 Task: Find connections with filter location Houndé with filter topic #realestatewith filter profile language German with filter current company Currie & Brown with filter school MITSOM | MIT School of Management with filter industry Forestry and Logging with filter service category Copywriting with filter keywords title Controller
Action: Mouse moved to (670, 112)
Screenshot: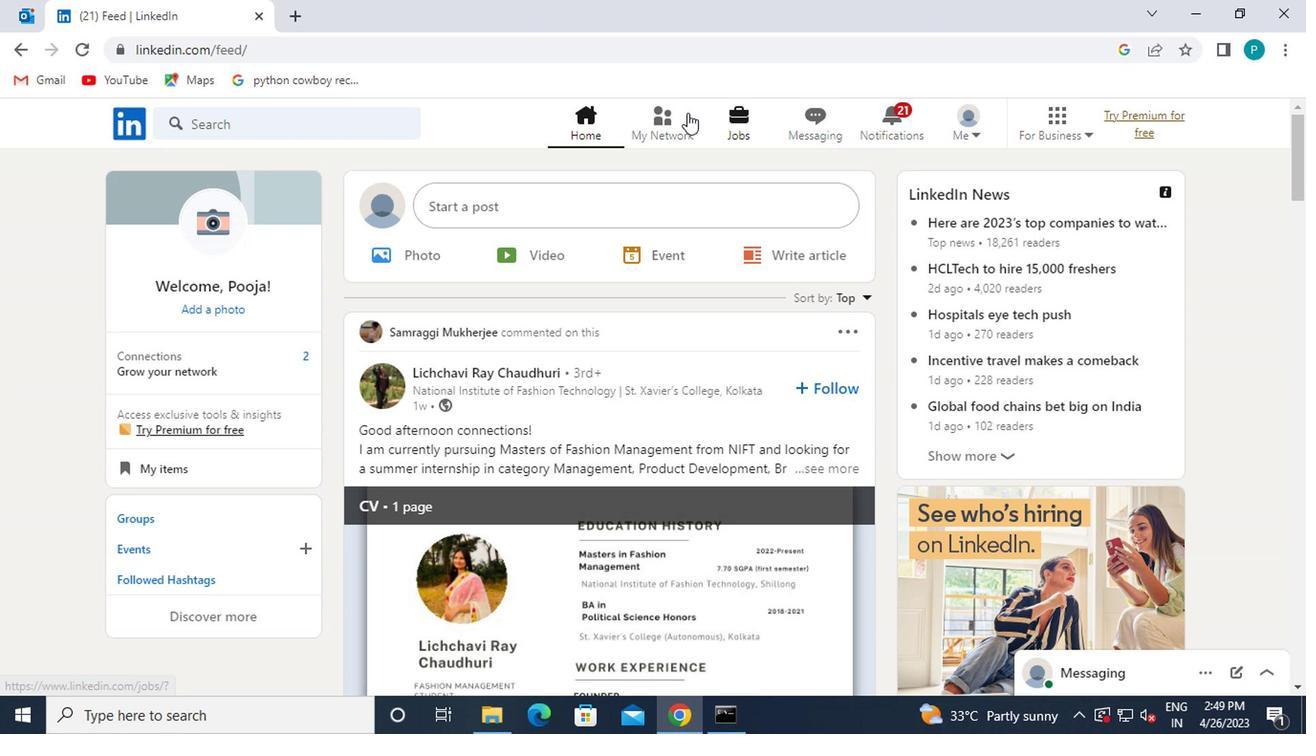 
Action: Mouse pressed left at (670, 112)
Screenshot: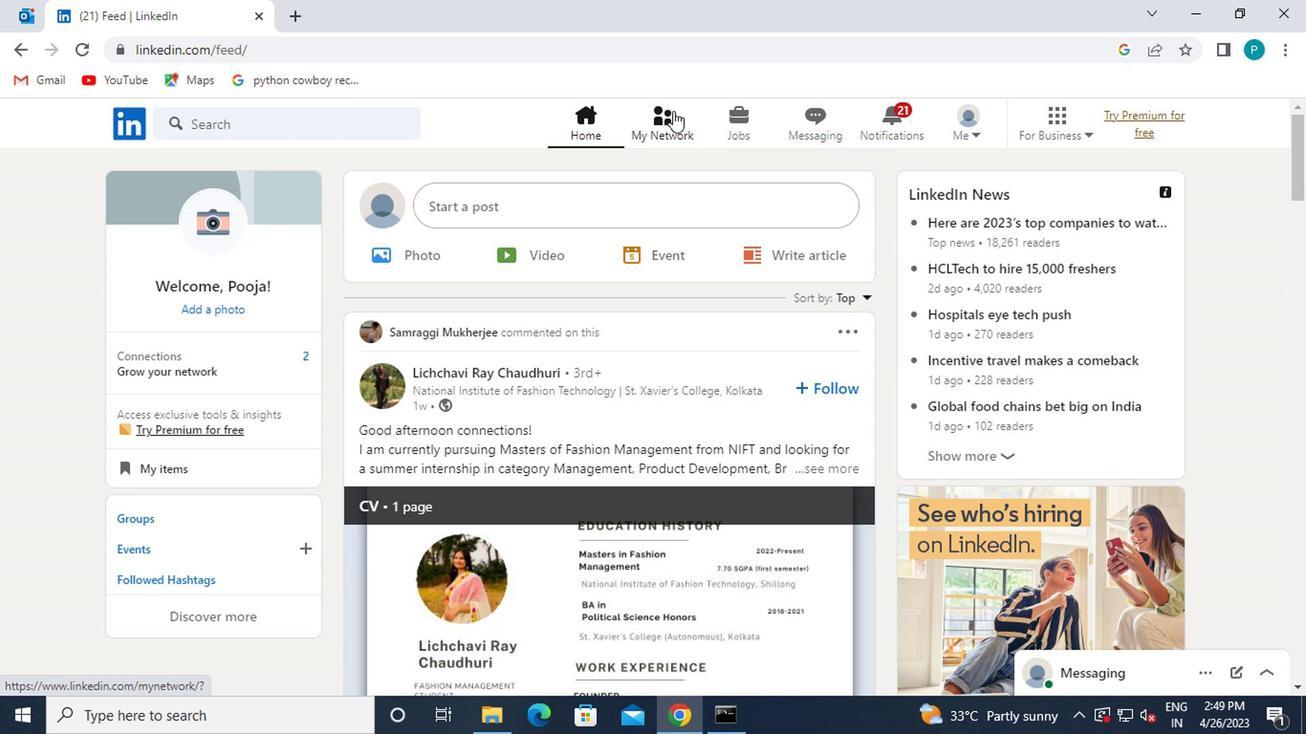 
Action: Mouse moved to (327, 242)
Screenshot: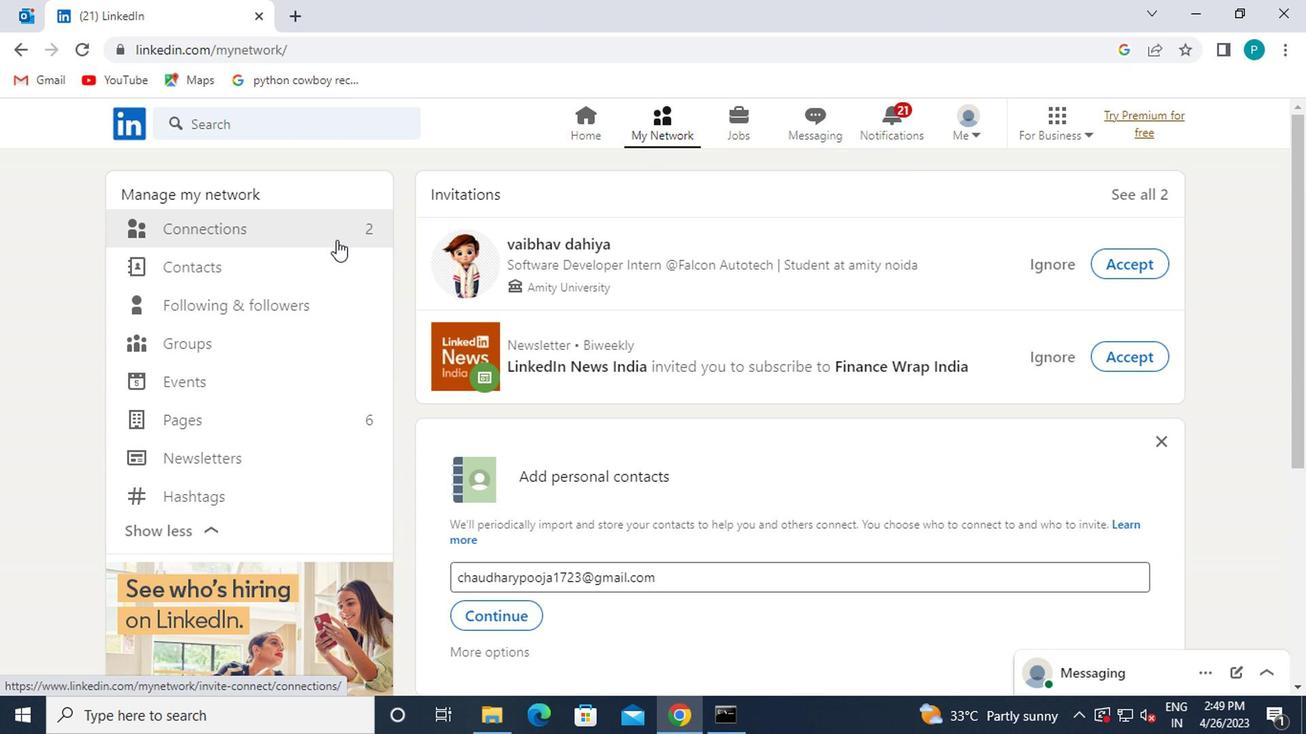 
Action: Mouse pressed left at (327, 242)
Screenshot: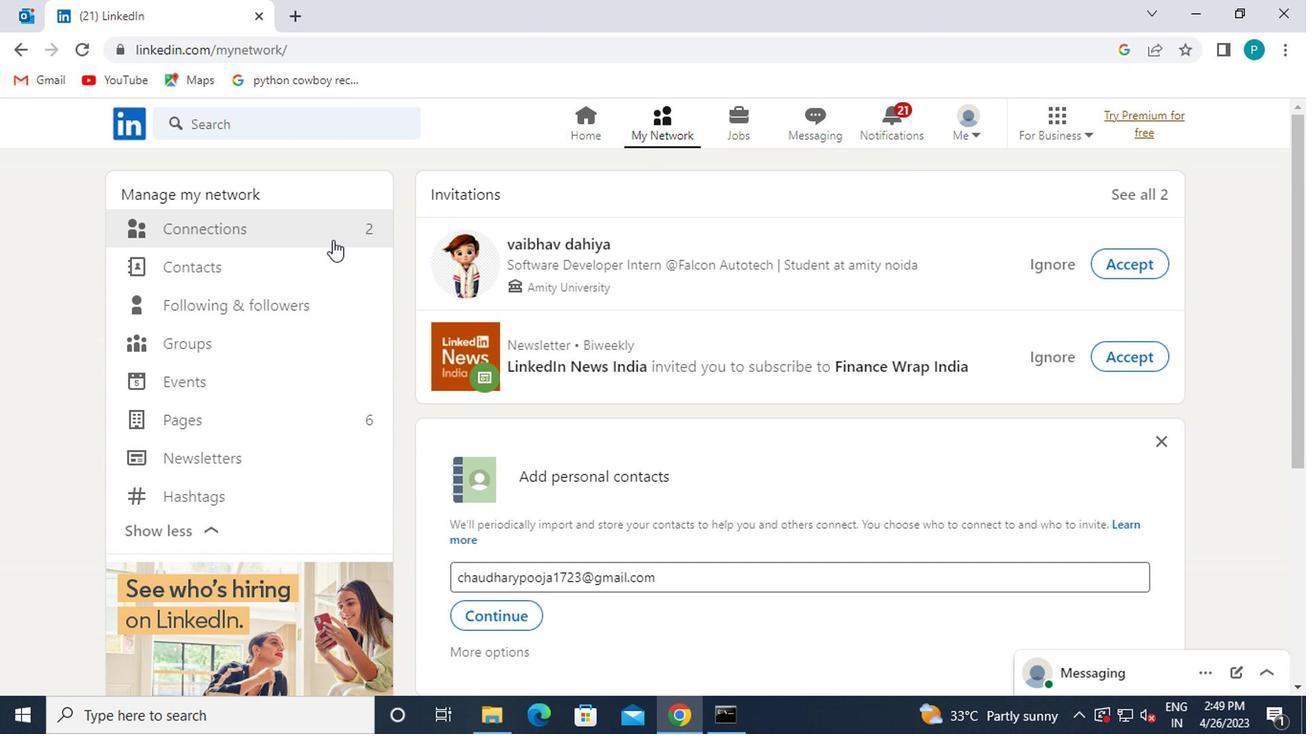
Action: Mouse moved to (356, 234)
Screenshot: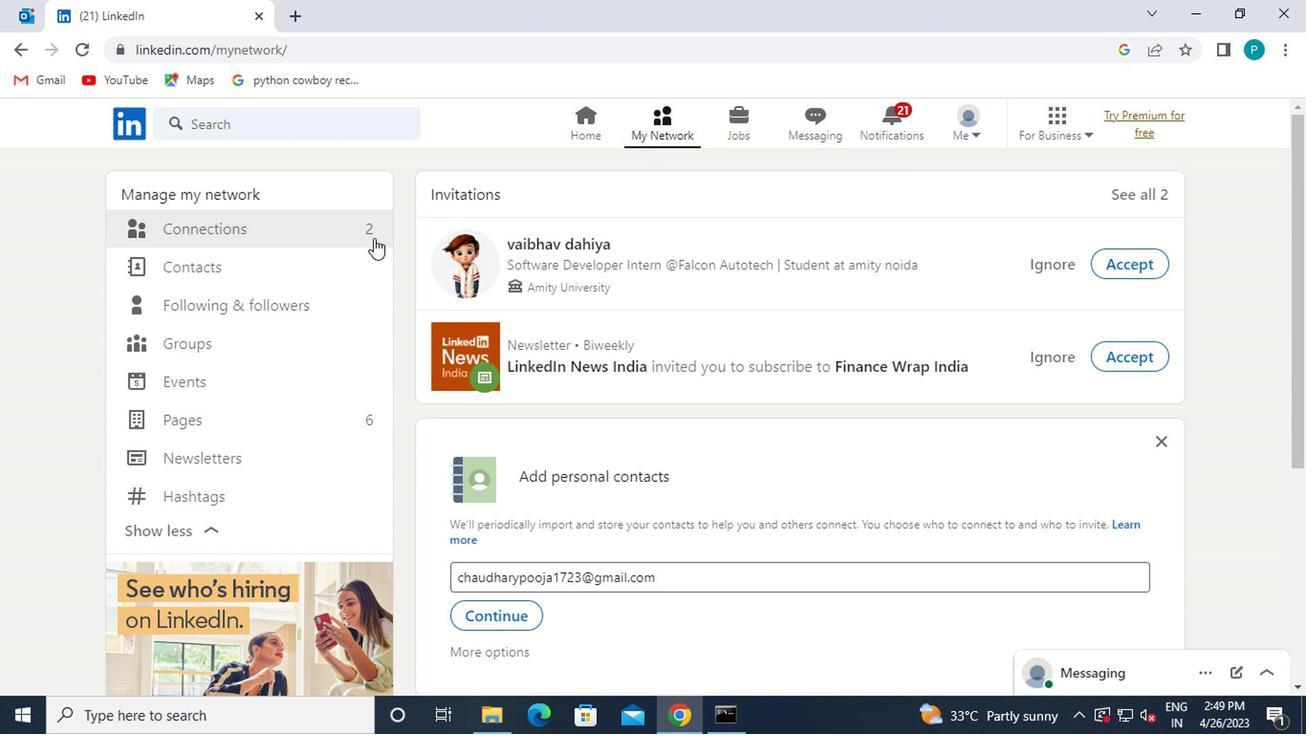 
Action: Mouse pressed left at (356, 234)
Screenshot: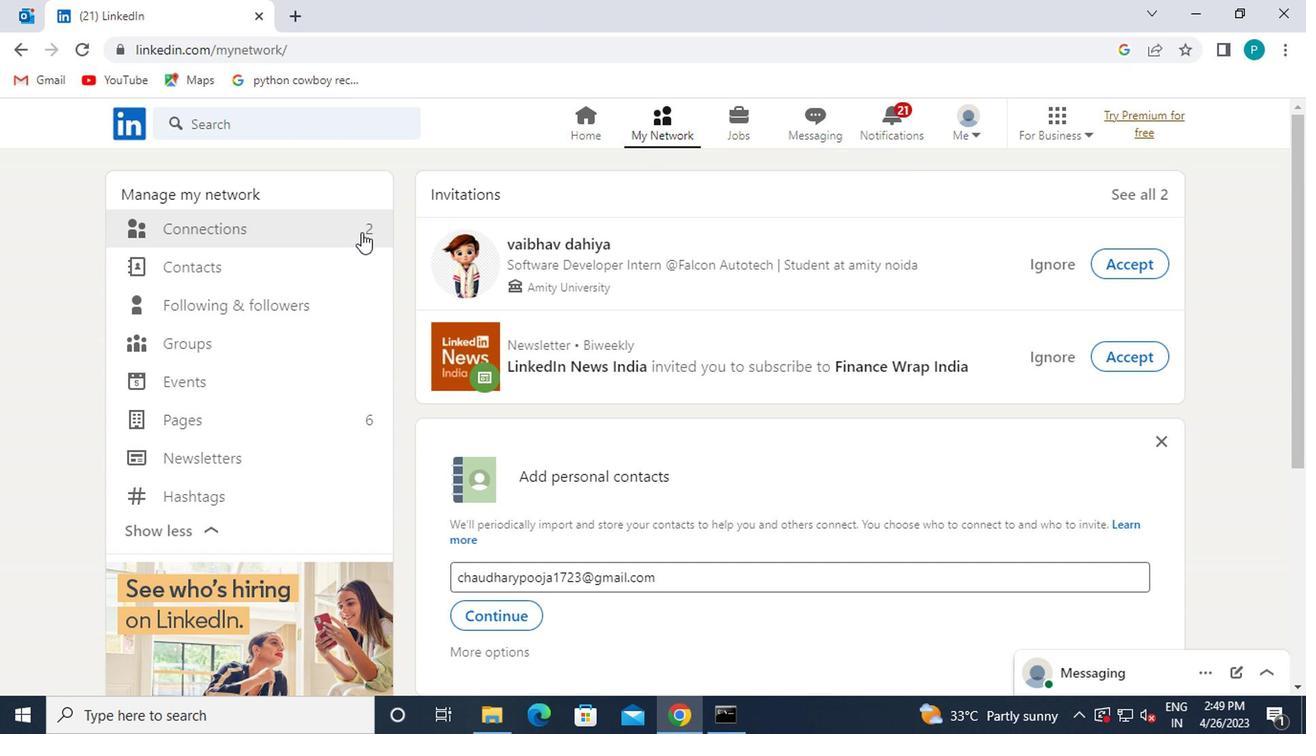 
Action: Mouse pressed left at (356, 234)
Screenshot: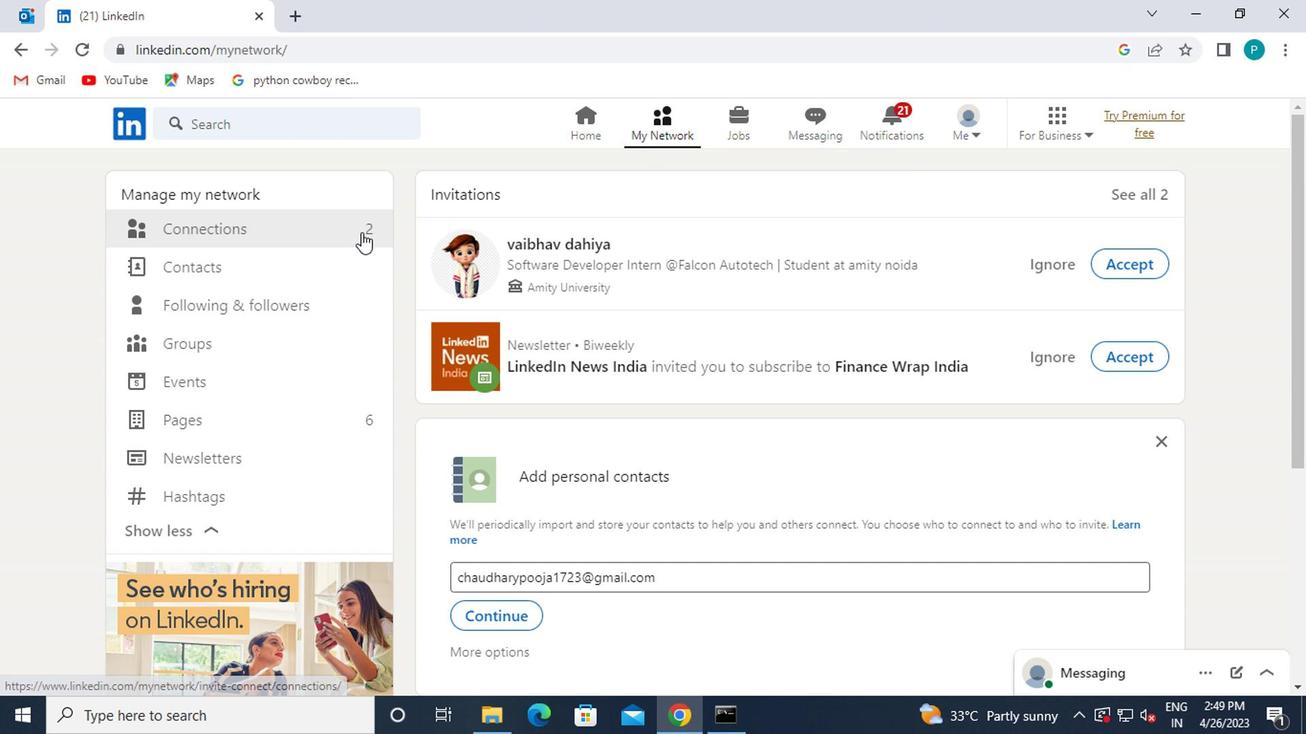 
Action: Mouse moved to (336, 227)
Screenshot: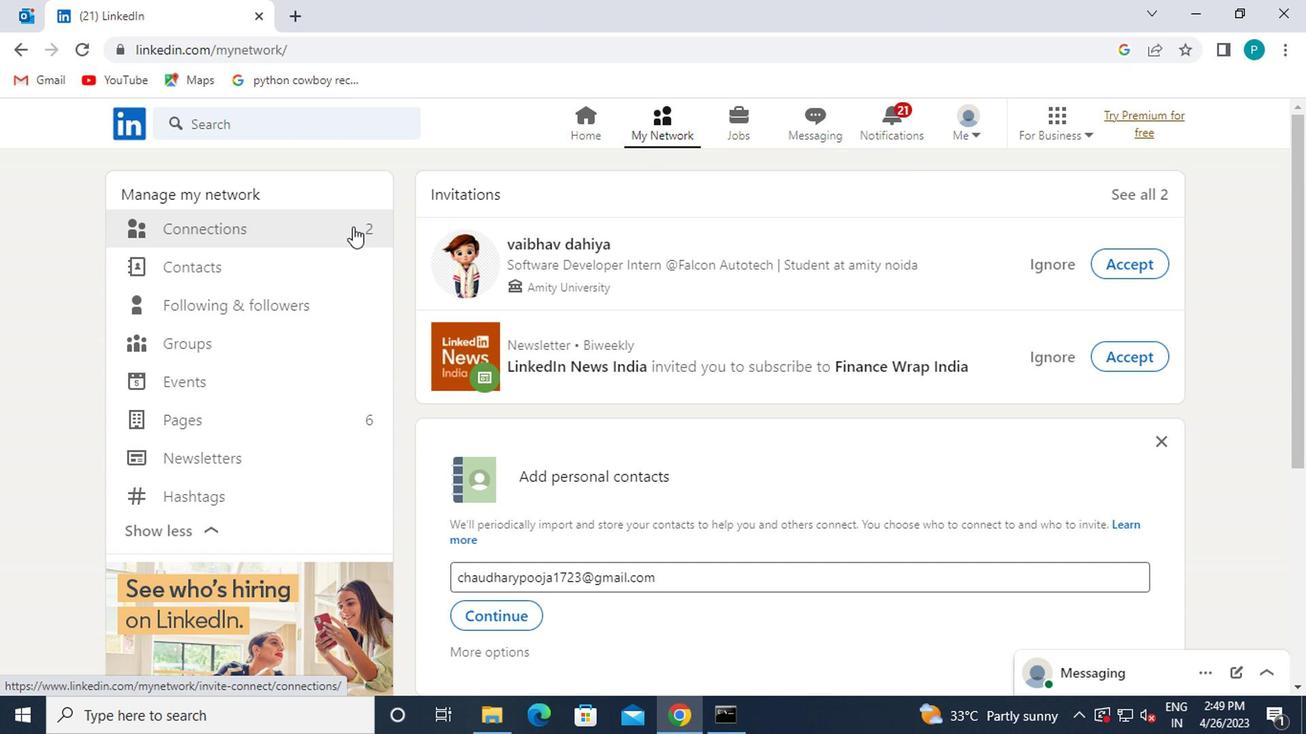 
Action: Mouse pressed left at (336, 227)
Screenshot: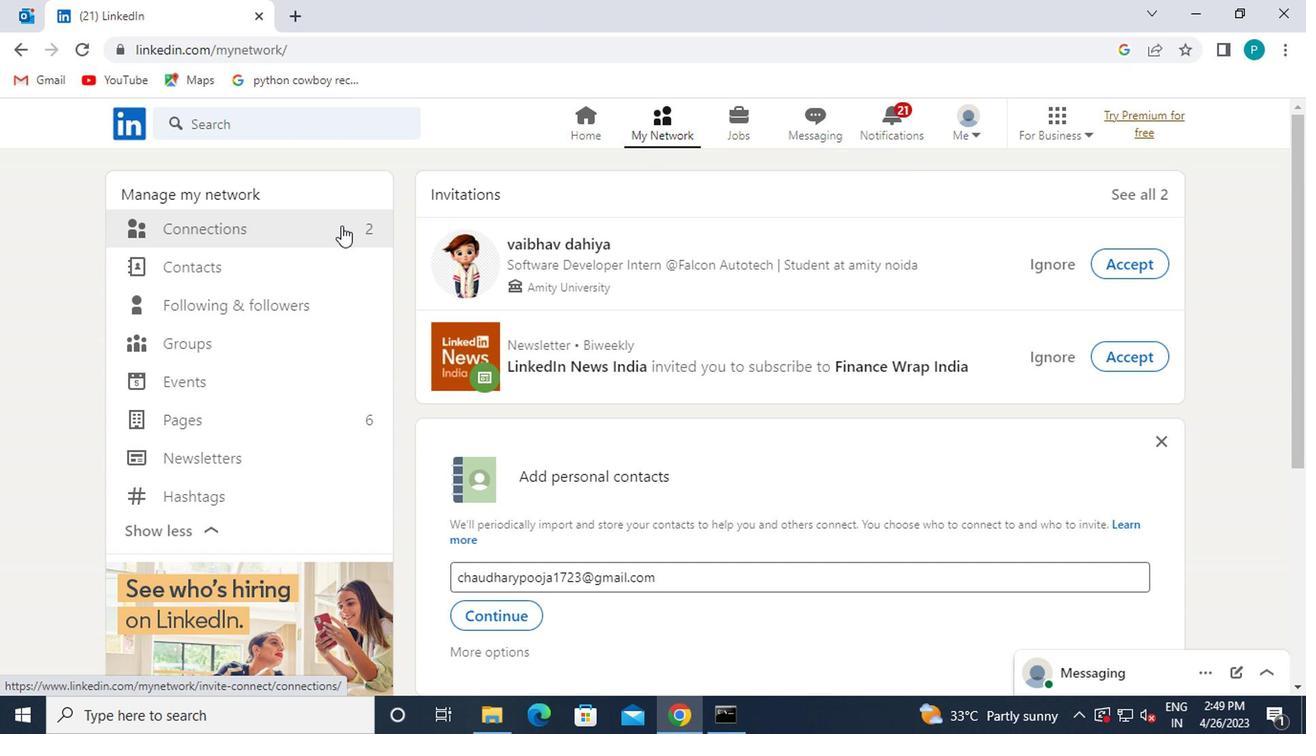 
Action: Mouse pressed left at (336, 227)
Screenshot: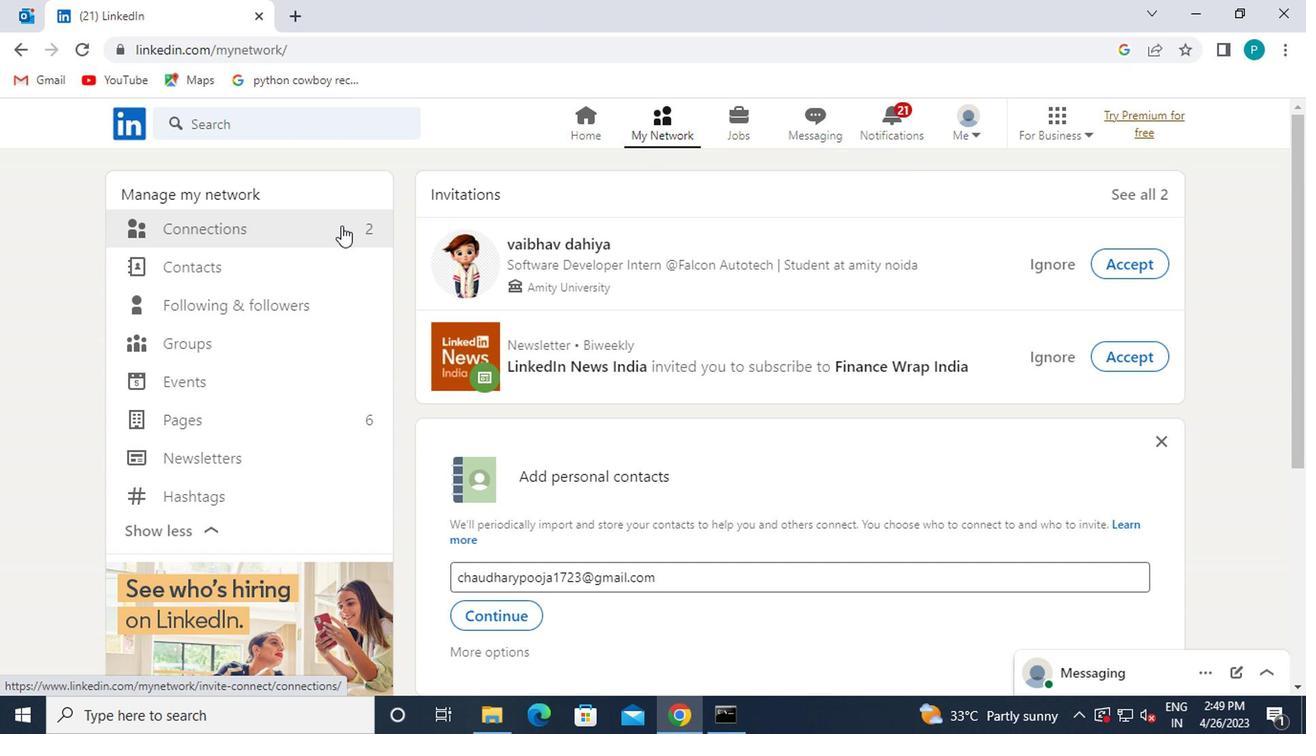 
Action: Mouse moved to (747, 232)
Screenshot: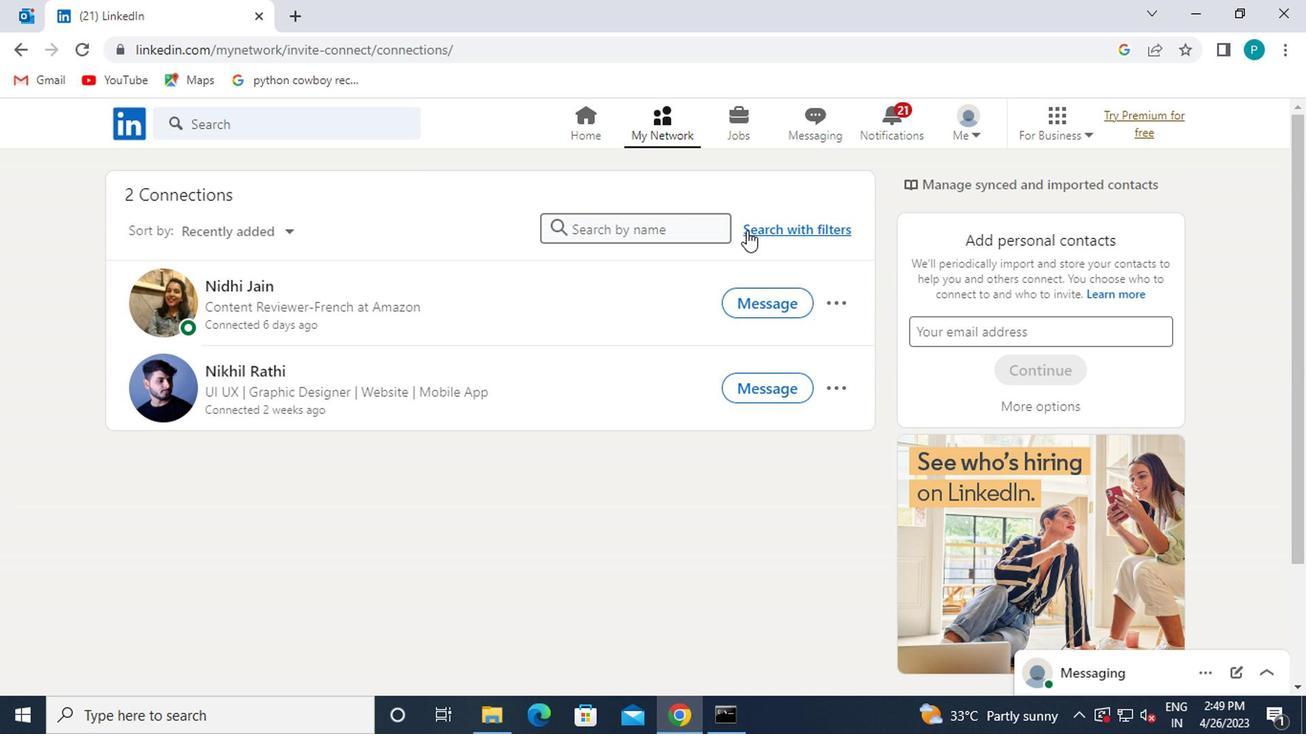 
Action: Mouse pressed left at (747, 232)
Screenshot: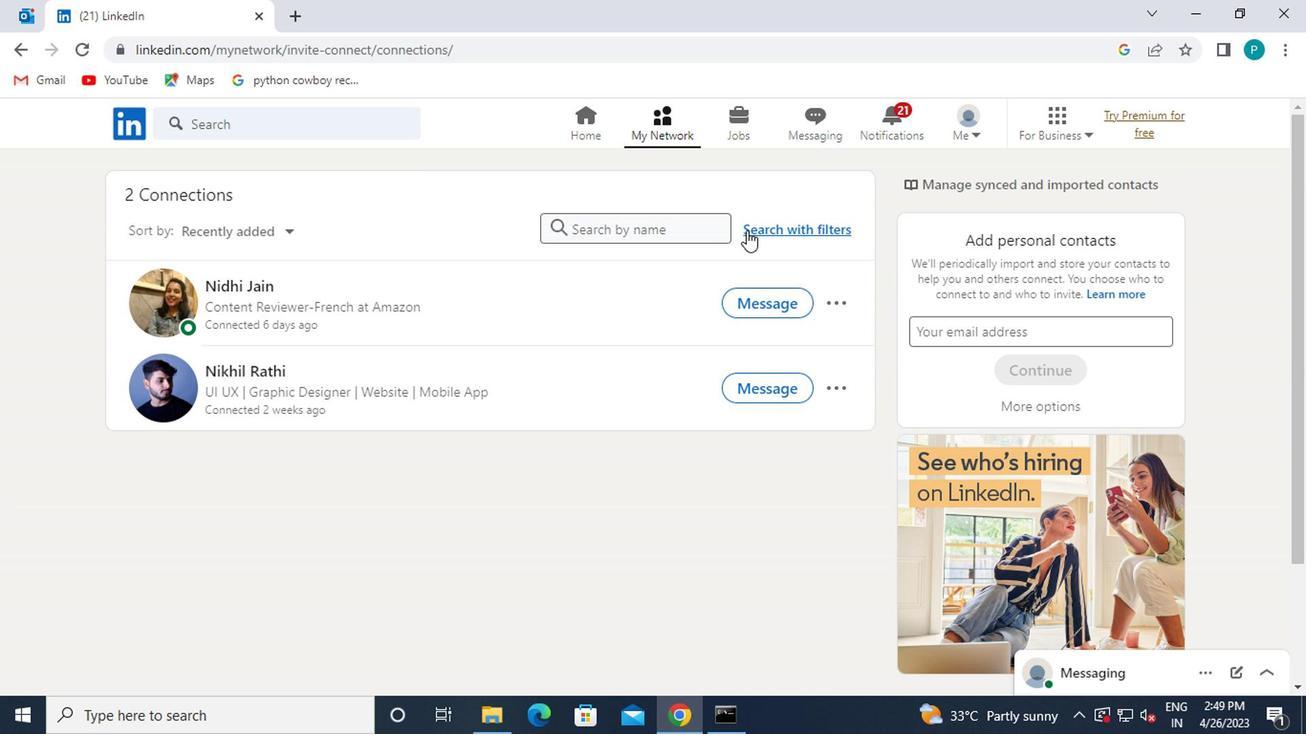 
Action: Mouse moved to (661, 181)
Screenshot: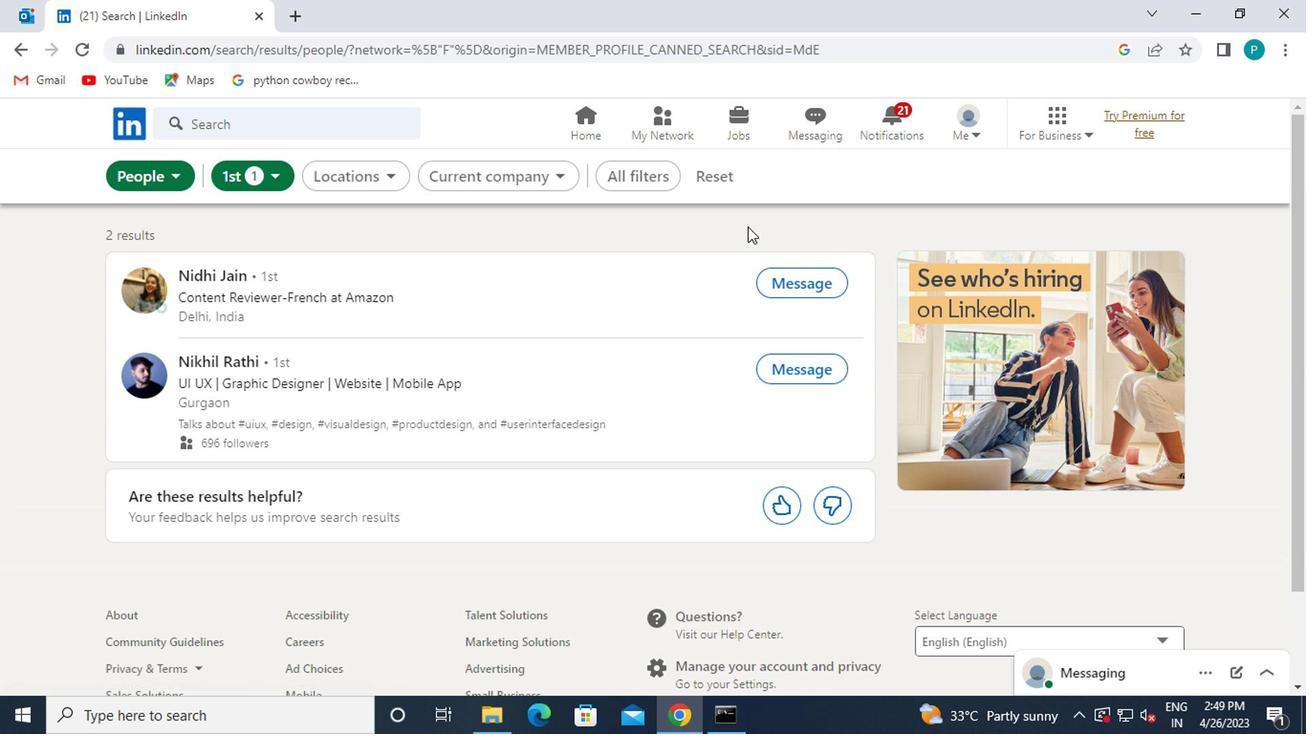 
Action: Mouse pressed left at (661, 181)
Screenshot: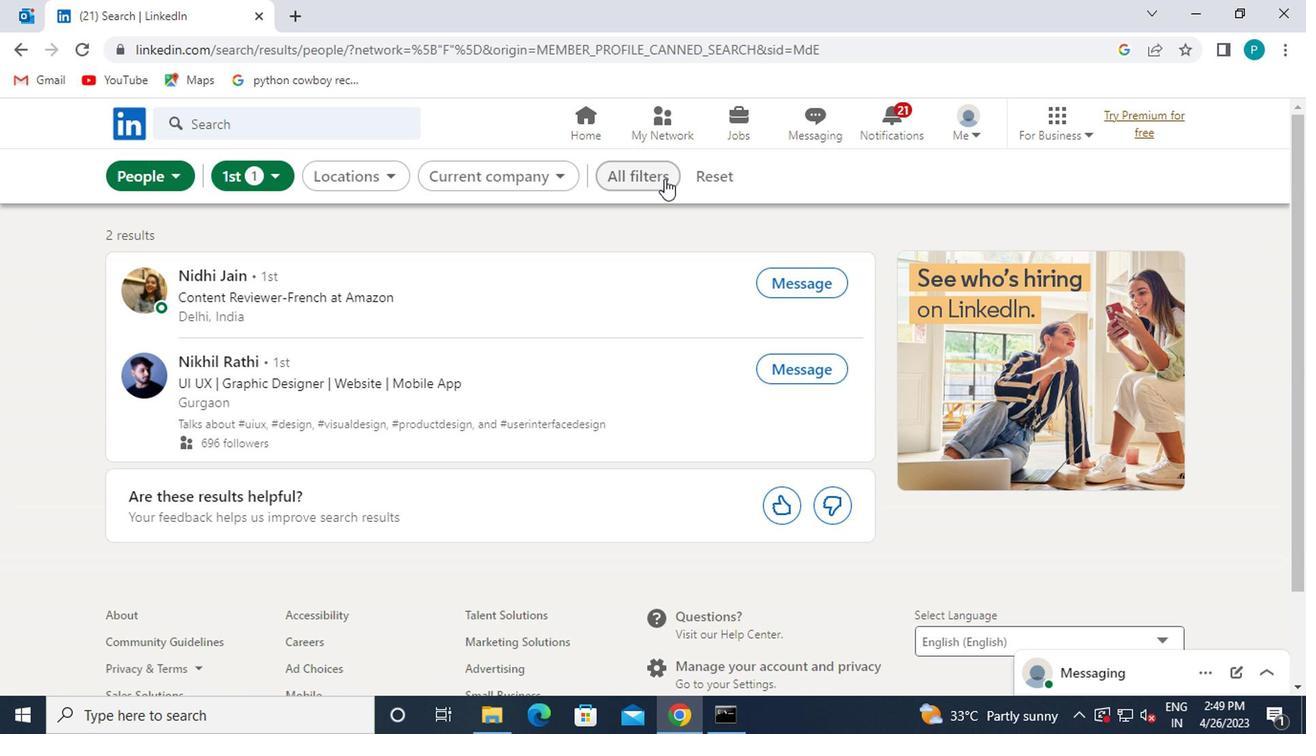 
Action: Mouse moved to (849, 365)
Screenshot: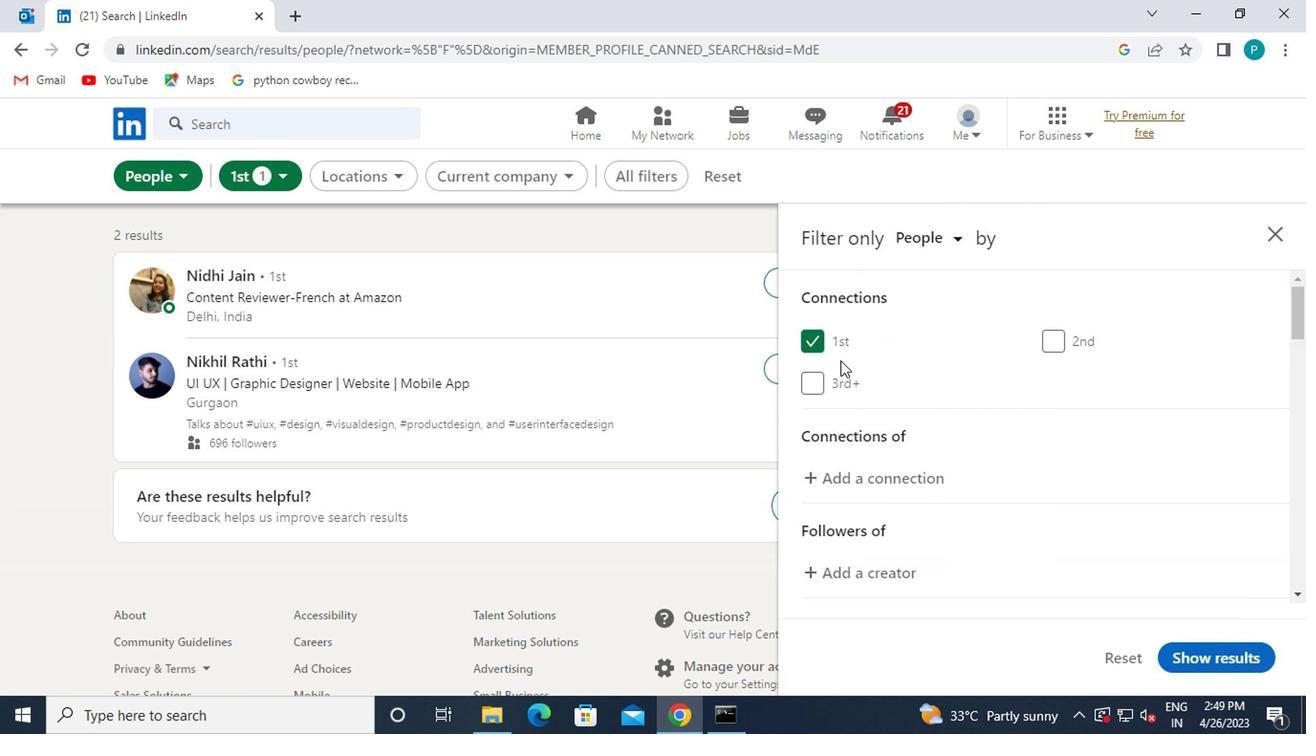 
Action: Mouse scrolled (849, 364) with delta (0, 0)
Screenshot: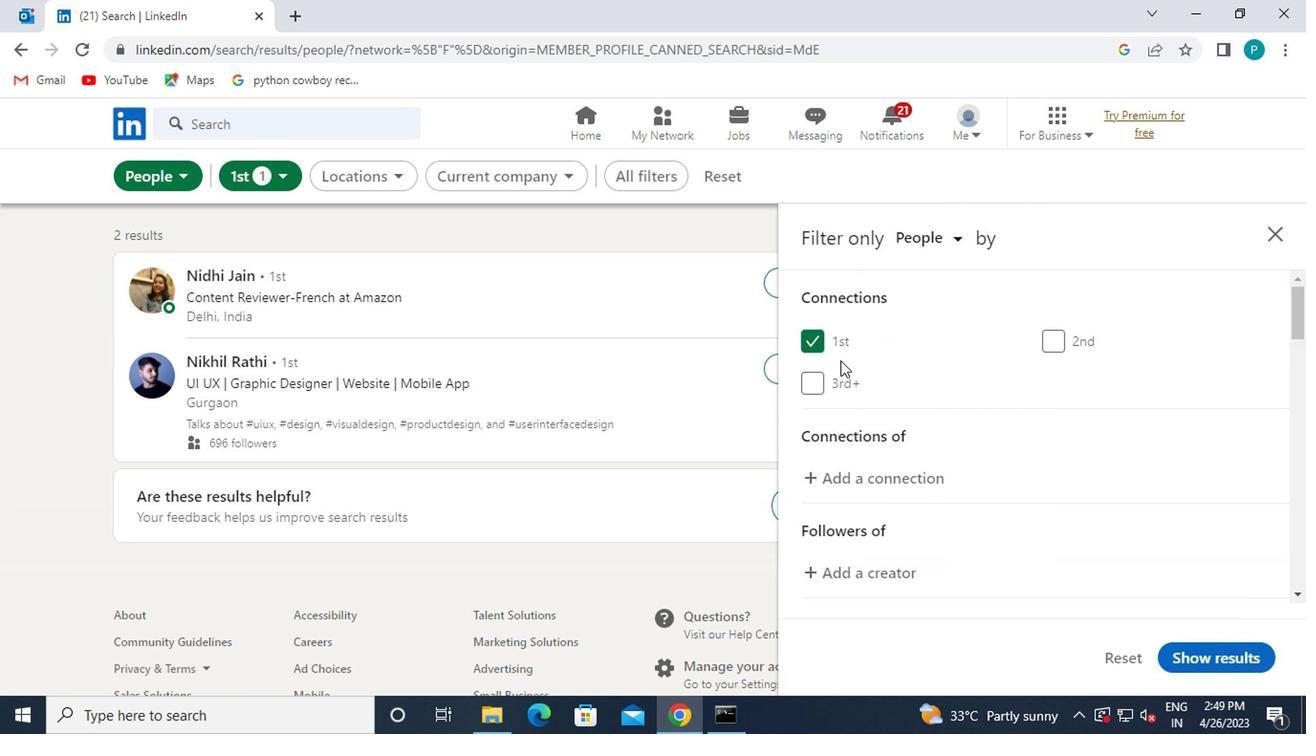 
Action: Mouse scrolled (849, 364) with delta (0, 0)
Screenshot: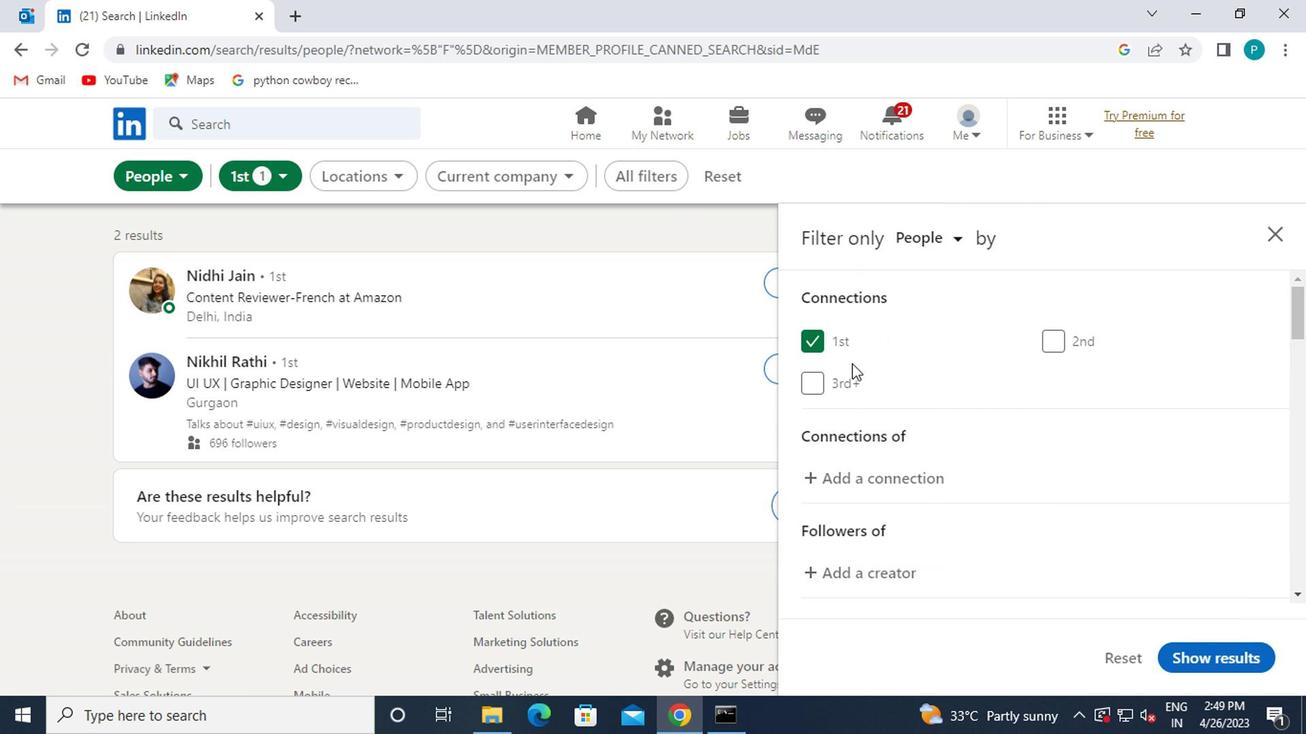 
Action: Mouse moved to (882, 416)
Screenshot: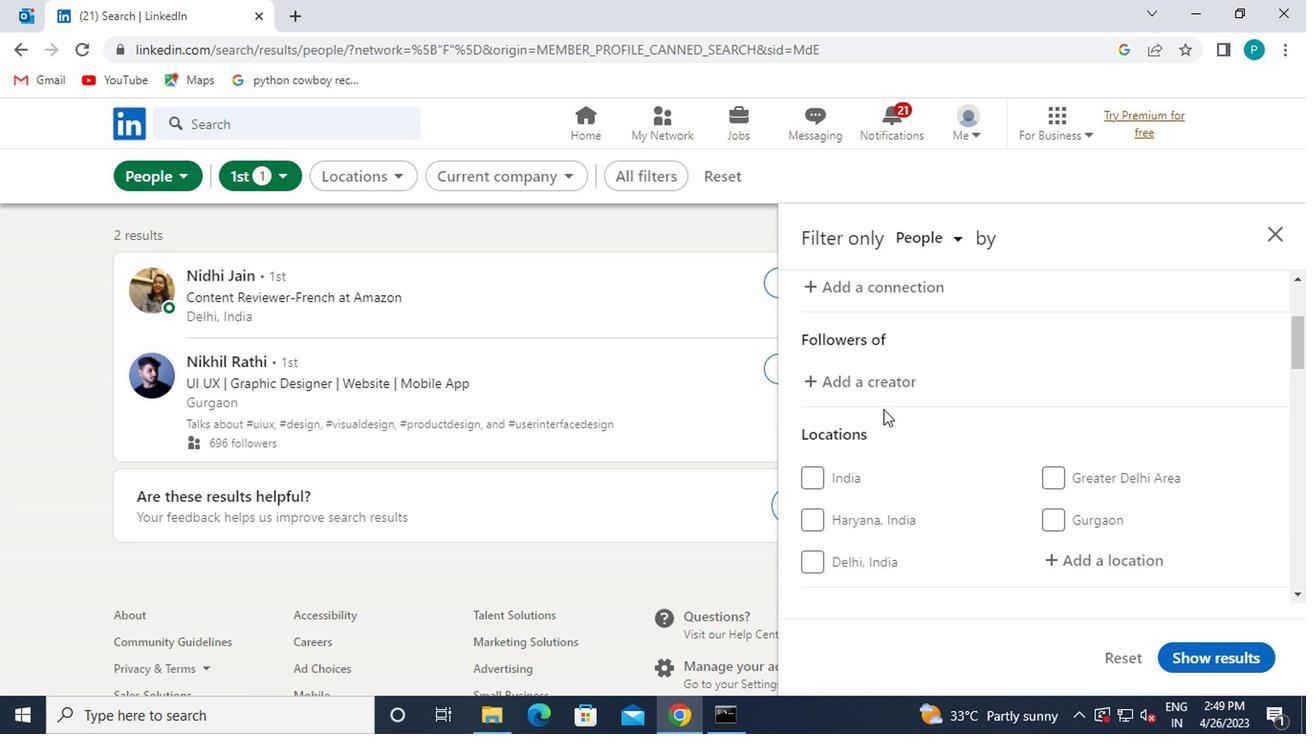
Action: Mouse scrolled (882, 415) with delta (0, -1)
Screenshot: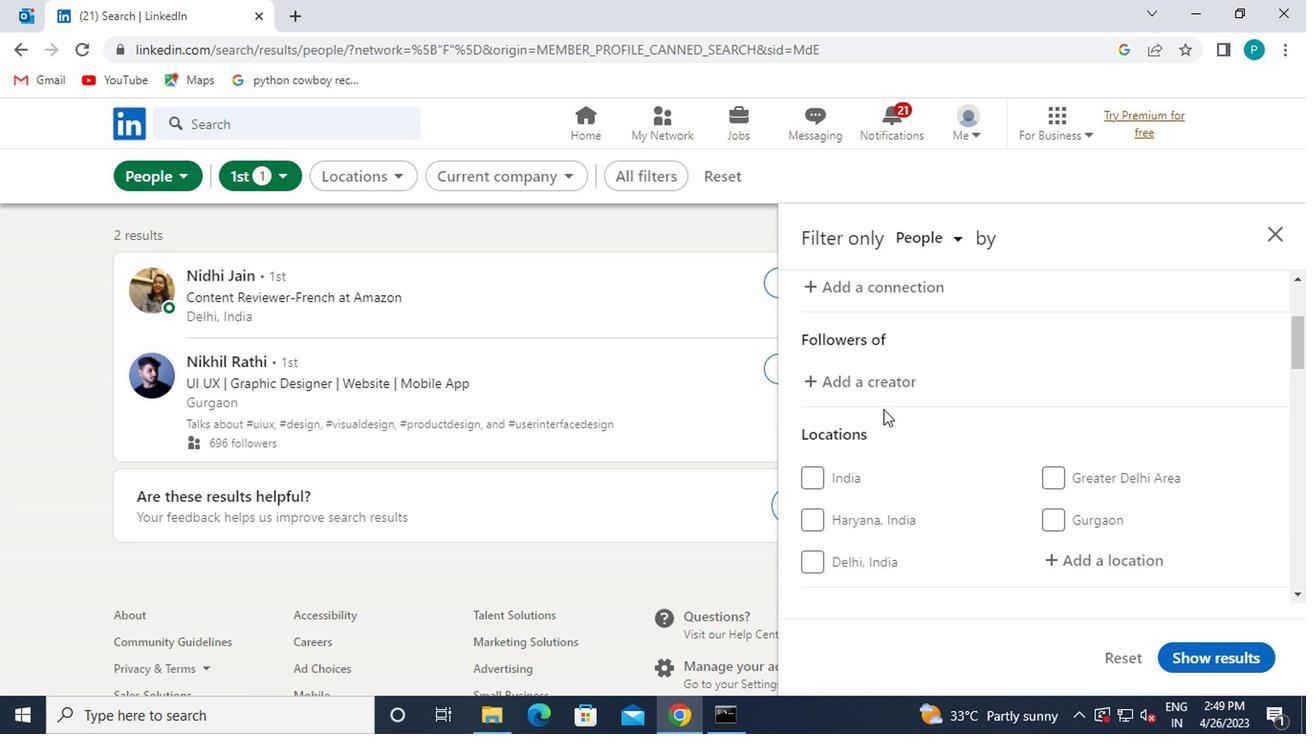 
Action: Mouse moved to (1109, 466)
Screenshot: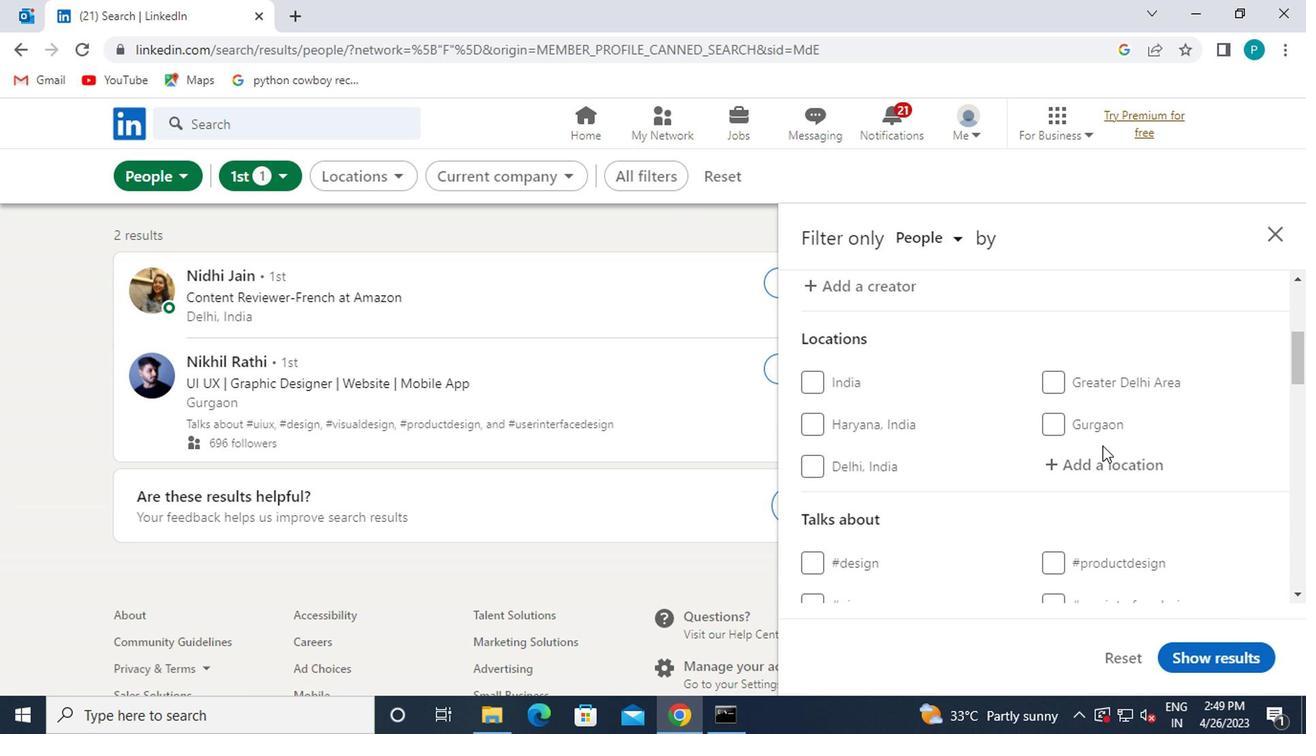 
Action: Mouse pressed left at (1109, 466)
Screenshot: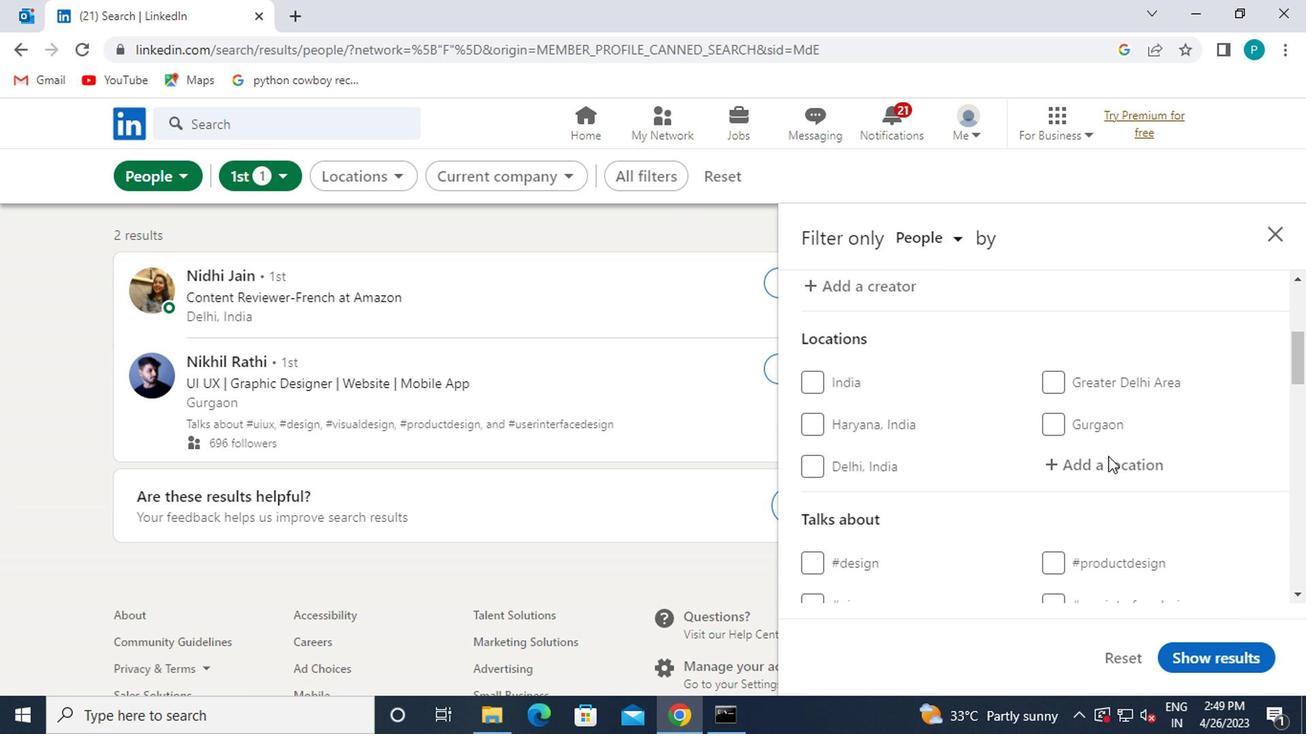 
Action: Mouse moved to (979, 574)
Screenshot: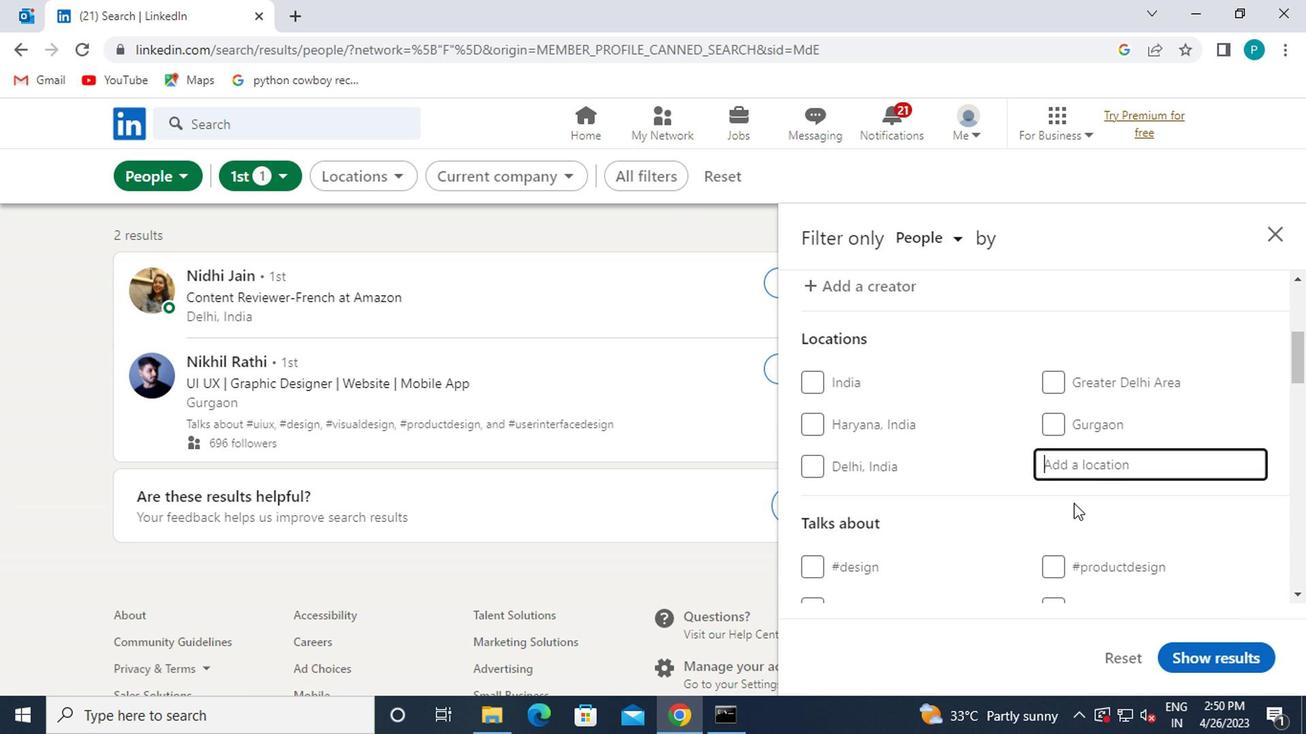 
Action: Key pressed hounde
Screenshot: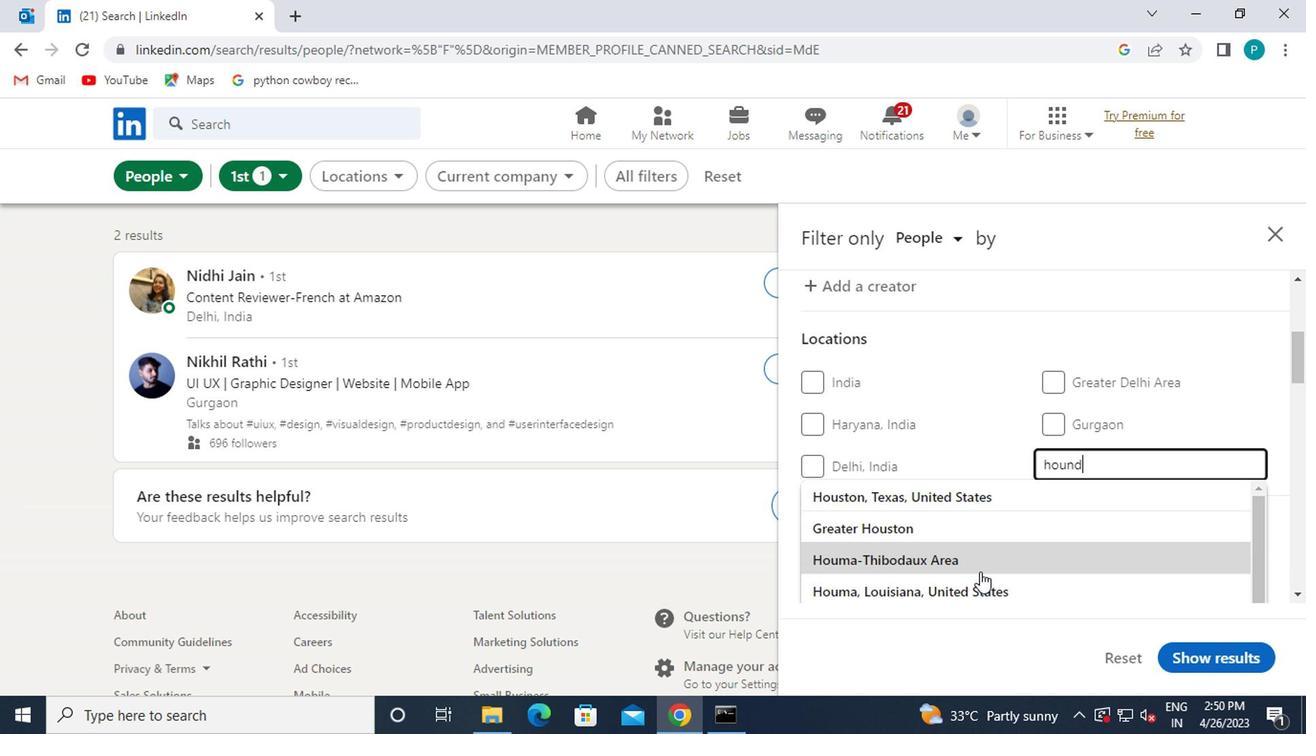 
Action: Mouse moved to (1018, 570)
Screenshot: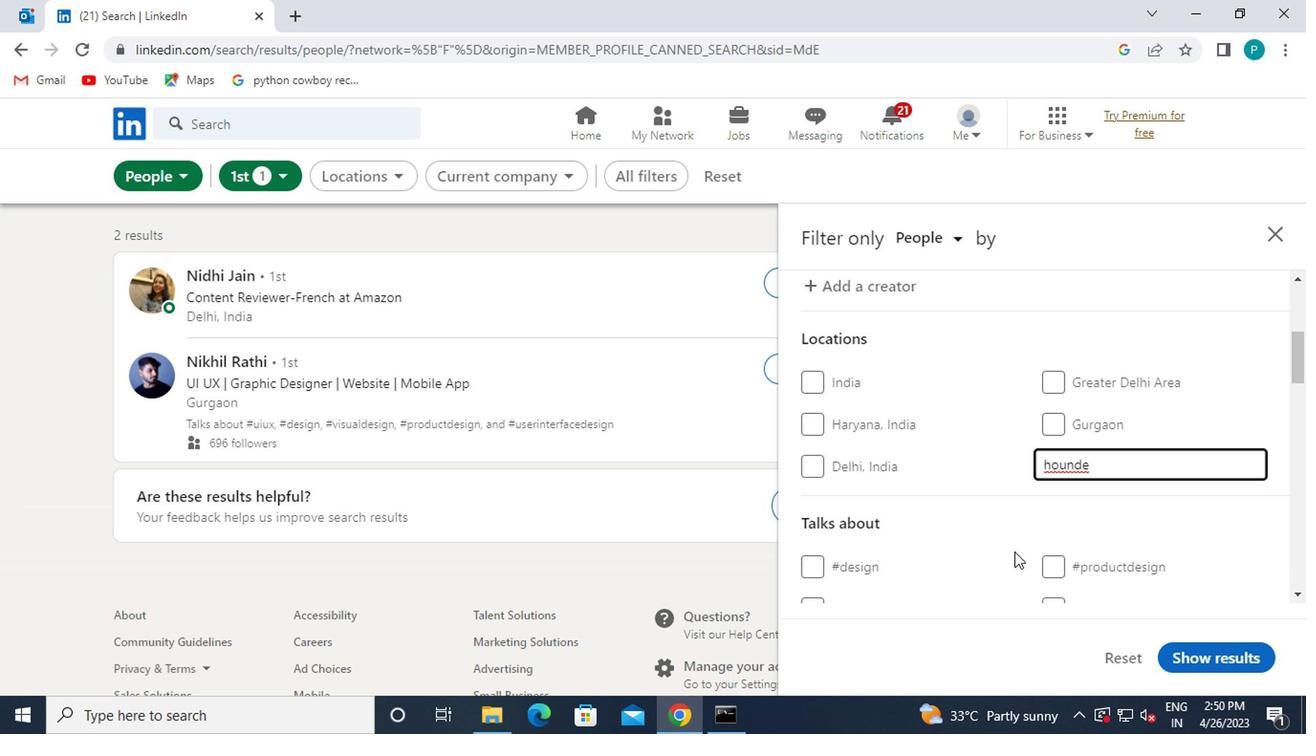 
Action: Mouse scrolled (1018, 569) with delta (0, 0)
Screenshot: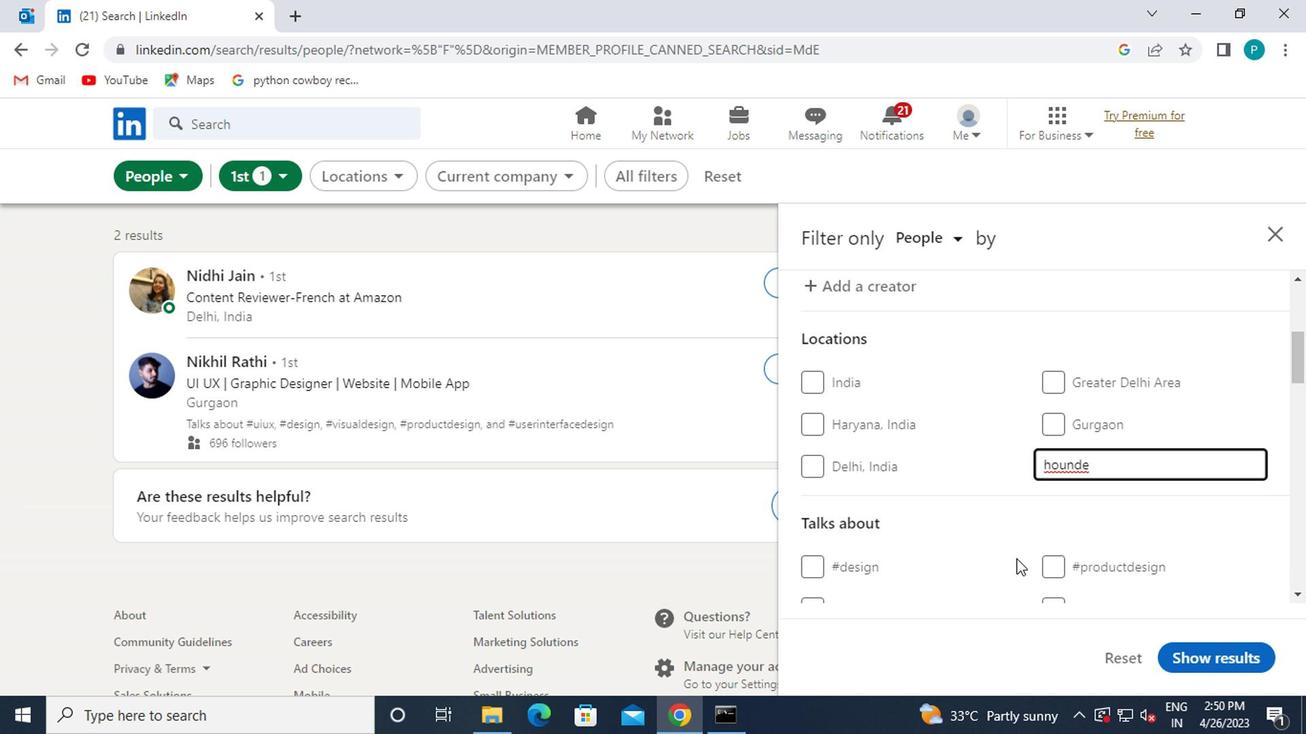 
Action: Mouse moved to (1064, 558)
Screenshot: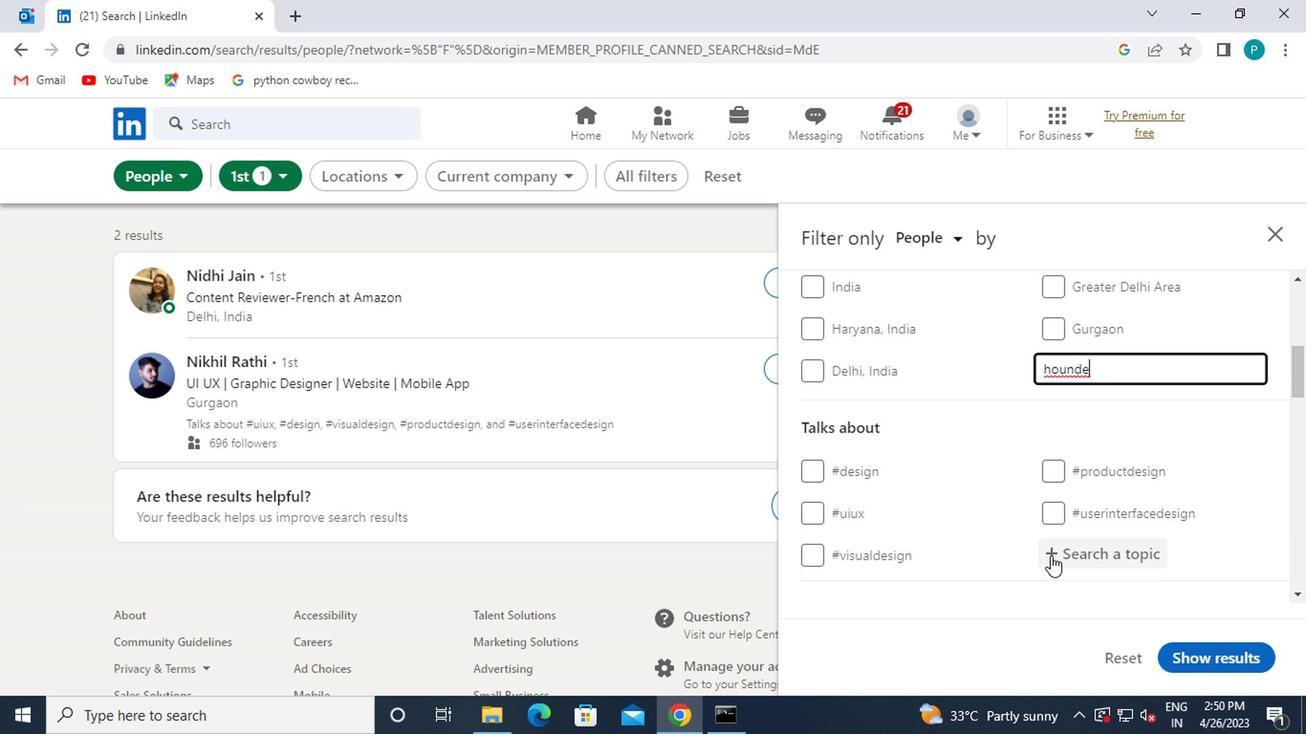 
Action: Mouse pressed left at (1064, 558)
Screenshot: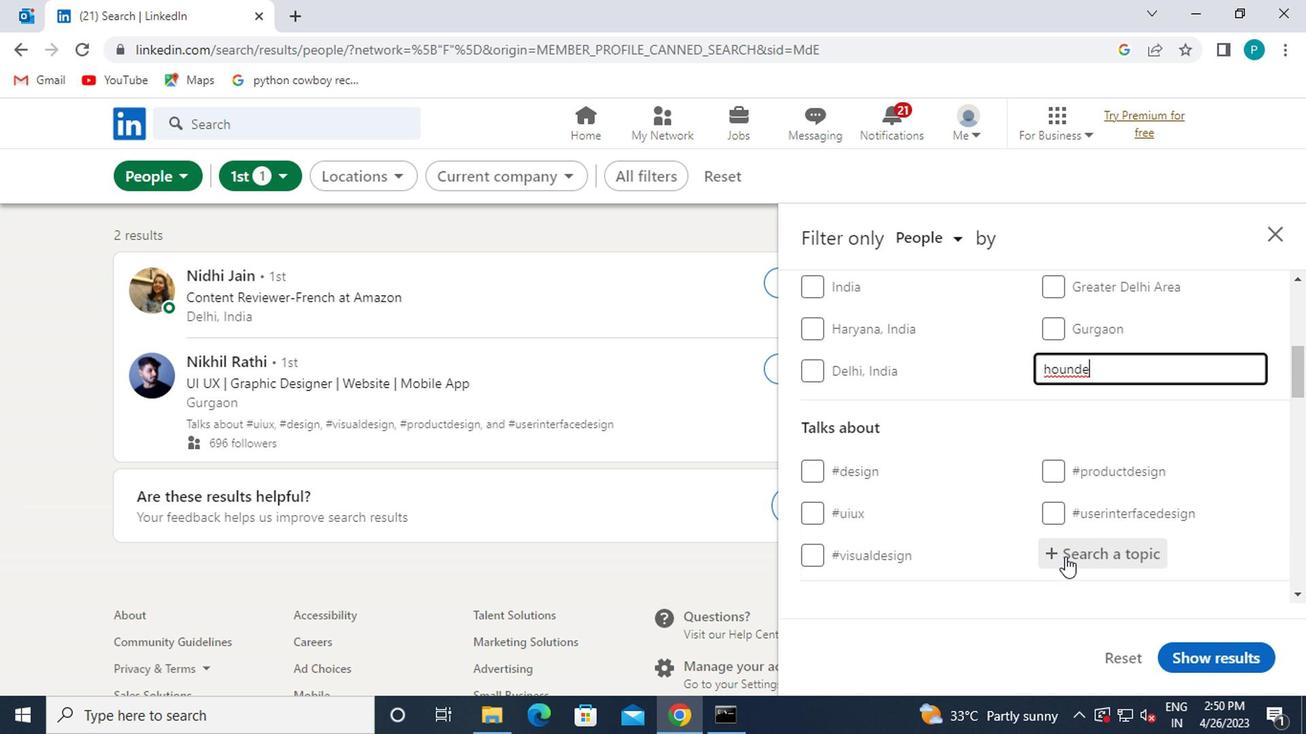 
Action: Mouse moved to (1063, 581)
Screenshot: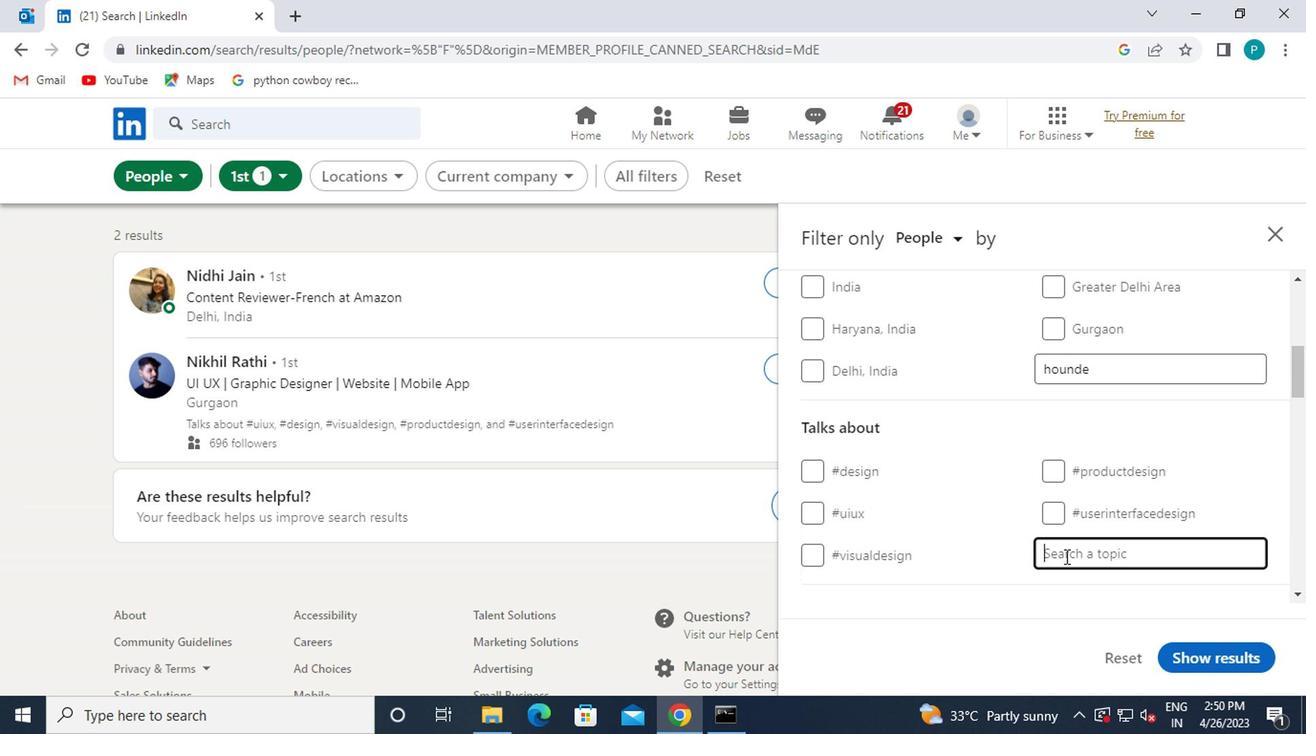 
Action: Key pressed <Key.shift><Key.shift><Key.shift>#REALESTATE
Screenshot: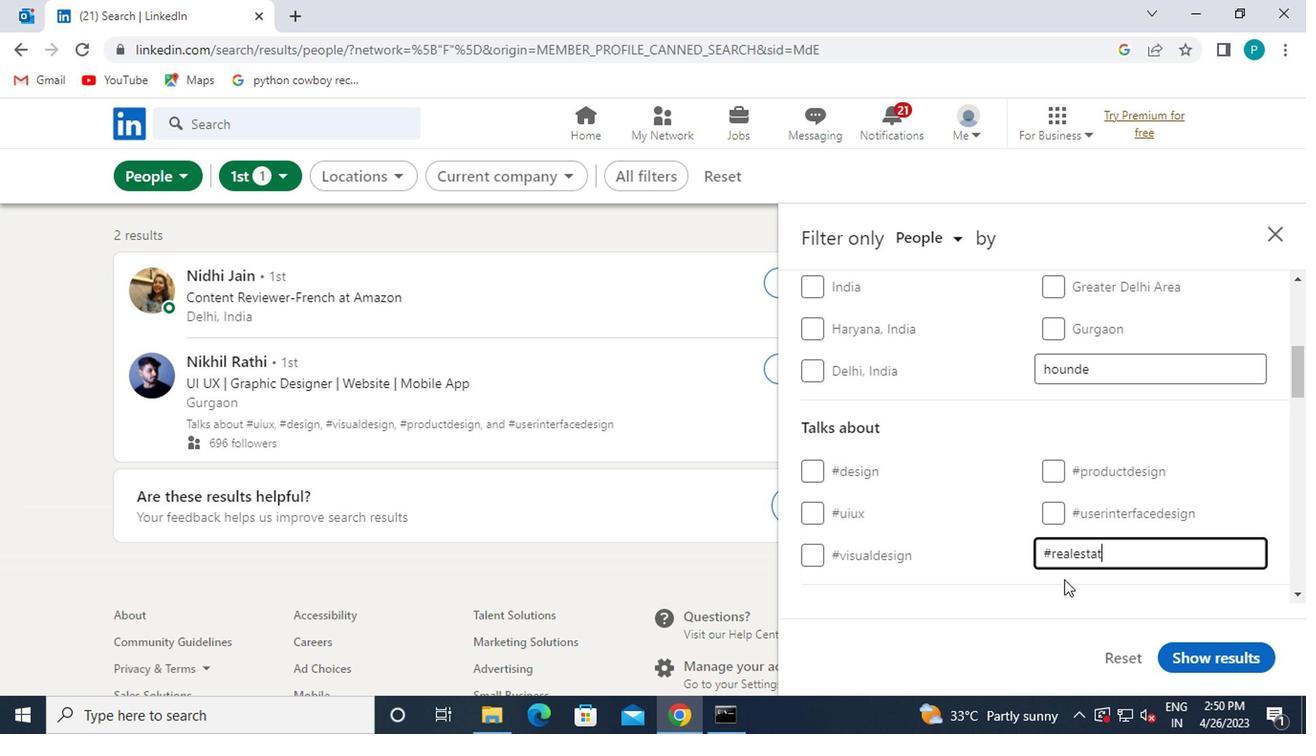 
Action: Mouse moved to (1072, 598)
Screenshot: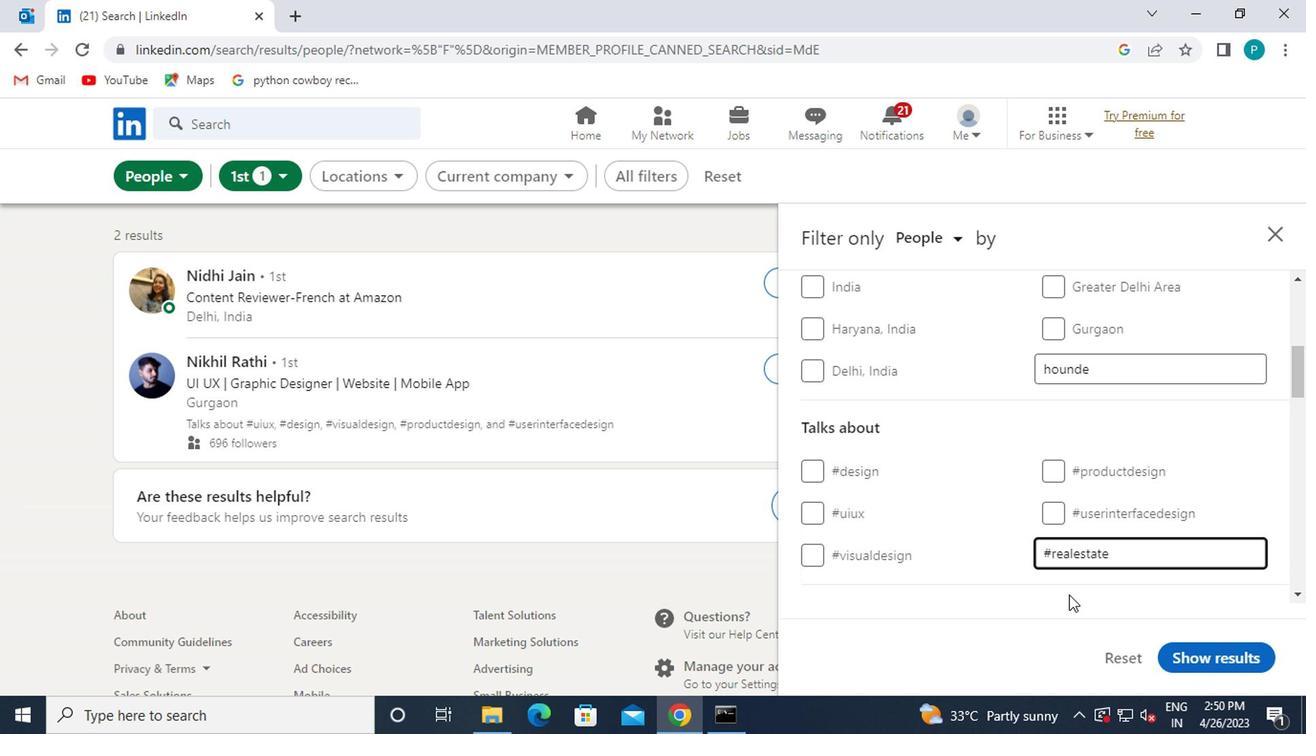 
Action: Mouse scrolled (1072, 598) with delta (0, 0)
Screenshot: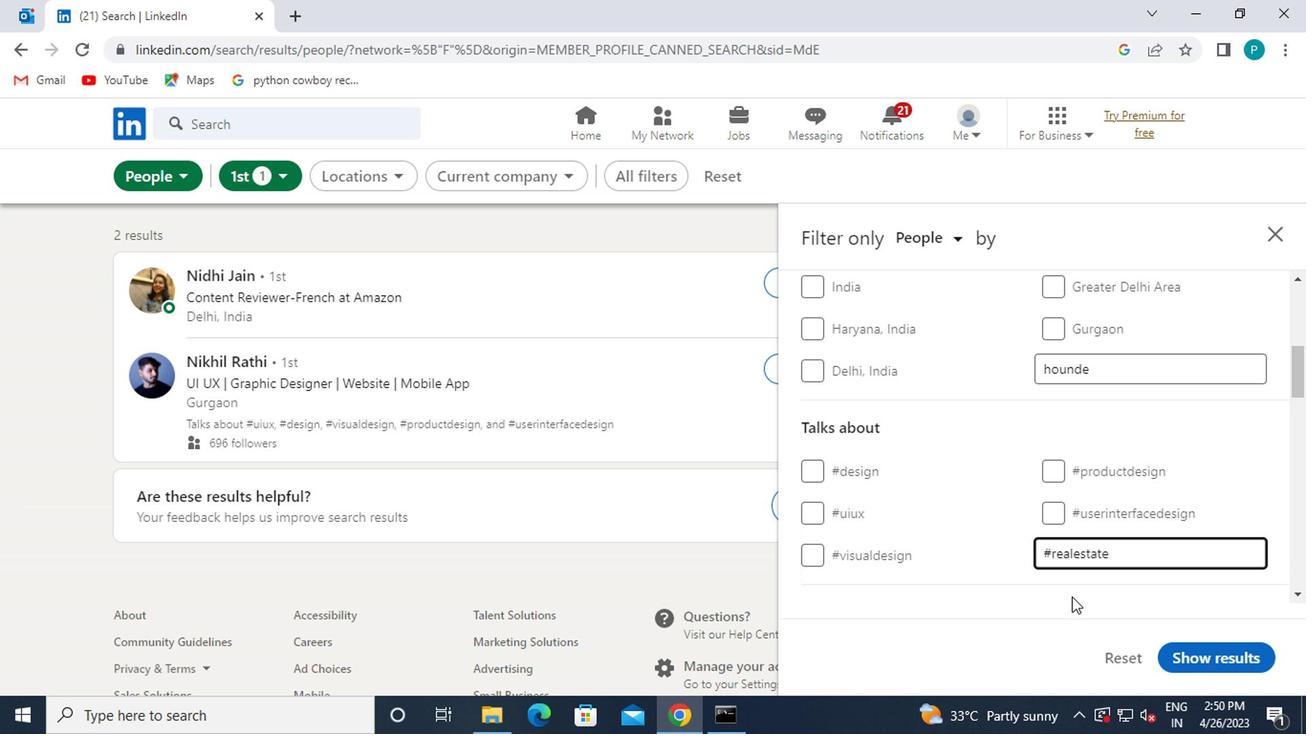 
Action: Mouse scrolled (1072, 598) with delta (0, 0)
Screenshot: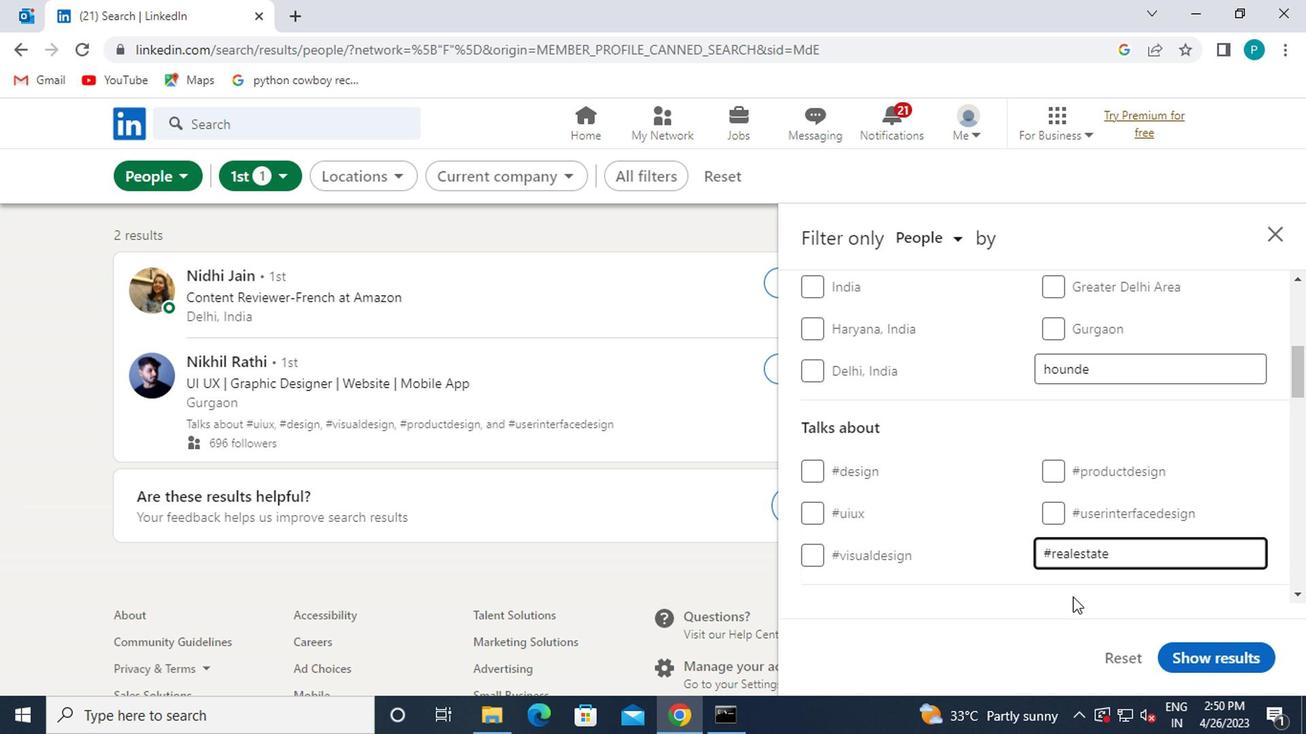 
Action: Mouse moved to (1079, 469)
Screenshot: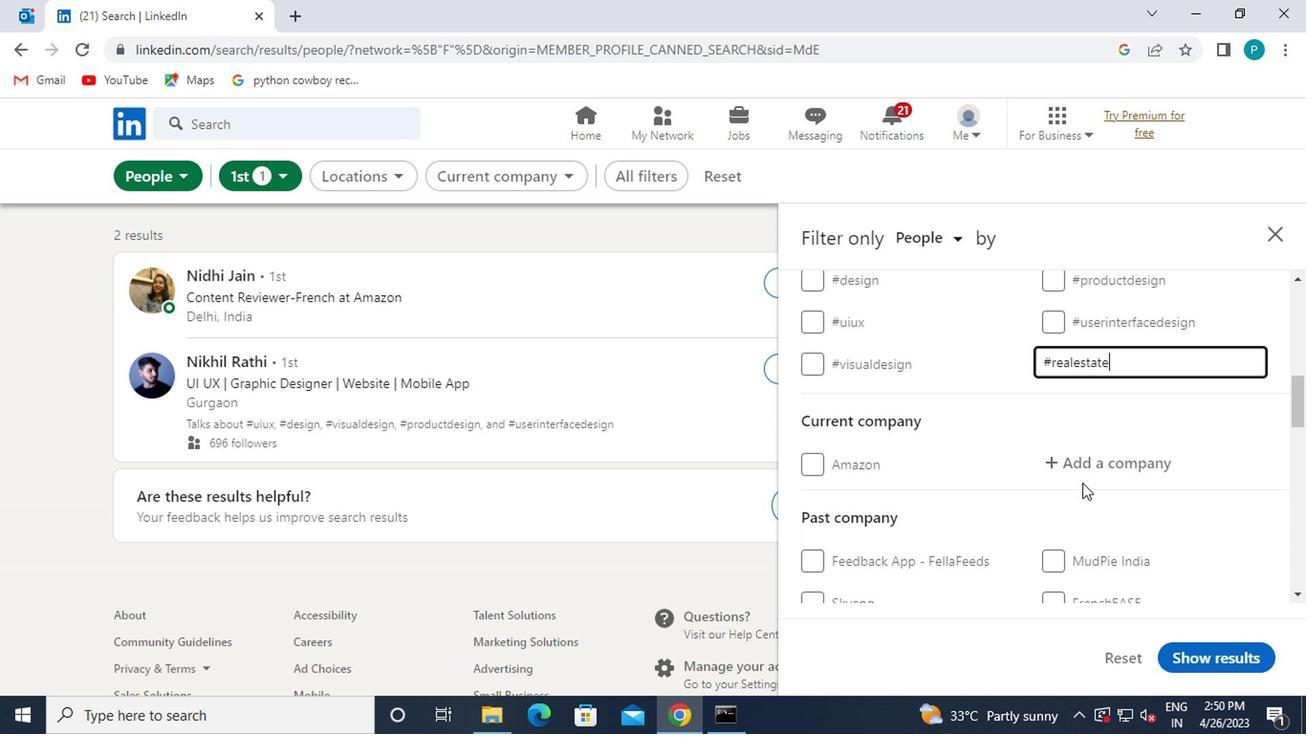 
Action: Mouse pressed left at (1079, 469)
Screenshot: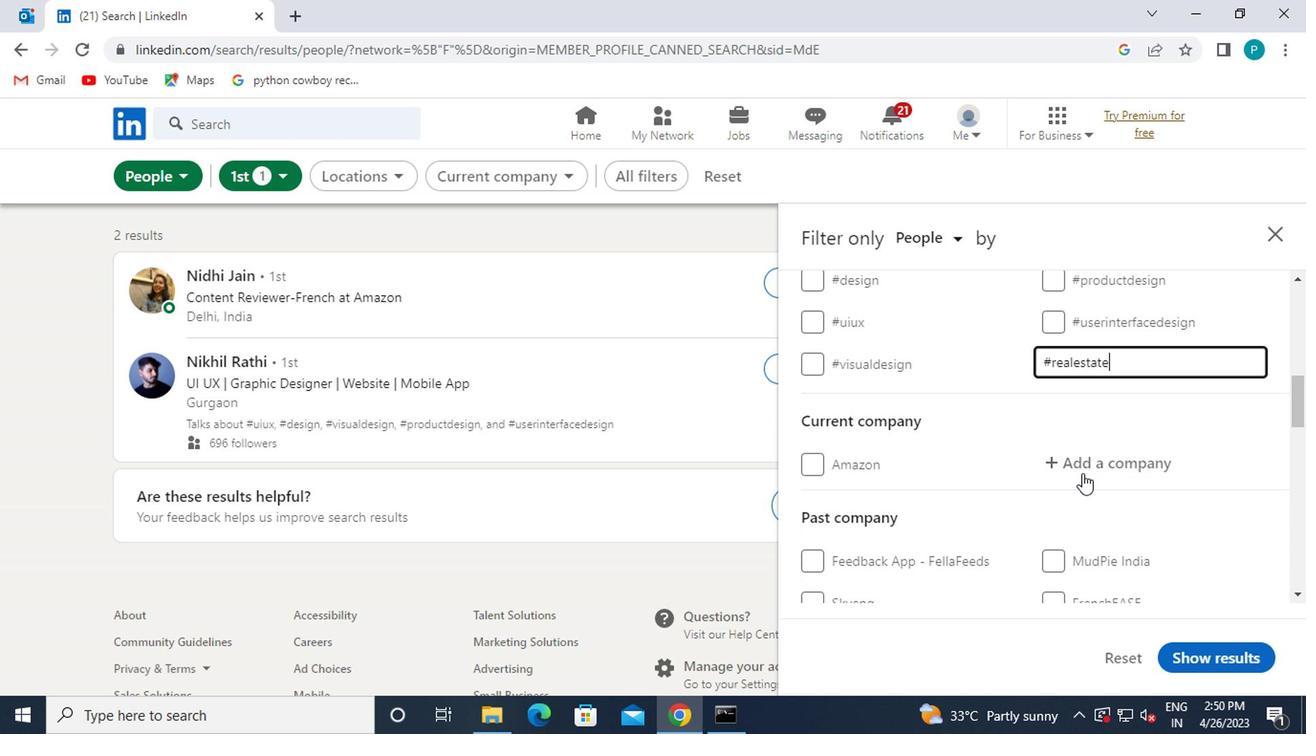 
Action: Mouse moved to (1058, 540)
Screenshot: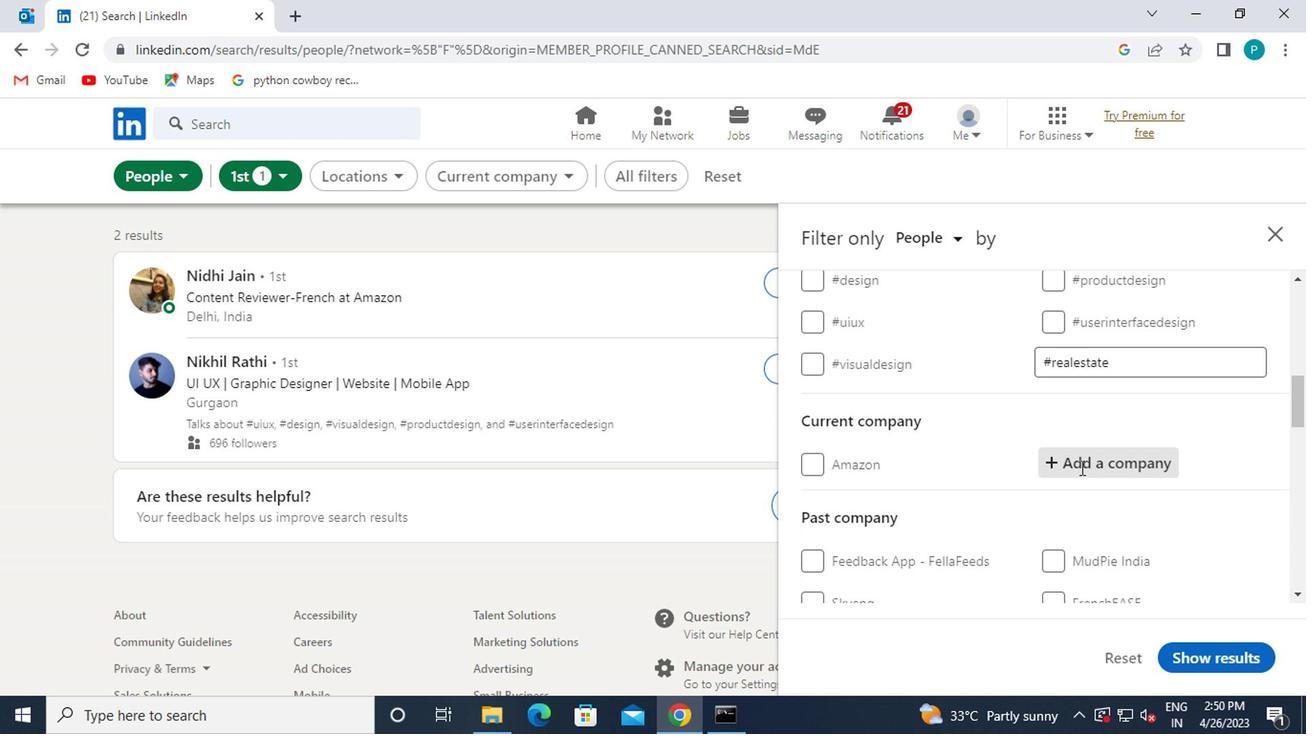 
Action: Key pressed CURRIE
Screenshot: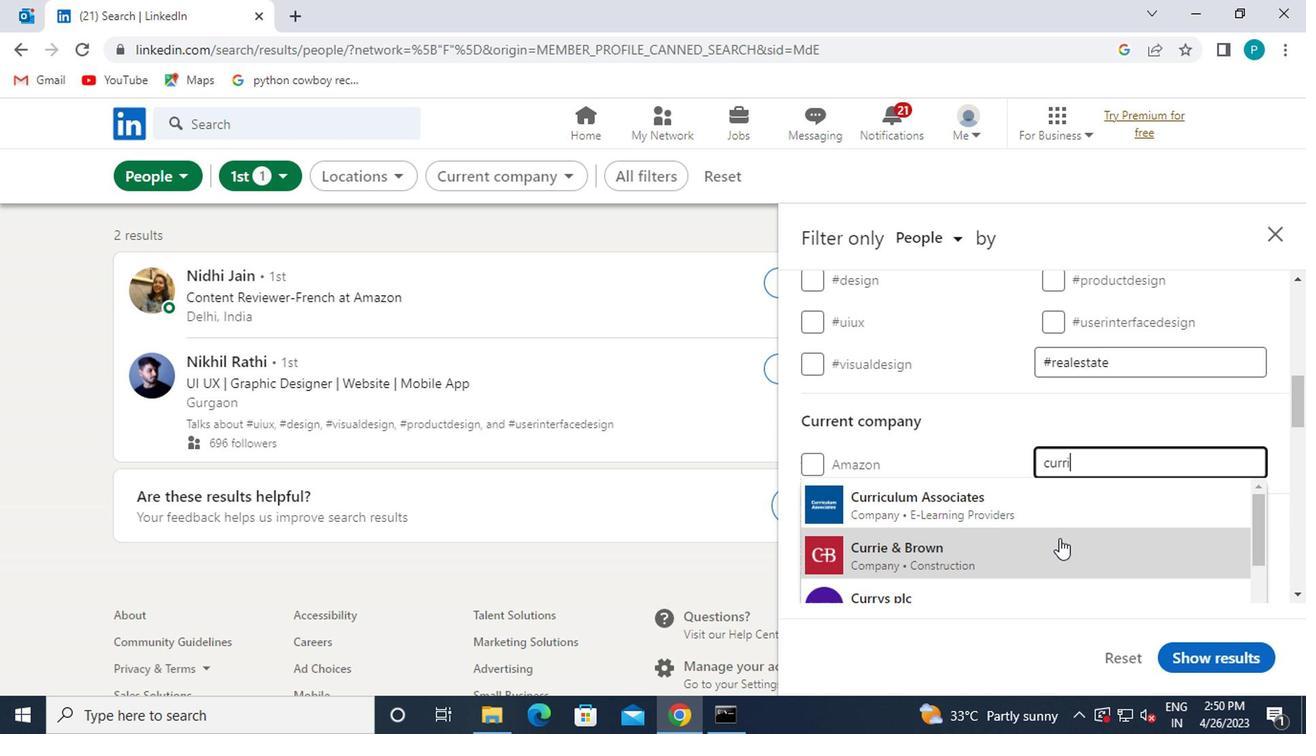 
Action: Mouse moved to (1009, 499)
Screenshot: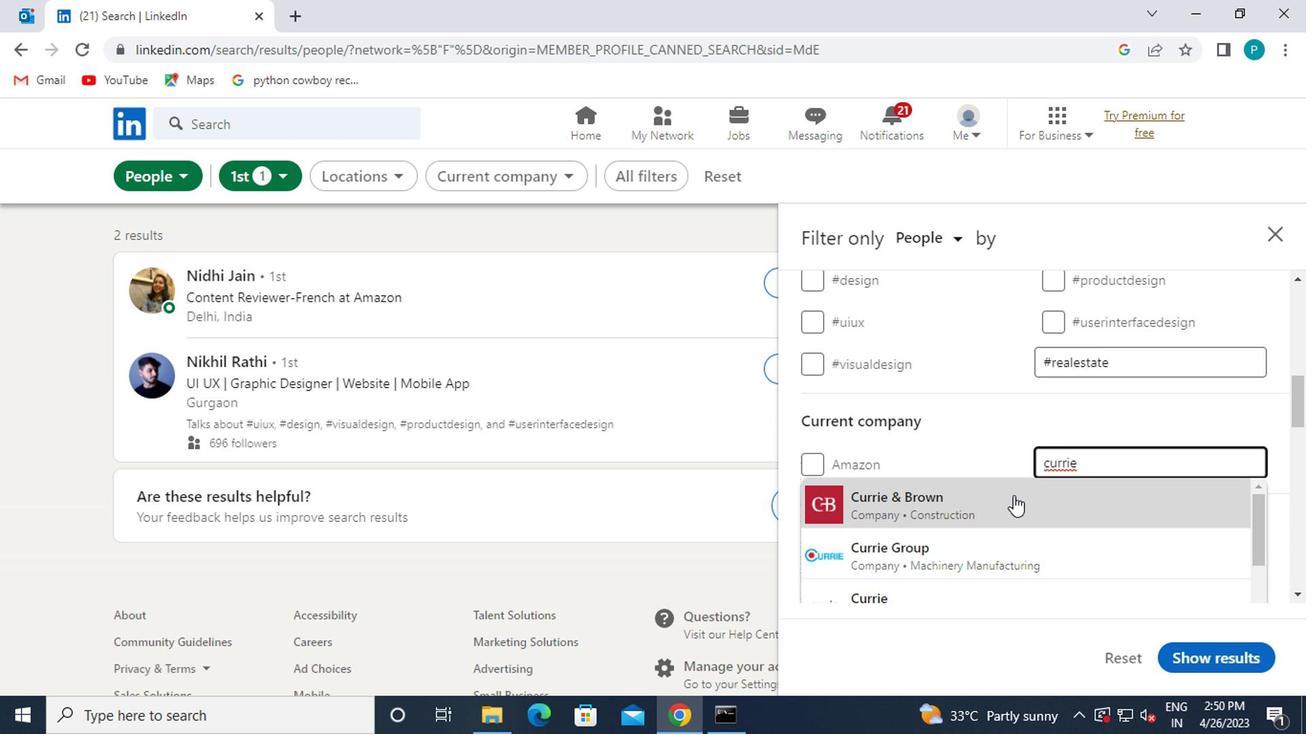 
Action: Mouse pressed left at (1009, 499)
Screenshot: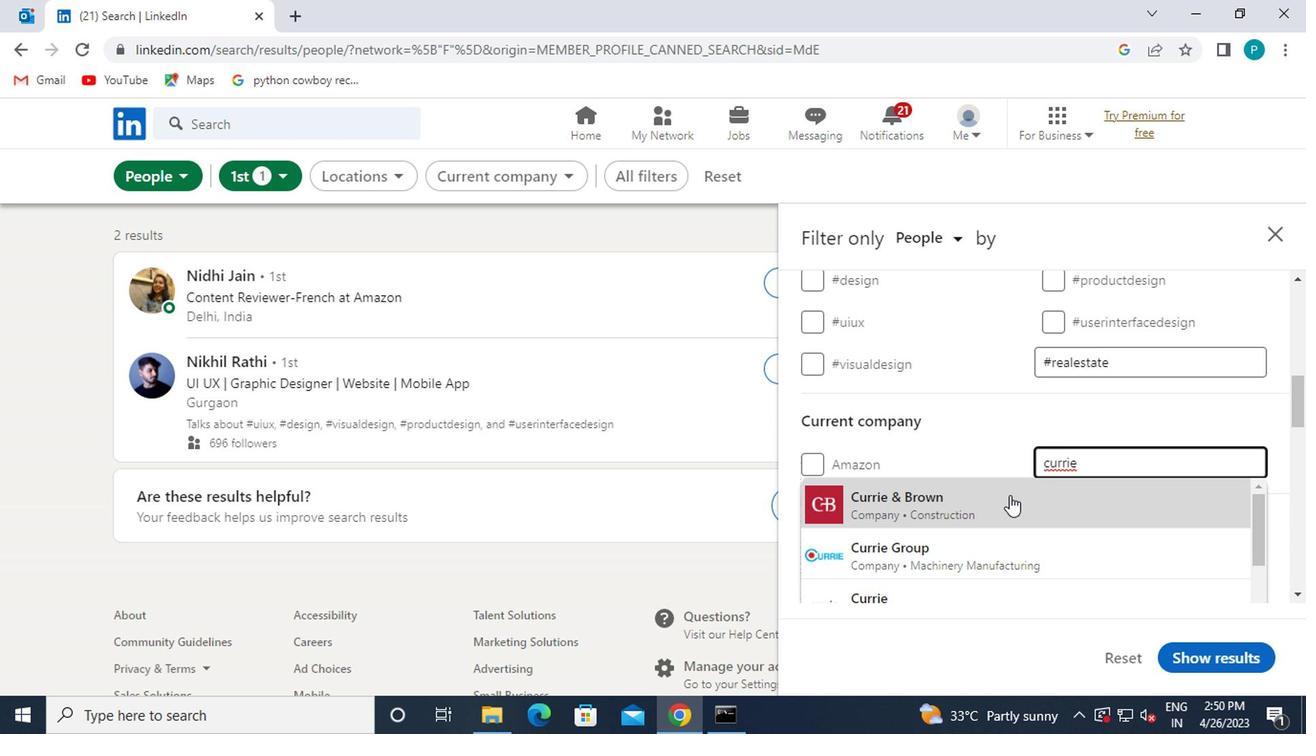
Action: Mouse moved to (1007, 502)
Screenshot: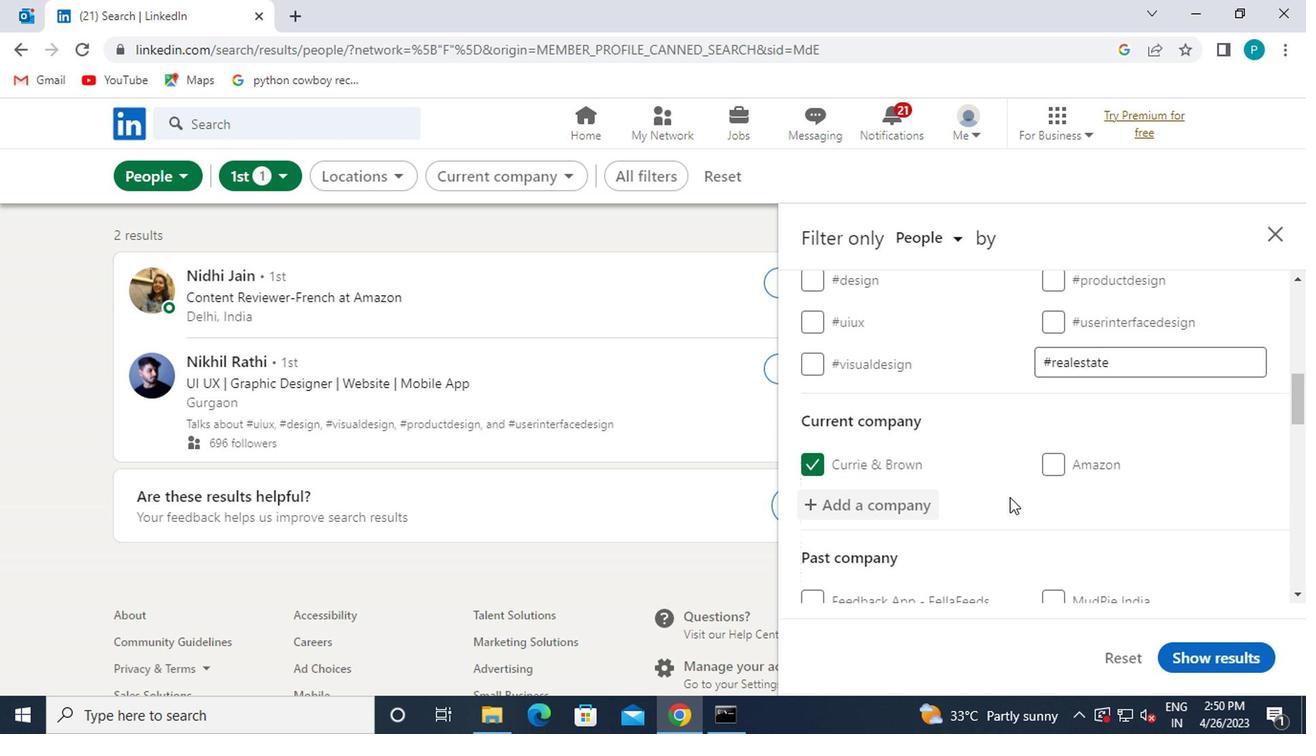 
Action: Mouse scrolled (1007, 501) with delta (0, 0)
Screenshot: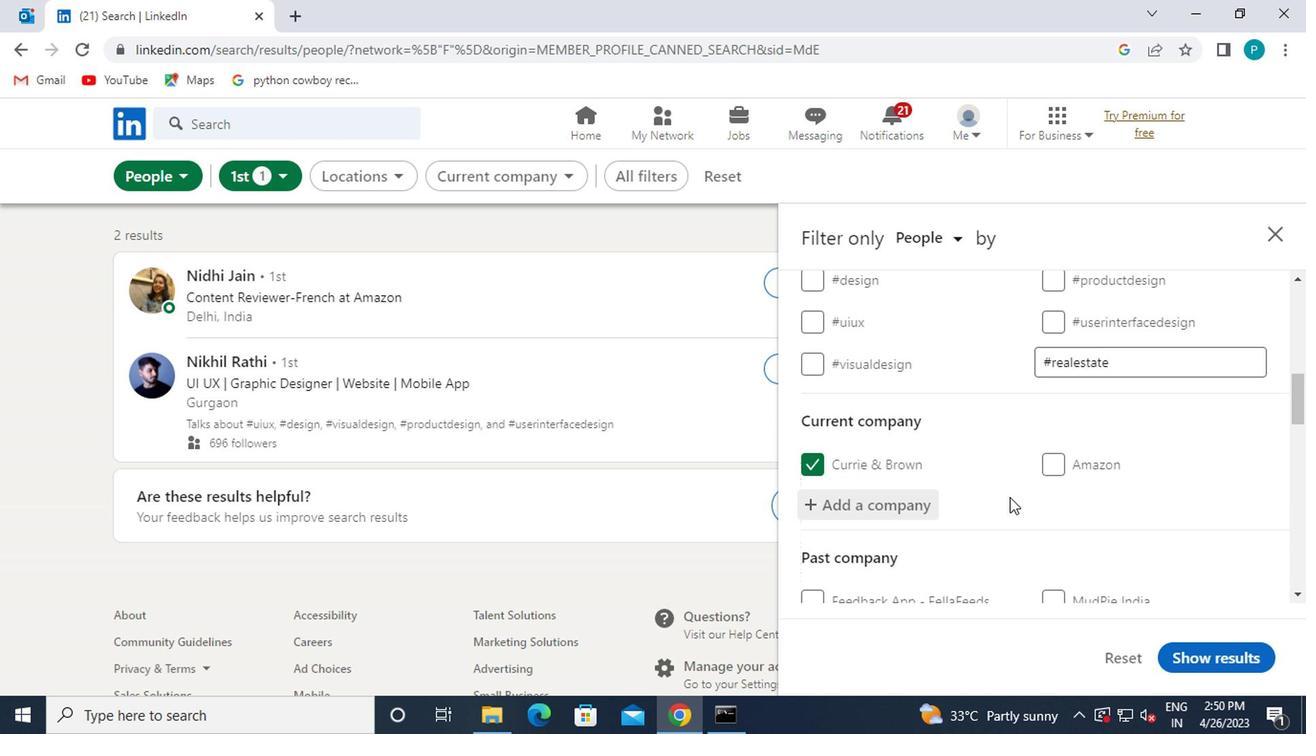 
Action: Mouse moved to (1007, 502)
Screenshot: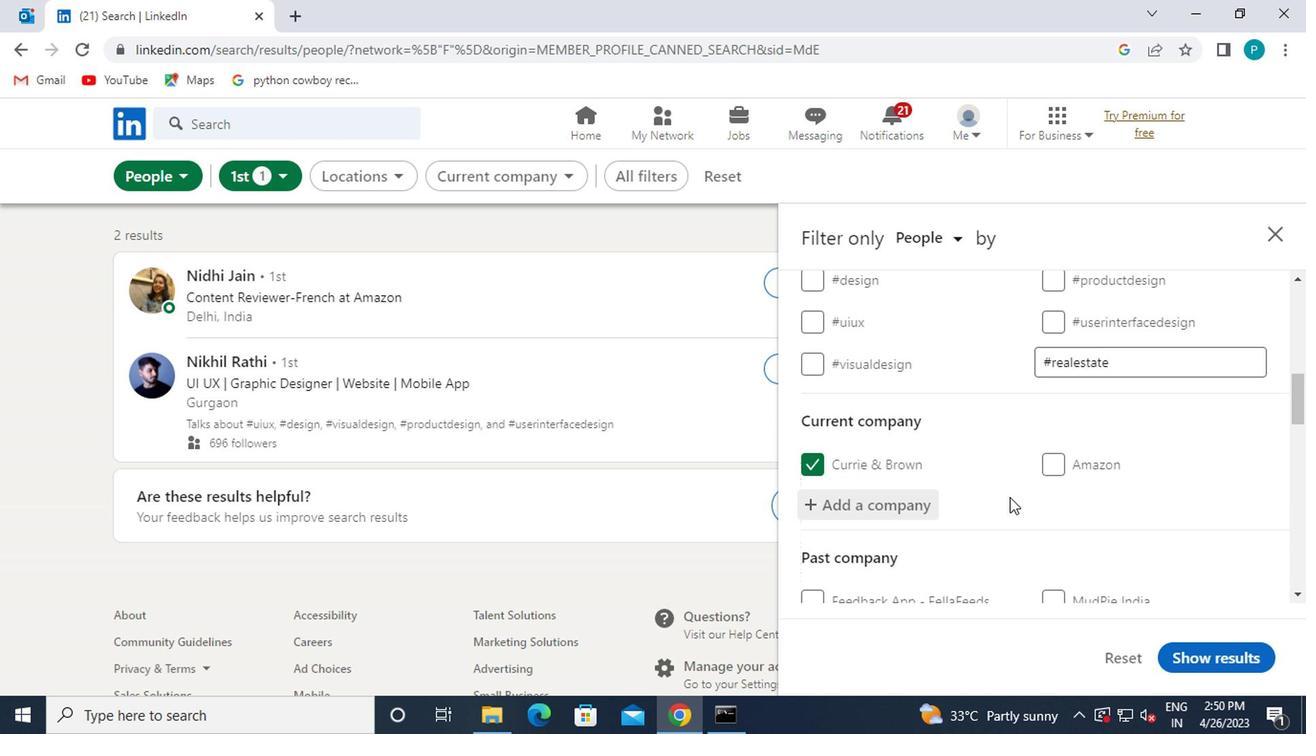
Action: Mouse scrolled (1007, 501) with delta (0, 0)
Screenshot: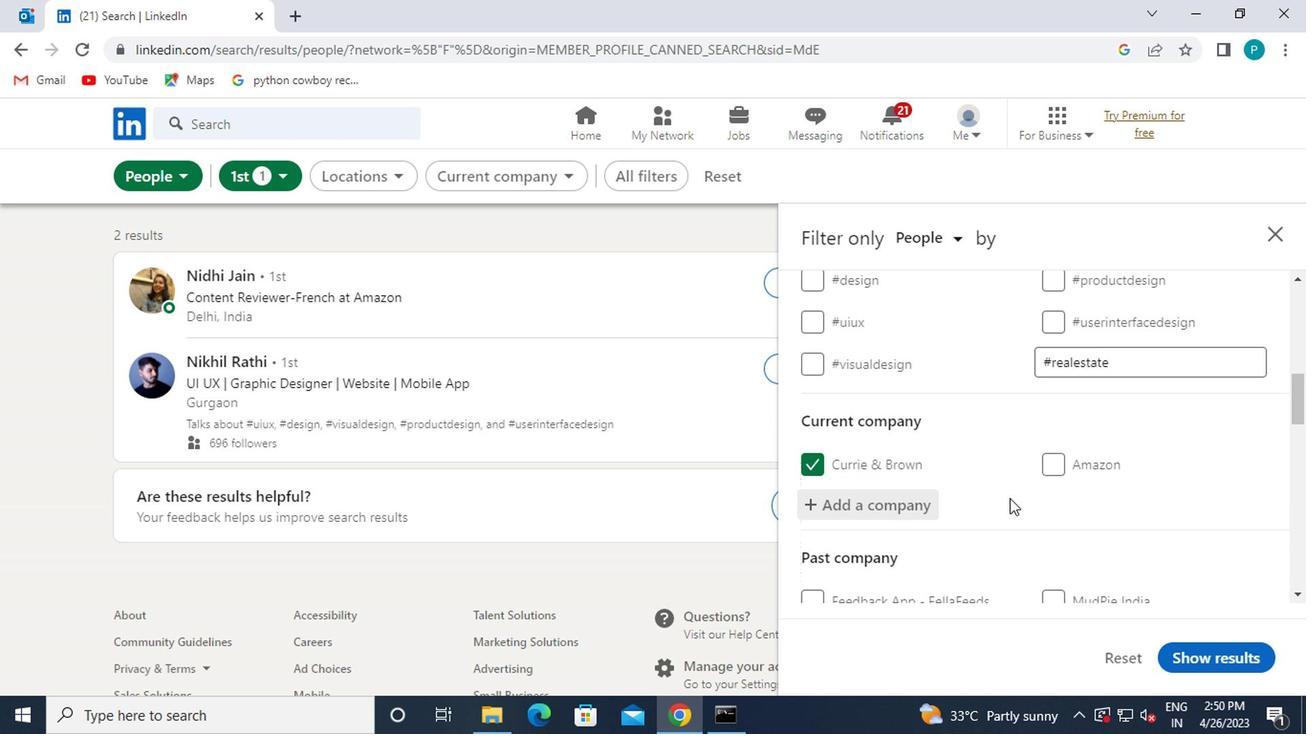 
Action: Mouse moved to (948, 499)
Screenshot: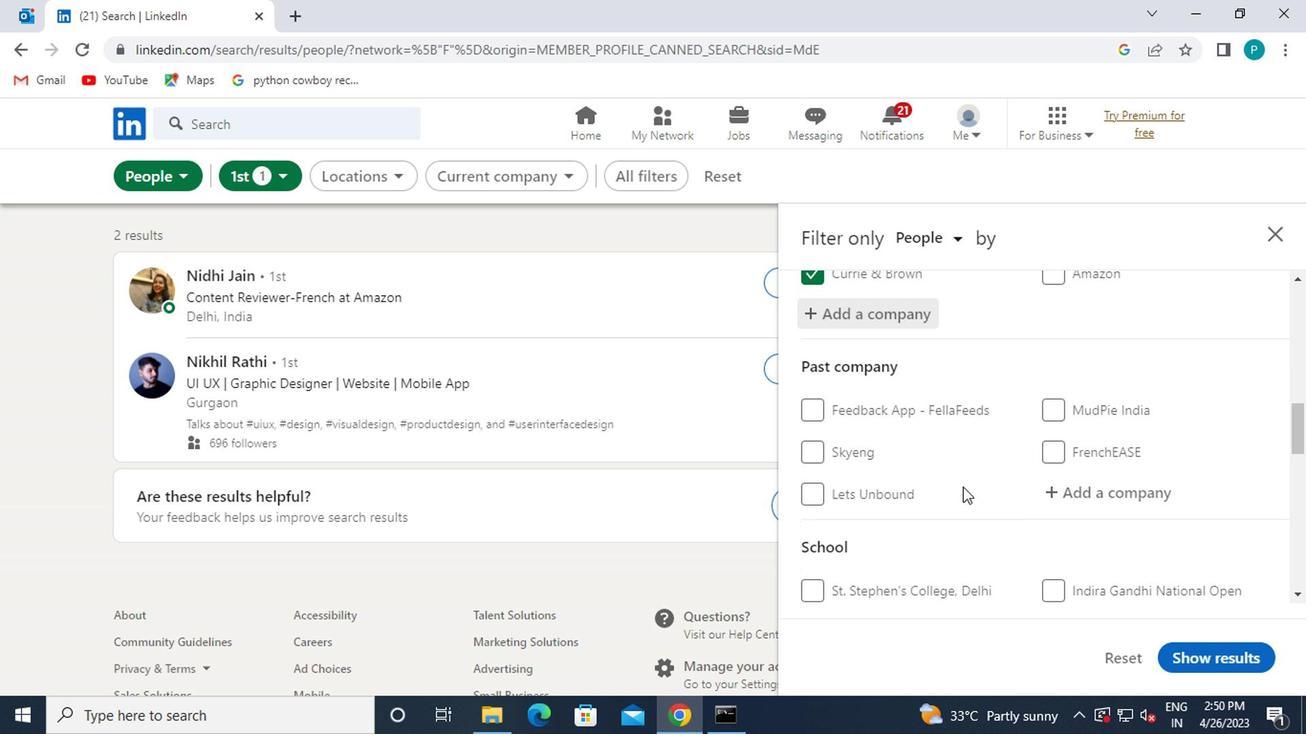 
Action: Mouse scrolled (948, 498) with delta (0, 0)
Screenshot: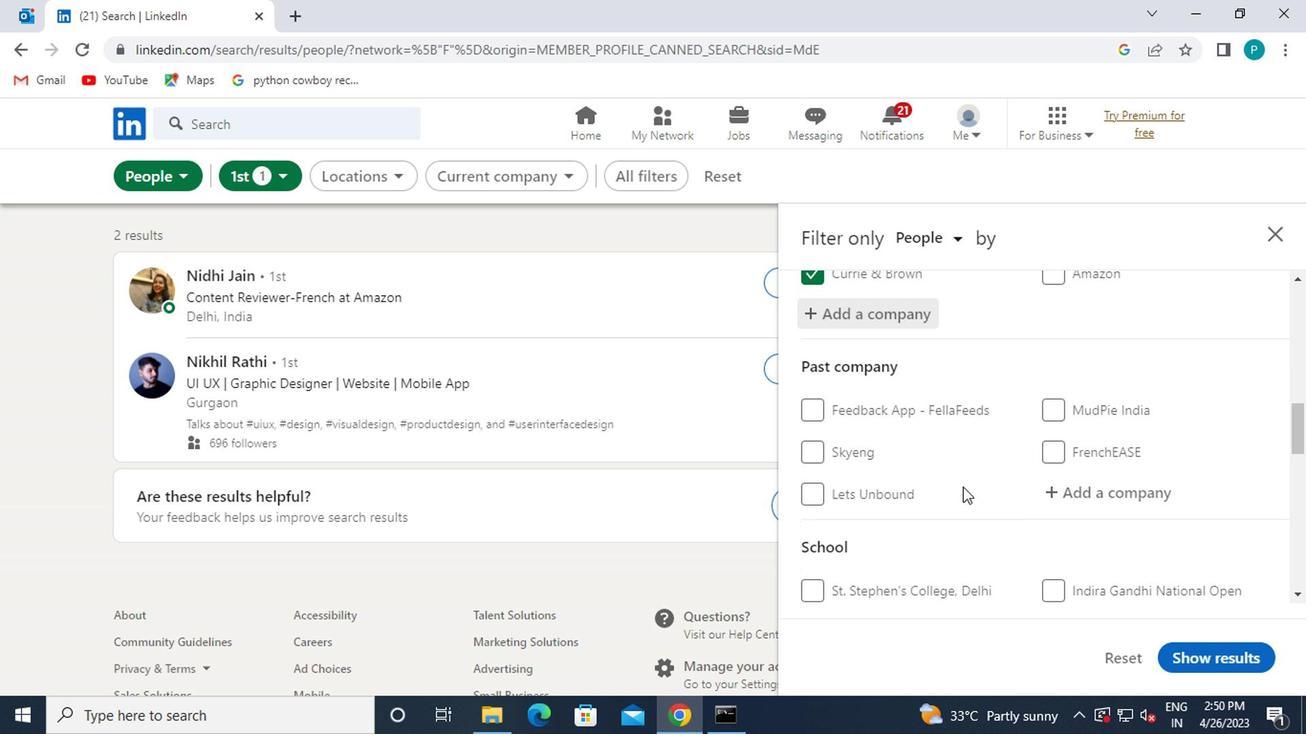
Action: Mouse moved to (1055, 551)
Screenshot: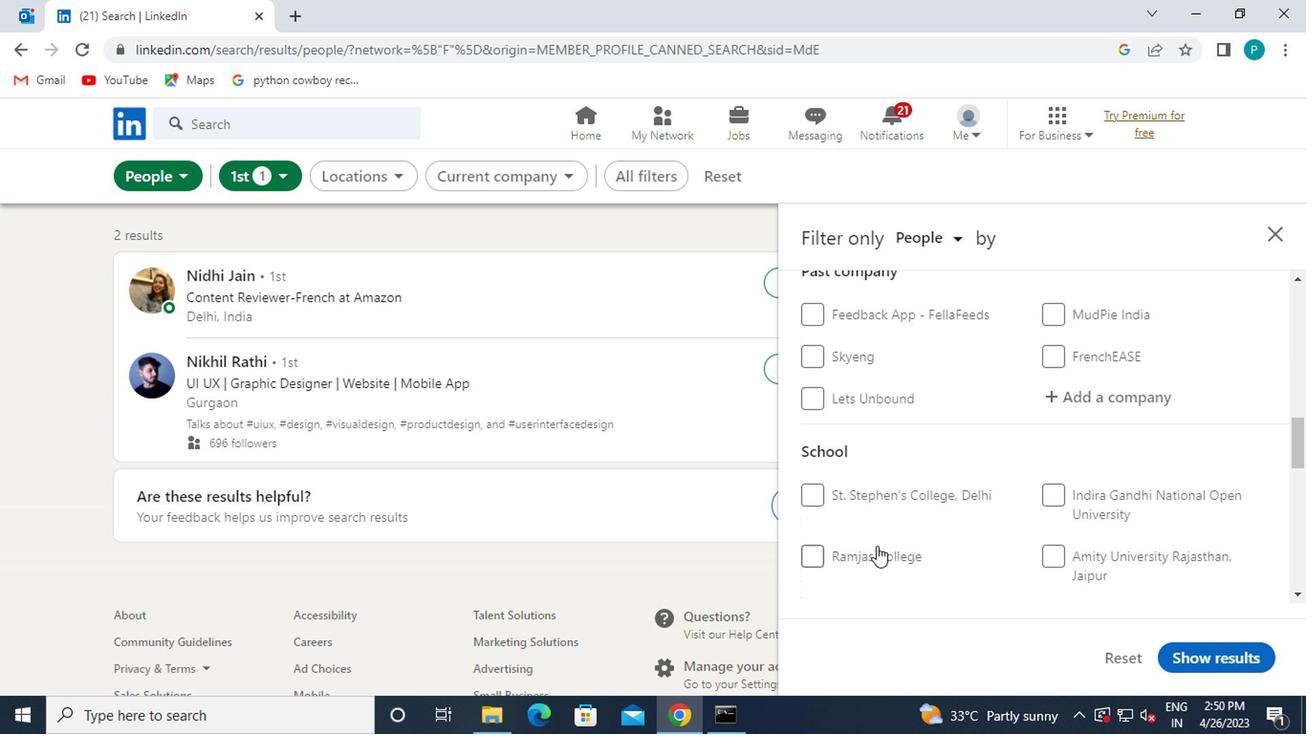 
Action: Mouse scrolled (1055, 551) with delta (0, 0)
Screenshot: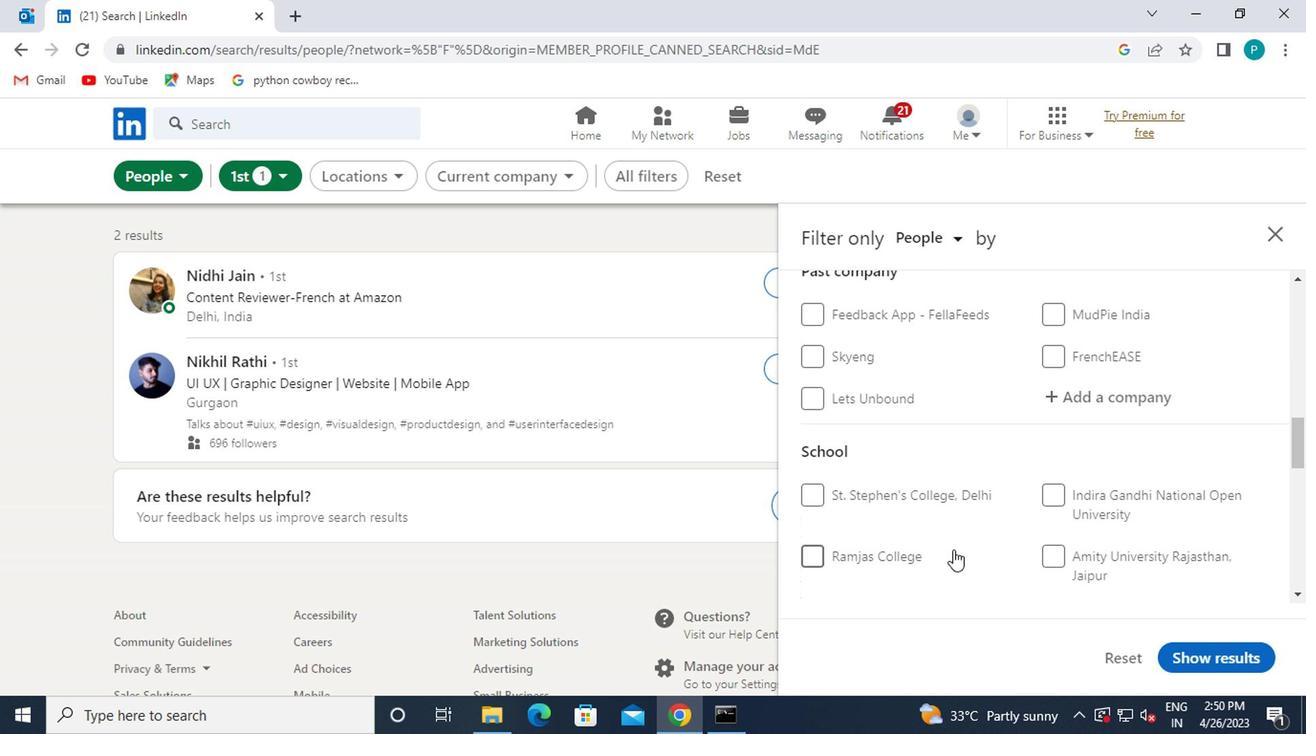 
Action: Mouse scrolled (1055, 551) with delta (0, 0)
Screenshot: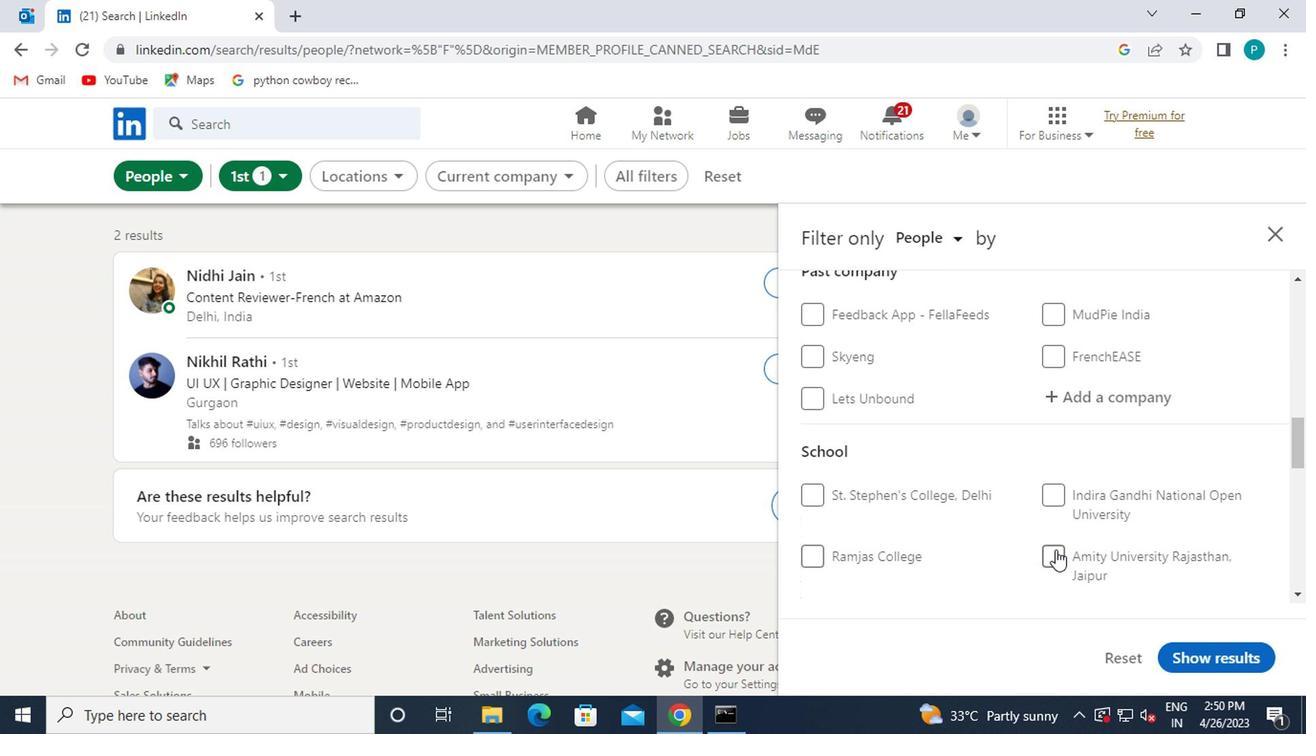 
Action: Mouse moved to (1105, 429)
Screenshot: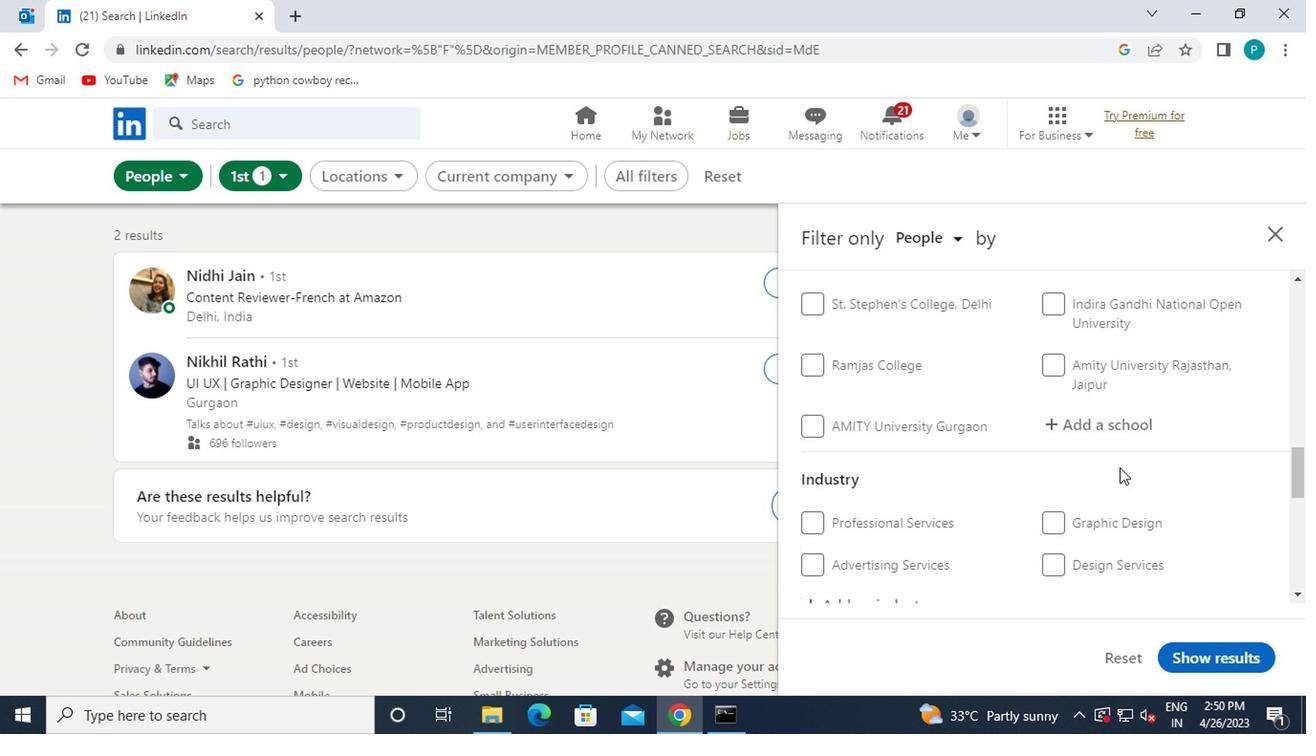 
Action: Mouse pressed left at (1105, 429)
Screenshot: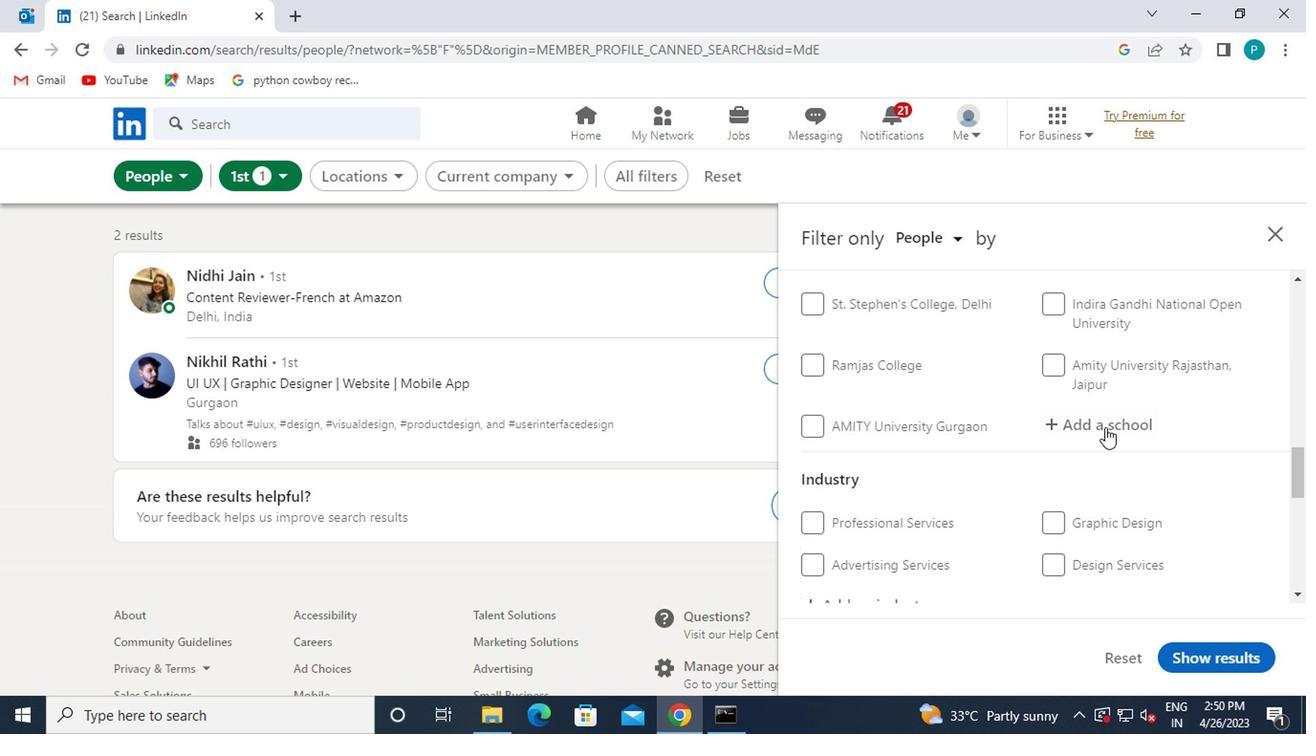 
Action: Mouse moved to (1103, 461)
Screenshot: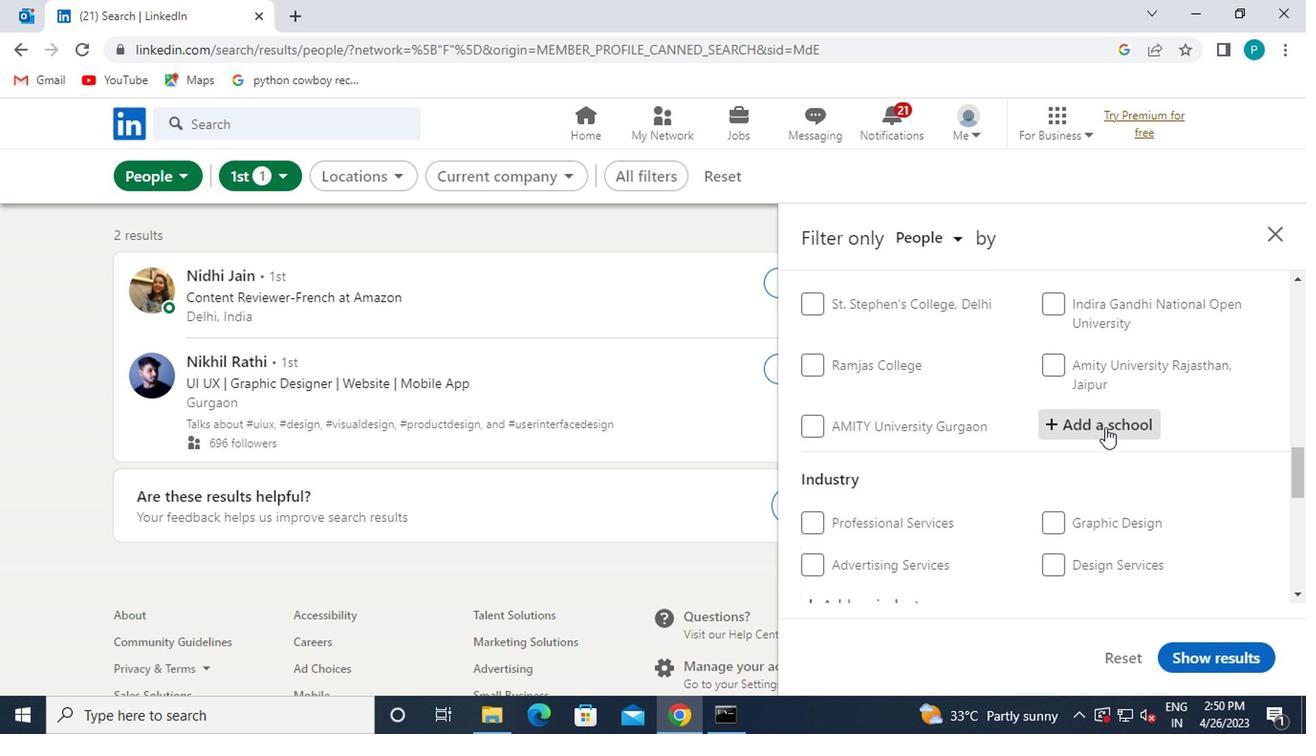 
Action: Key pressed MISTD<Key.backspace><Key.backspace><Key.backspace>TSOM
Screenshot: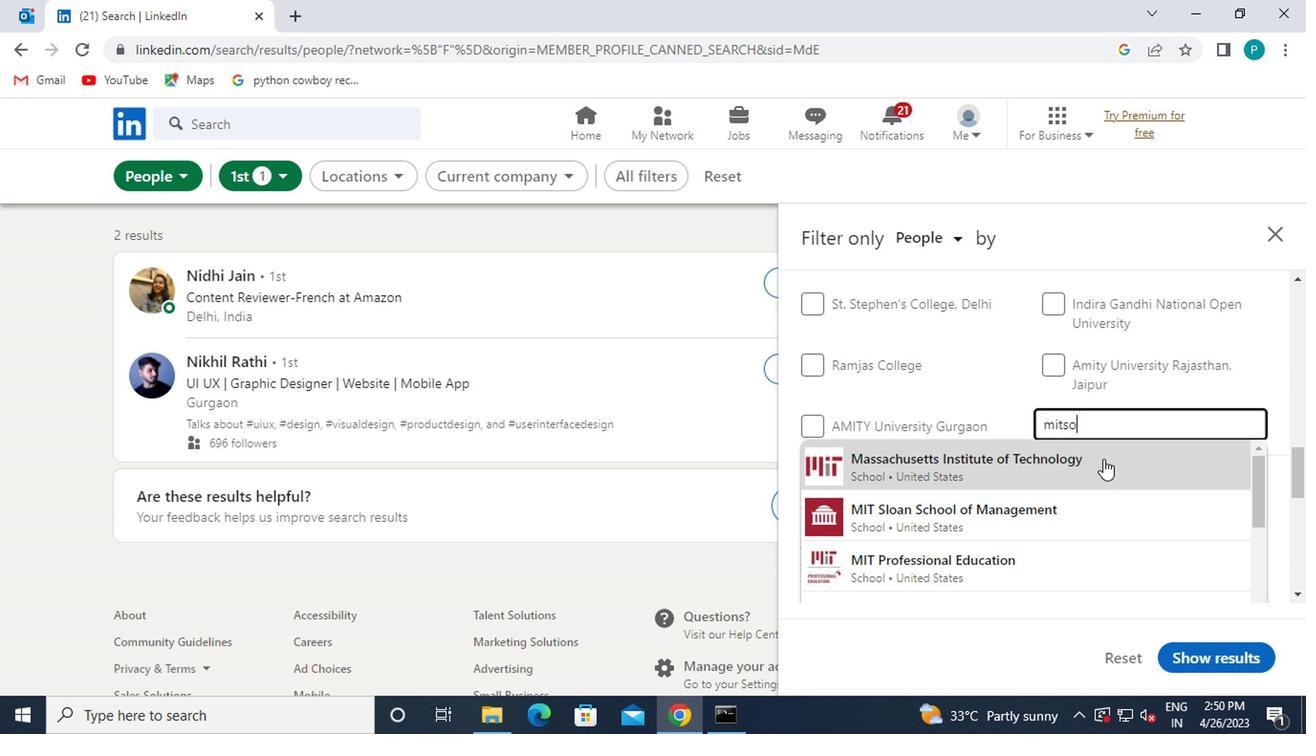 
Action: Mouse moved to (1103, 462)
Screenshot: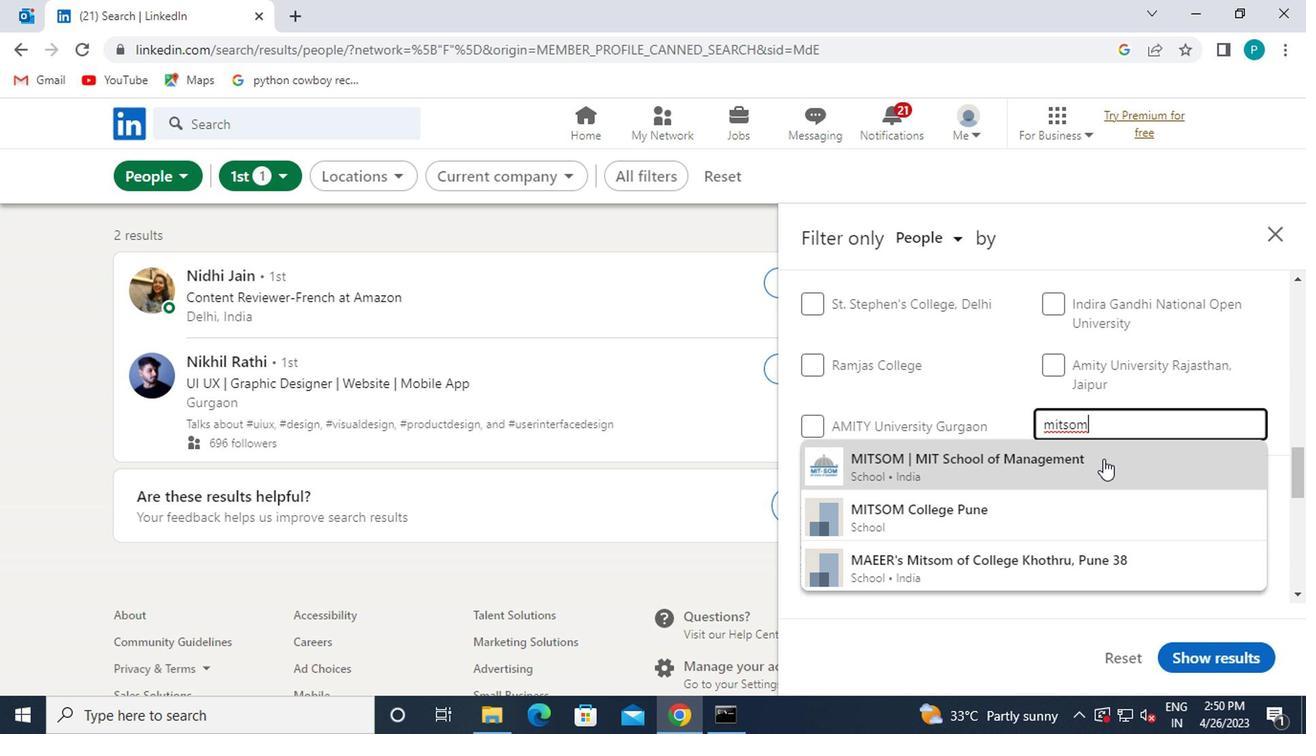
Action: Mouse pressed left at (1103, 462)
Screenshot: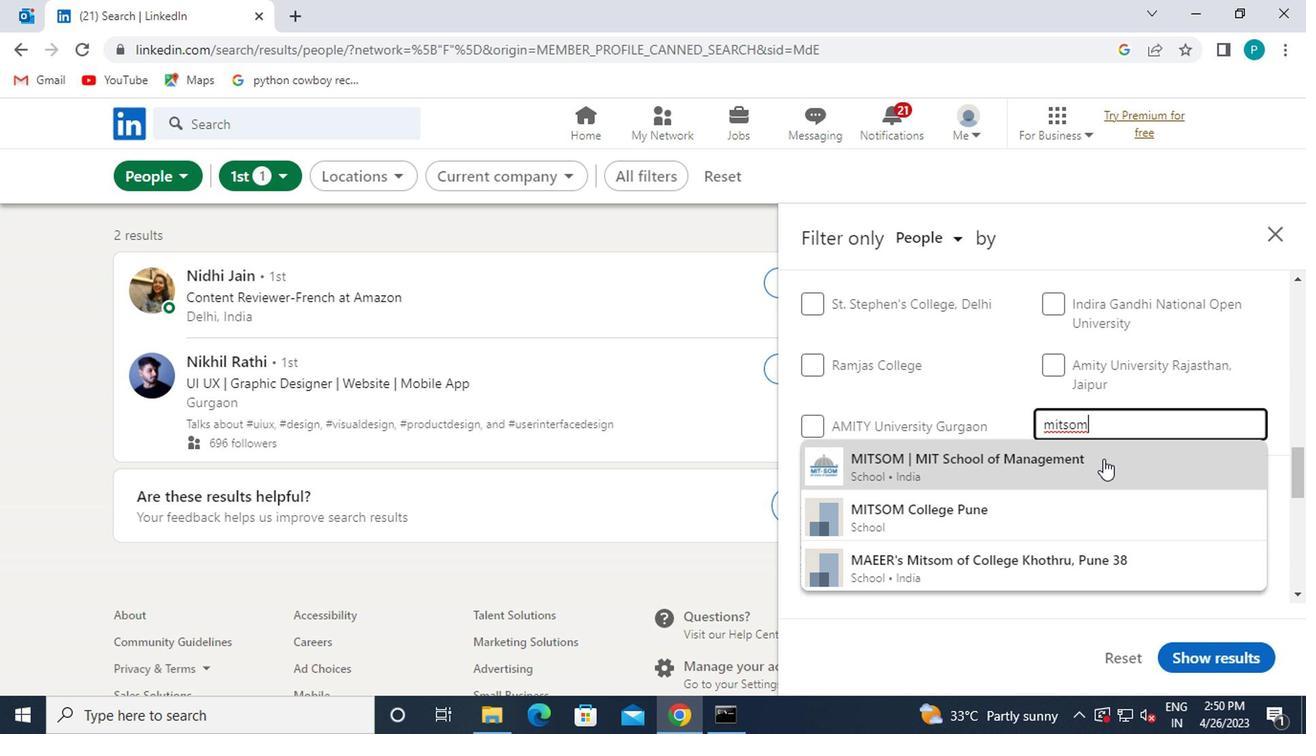 
Action: Mouse moved to (1007, 485)
Screenshot: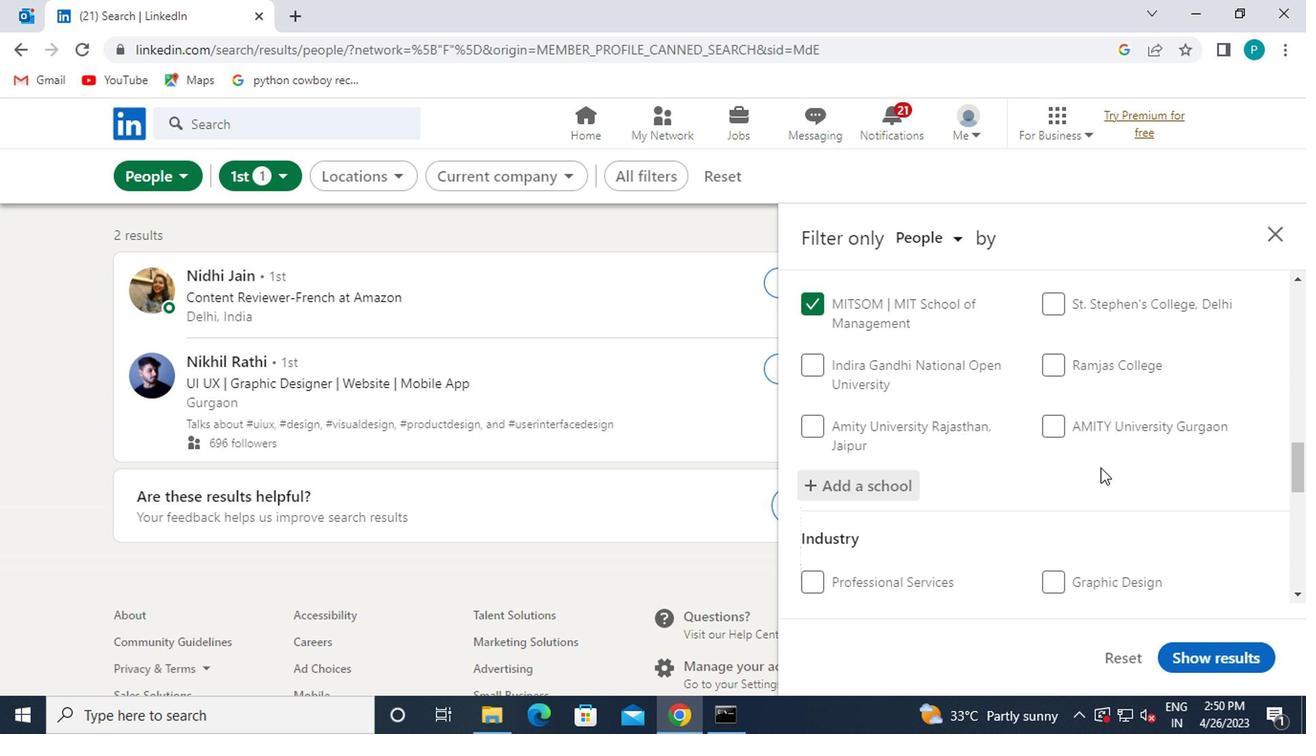 
Action: Mouse scrolled (1007, 485) with delta (0, 0)
Screenshot: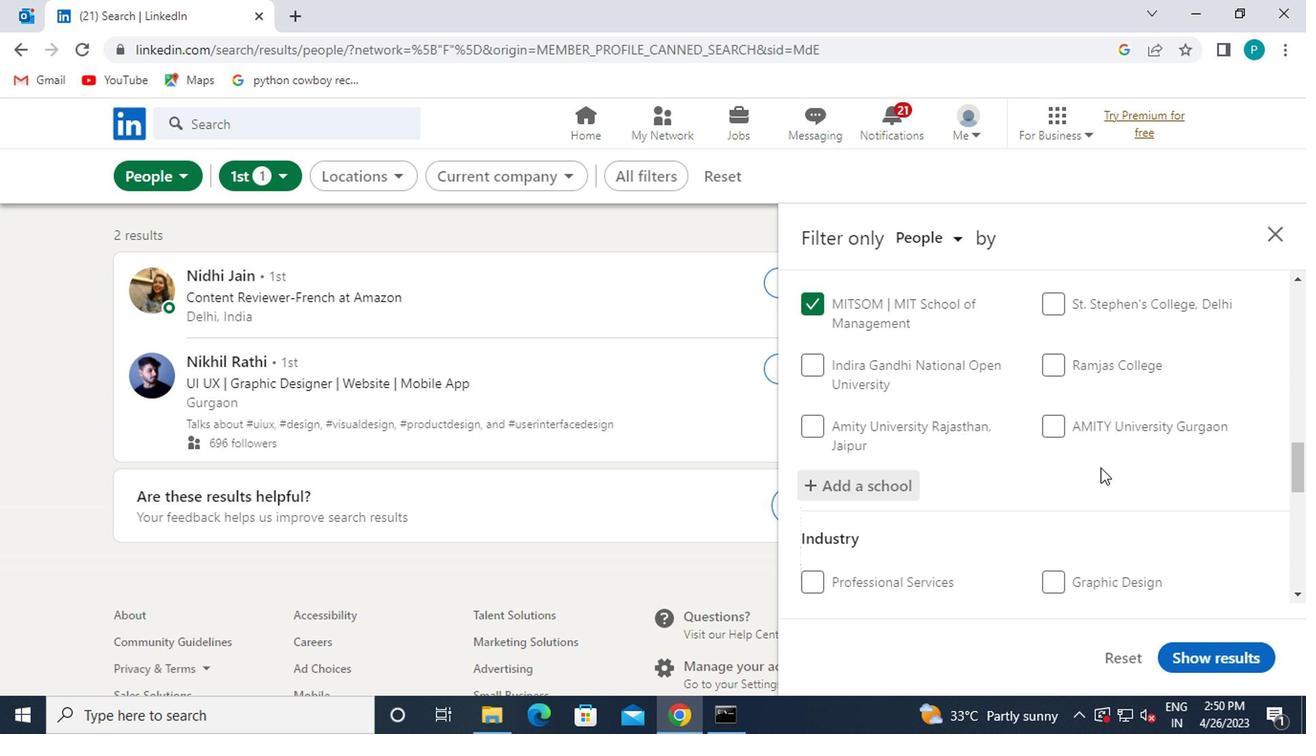 
Action: Mouse moved to (997, 503)
Screenshot: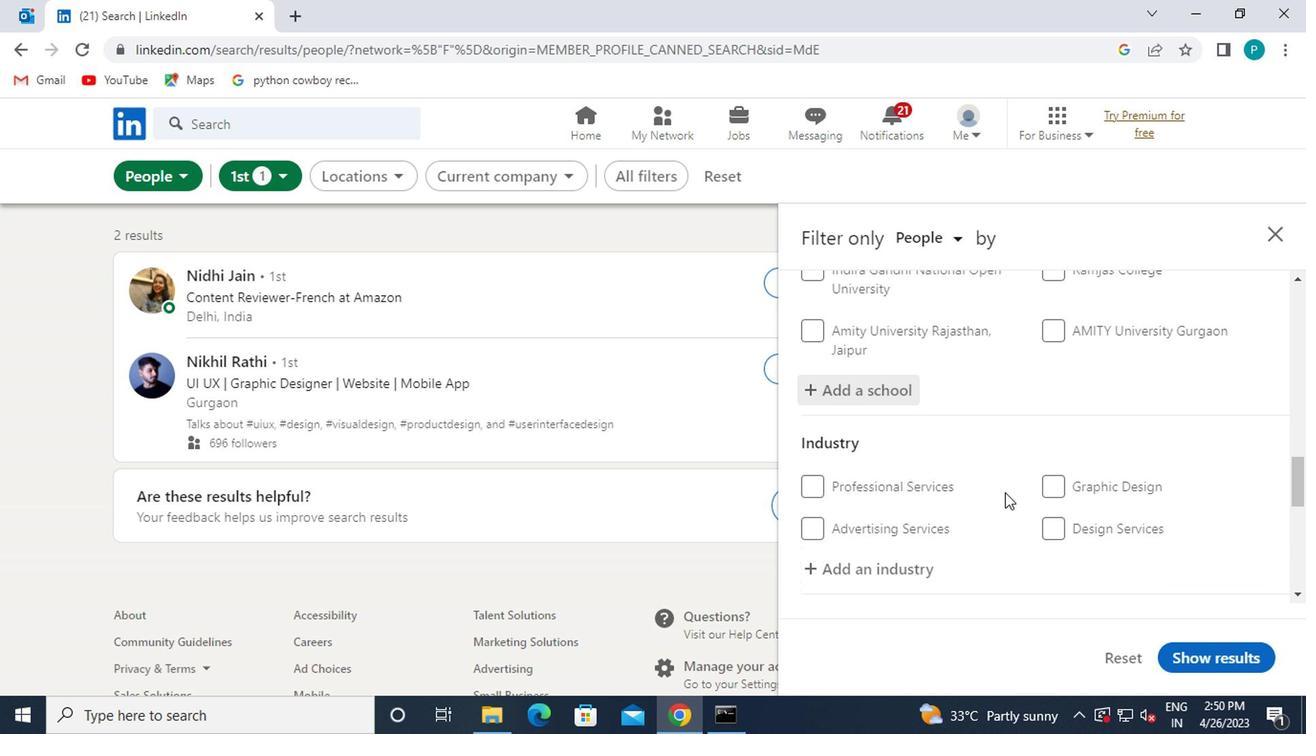 
Action: Mouse scrolled (997, 502) with delta (0, -1)
Screenshot: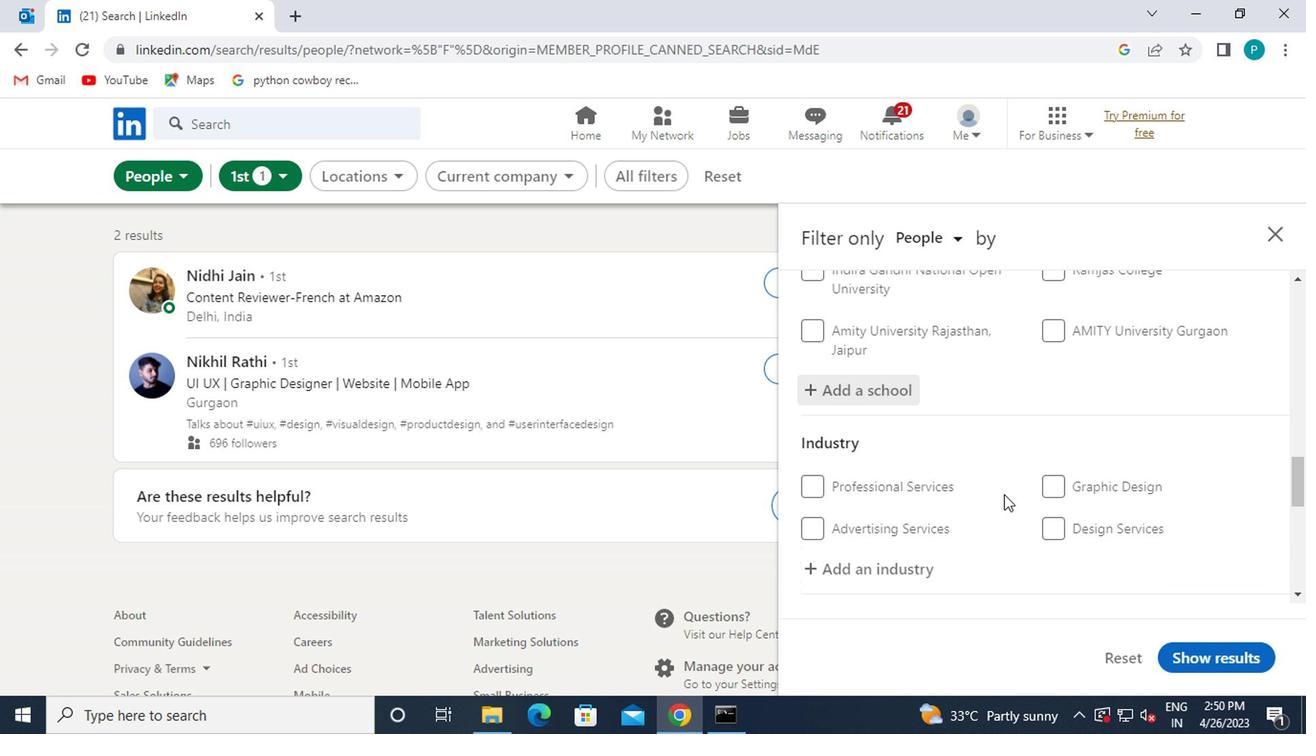 
Action: Mouse moved to (997, 503)
Screenshot: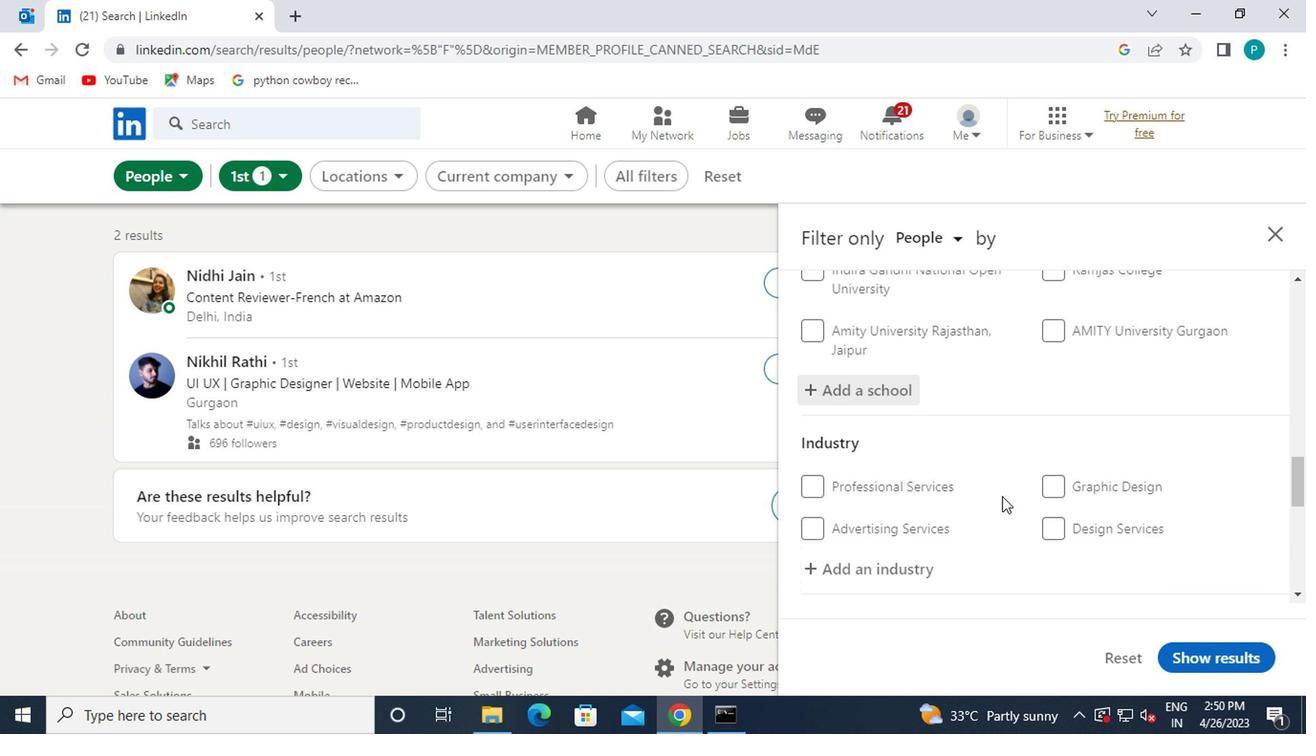 
Action: Mouse scrolled (997, 502) with delta (0, -1)
Screenshot: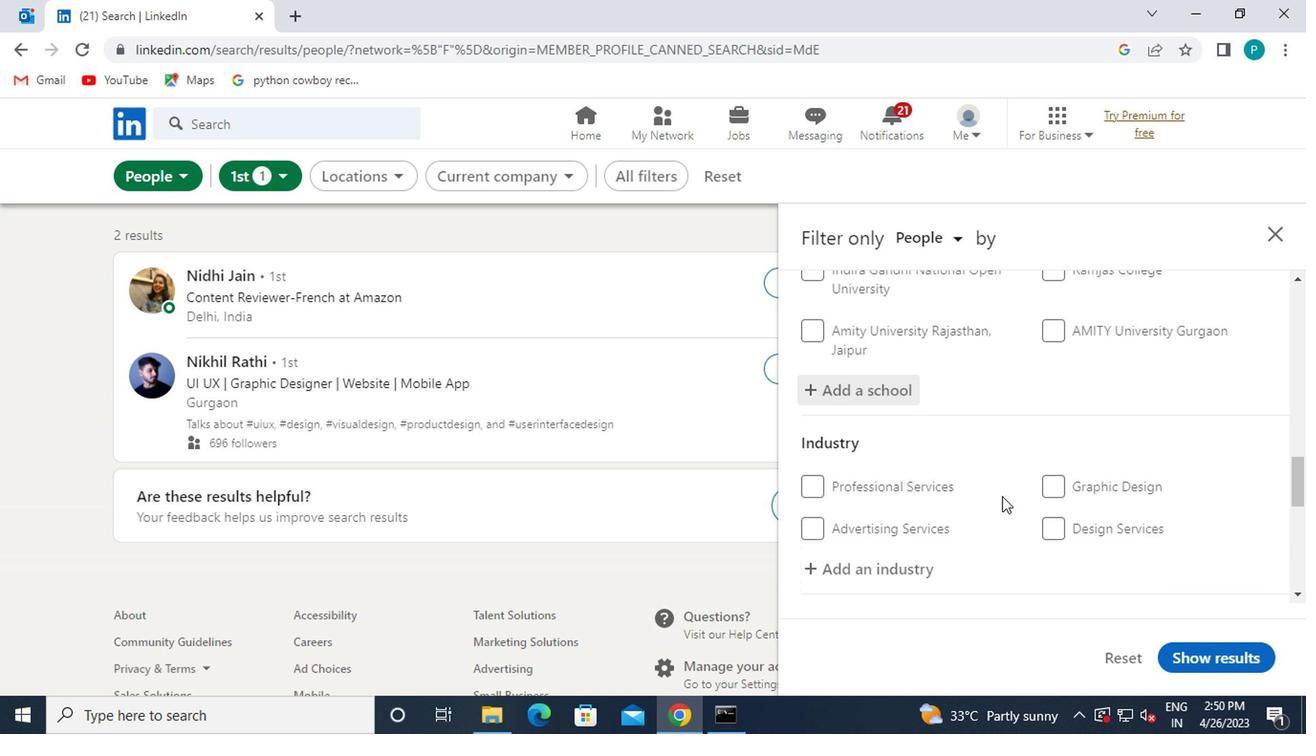 
Action: Mouse moved to (884, 388)
Screenshot: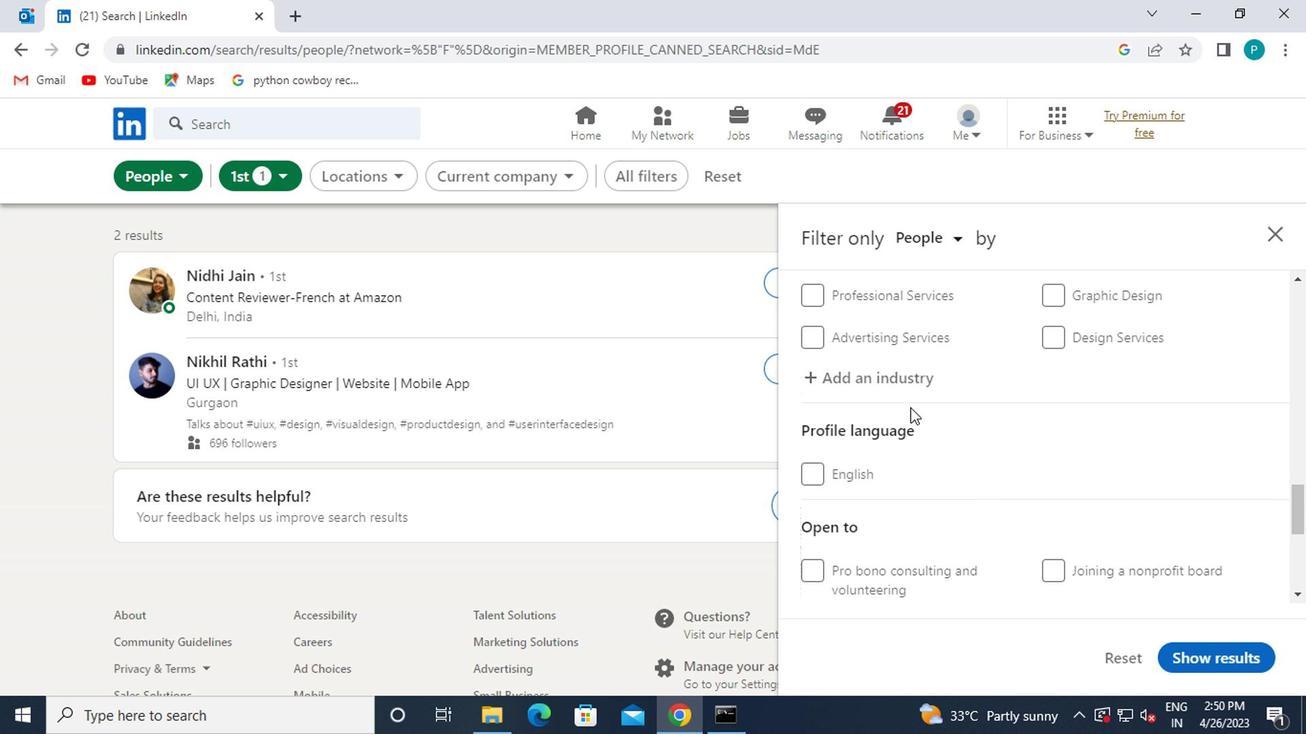 
Action: Mouse pressed left at (884, 388)
Screenshot: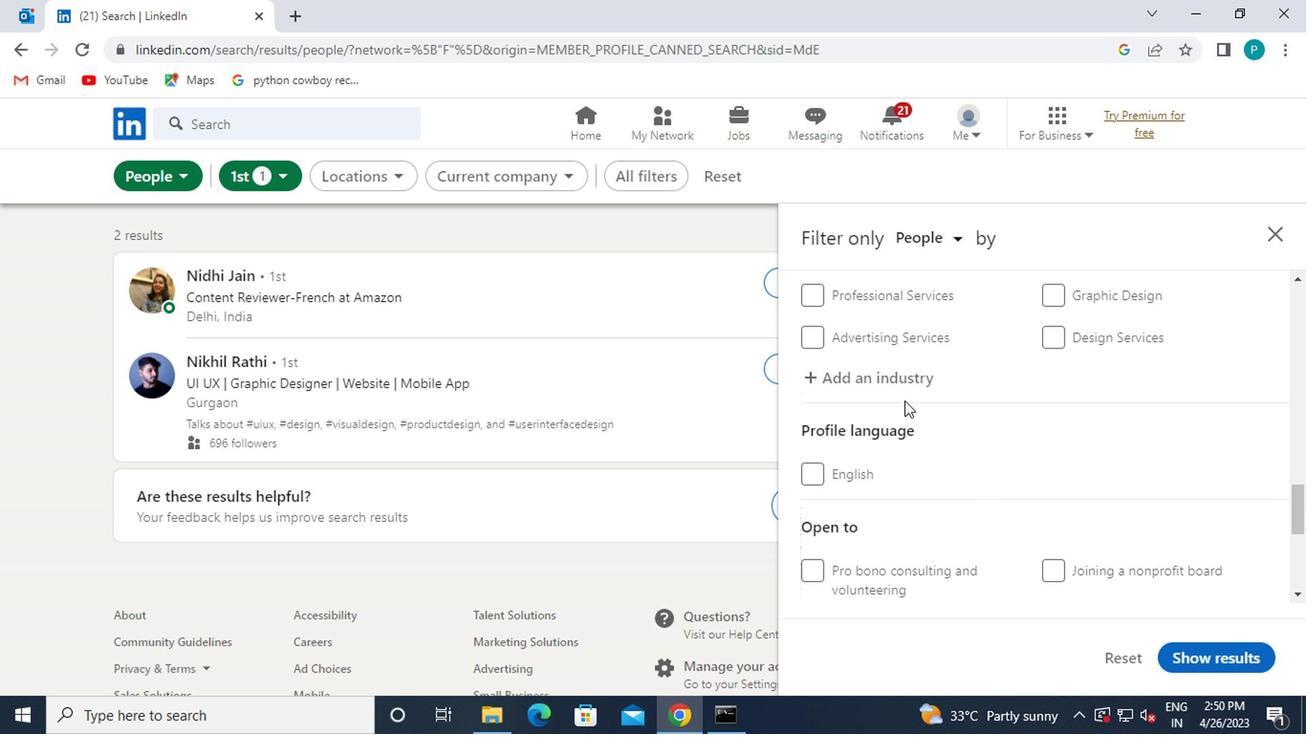 
Action: Mouse moved to (873, 489)
Screenshot: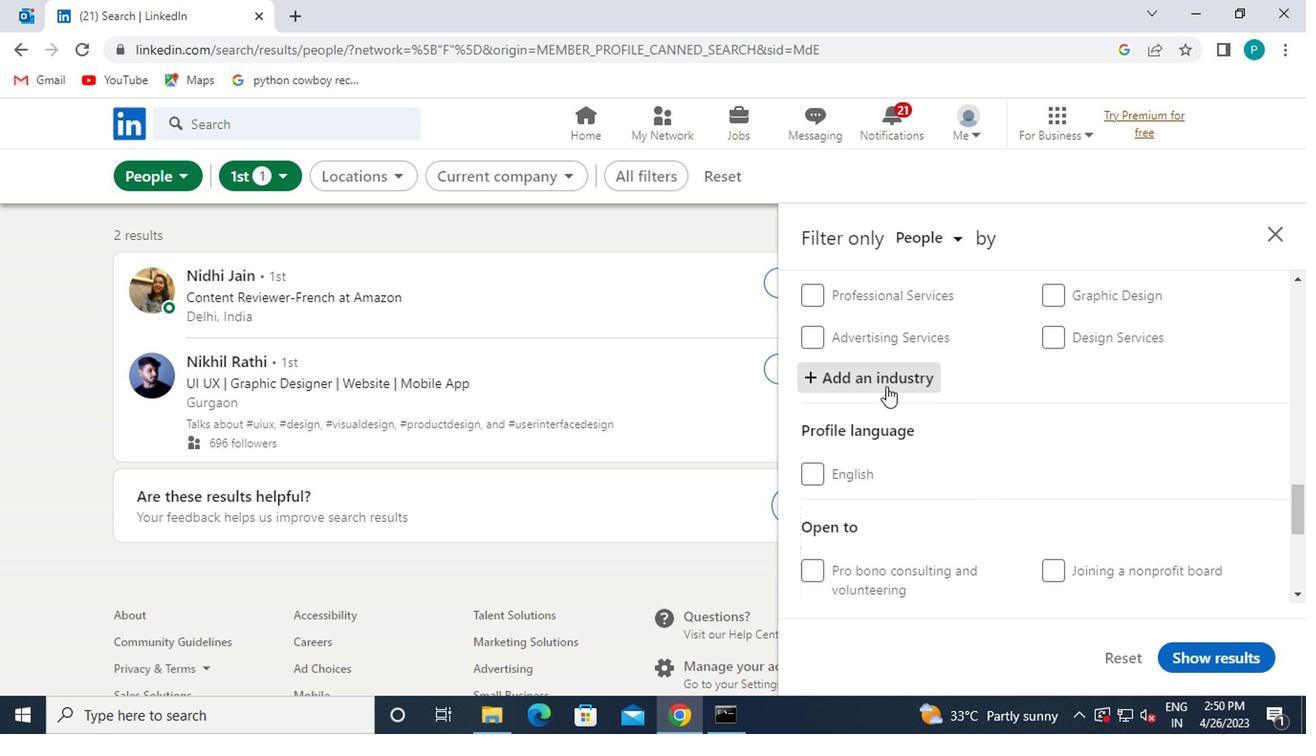 
Action: Key pressed FORESTRY
Screenshot: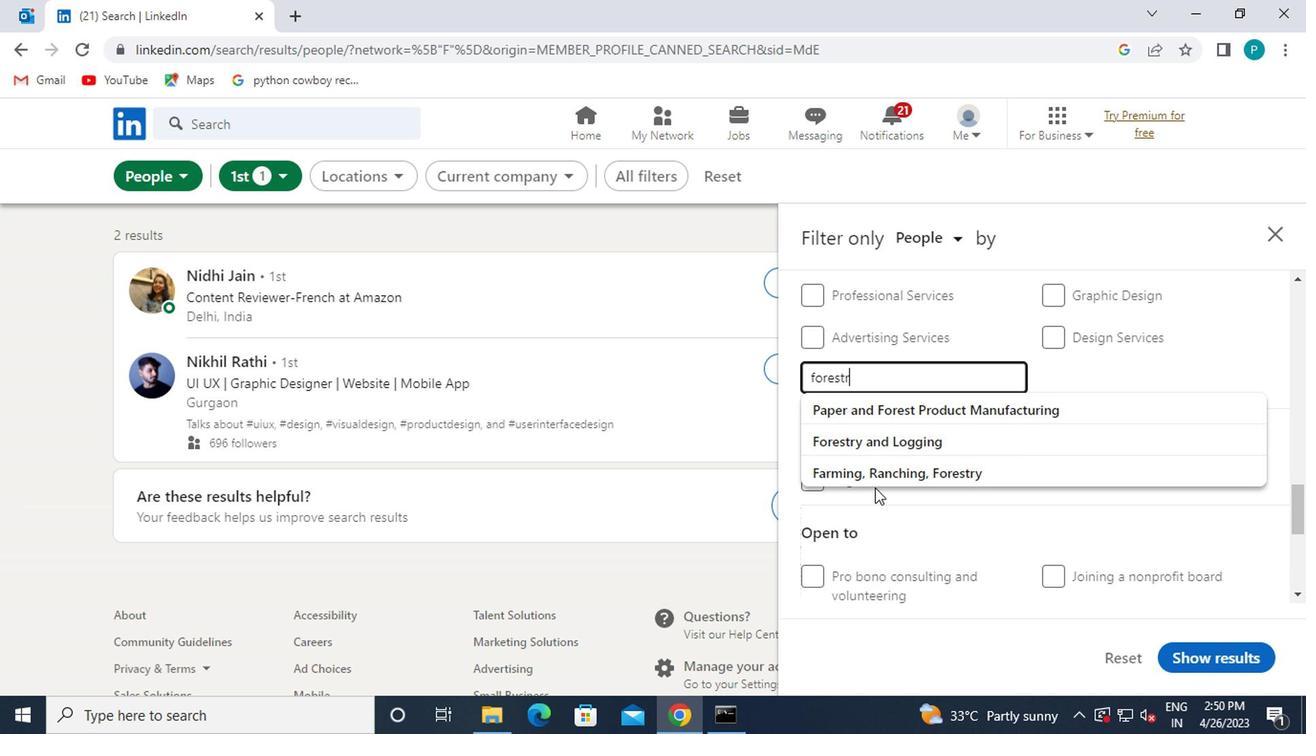 
Action: Mouse moved to (926, 403)
Screenshot: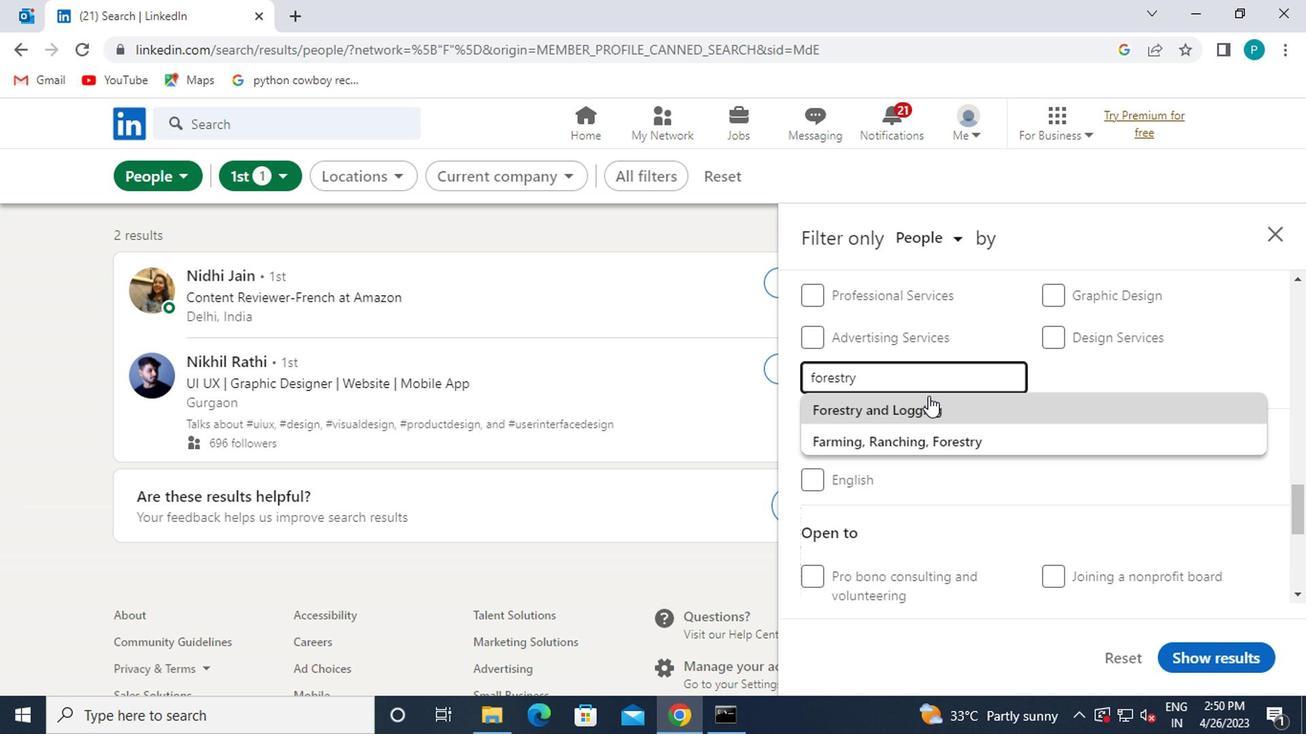 
Action: Mouse pressed left at (926, 403)
Screenshot: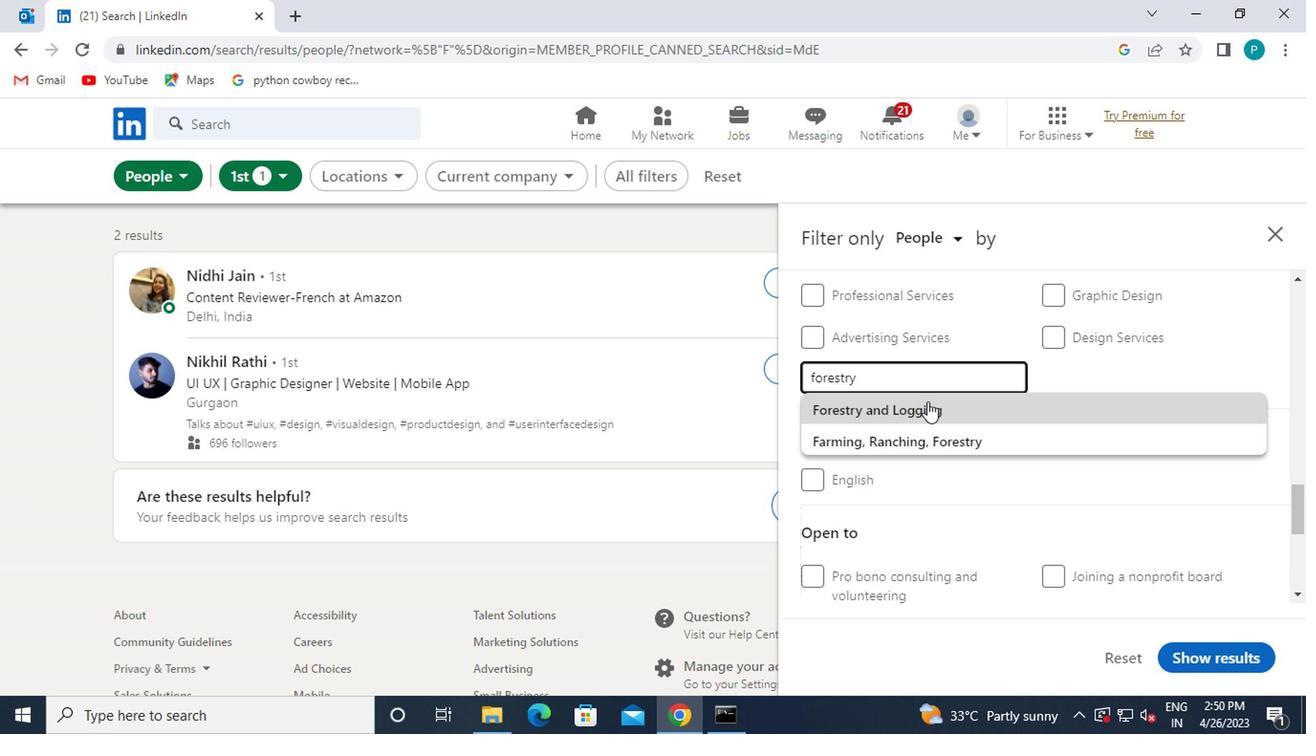 
Action: Mouse moved to (881, 551)
Screenshot: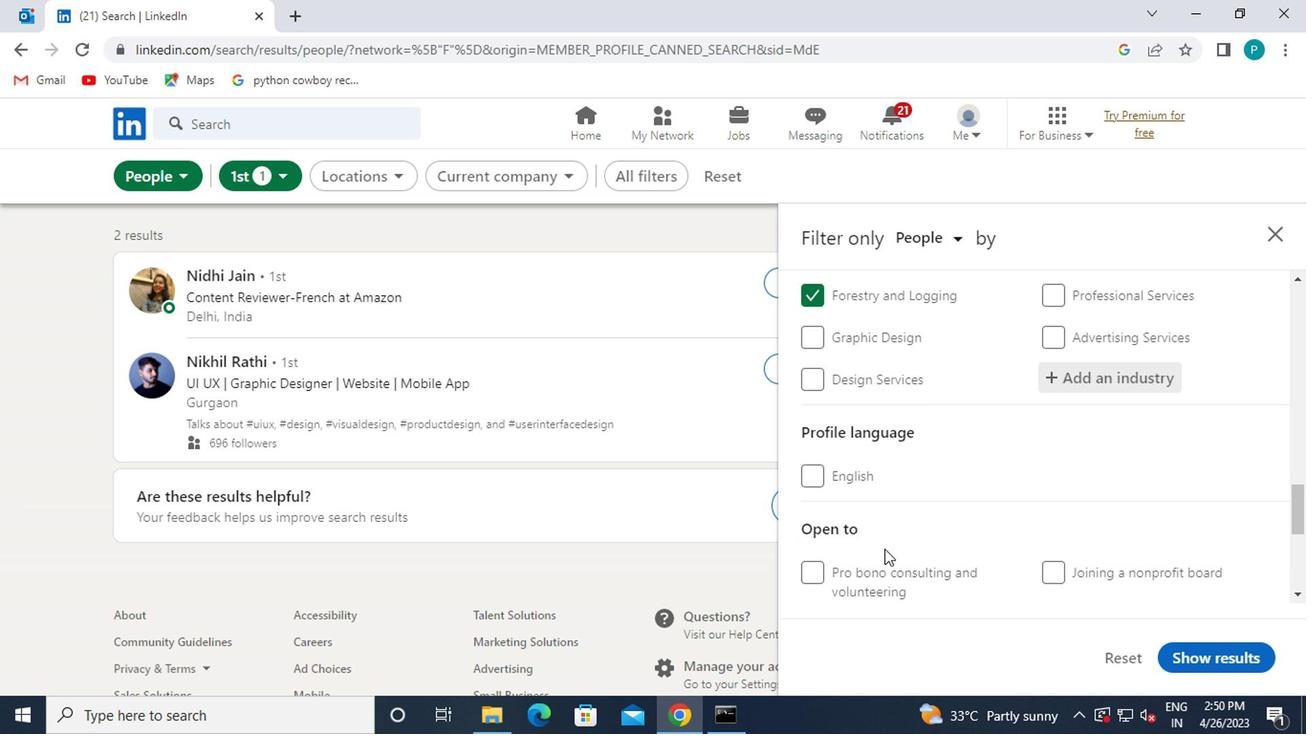 
Action: Mouse scrolled (881, 550) with delta (0, 0)
Screenshot: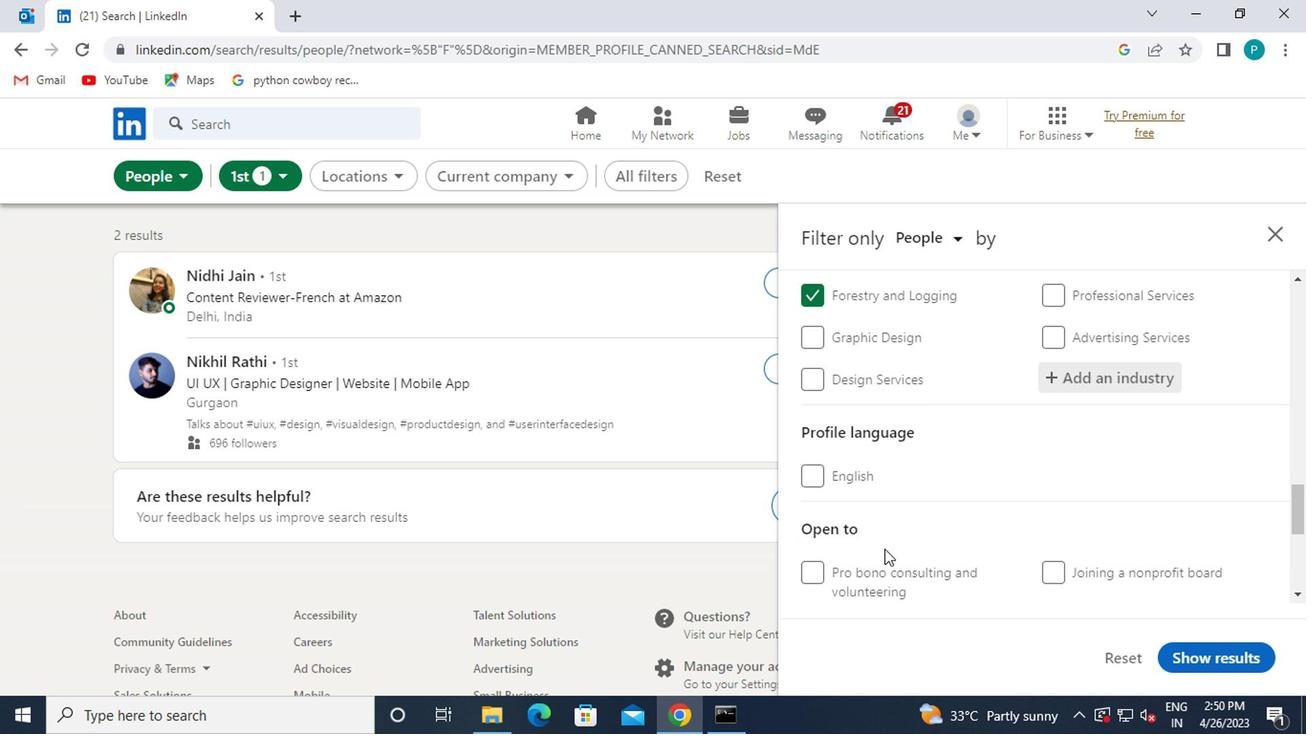 
Action: Mouse moved to (881, 551)
Screenshot: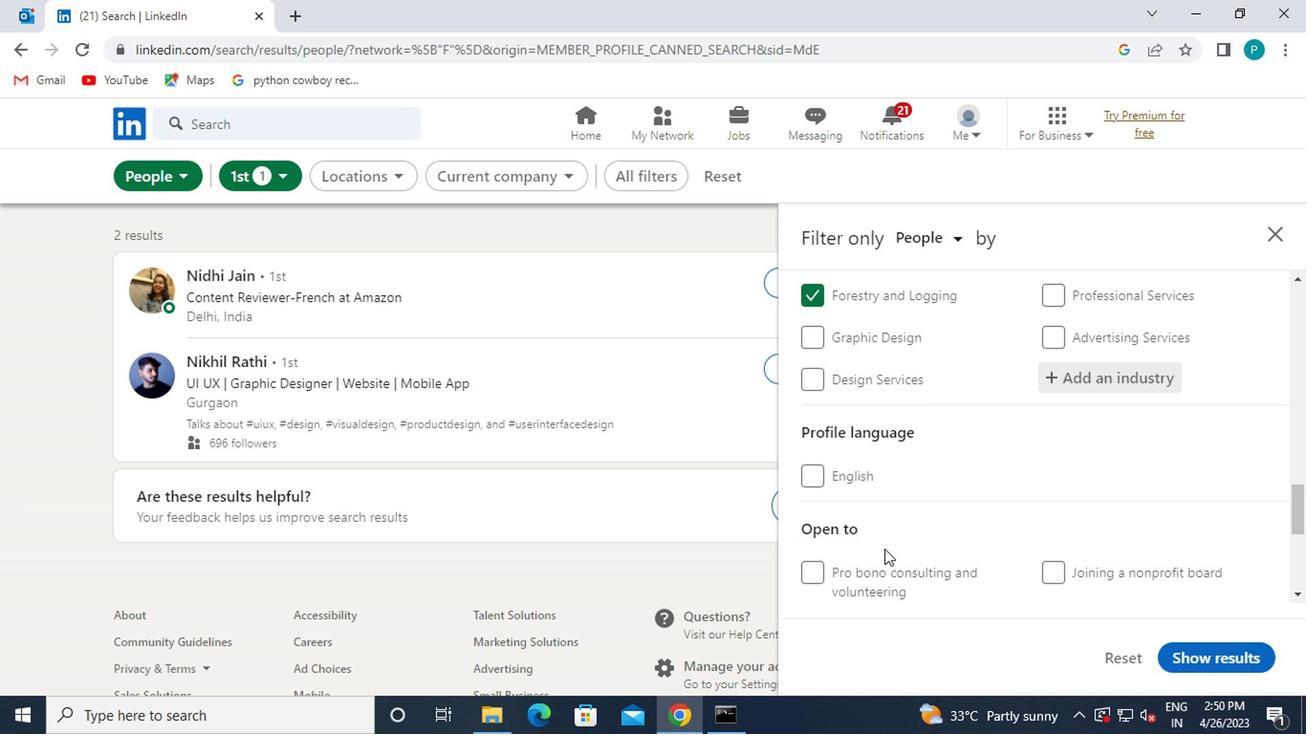 
Action: Mouse scrolled (881, 550) with delta (0, 0)
Screenshot: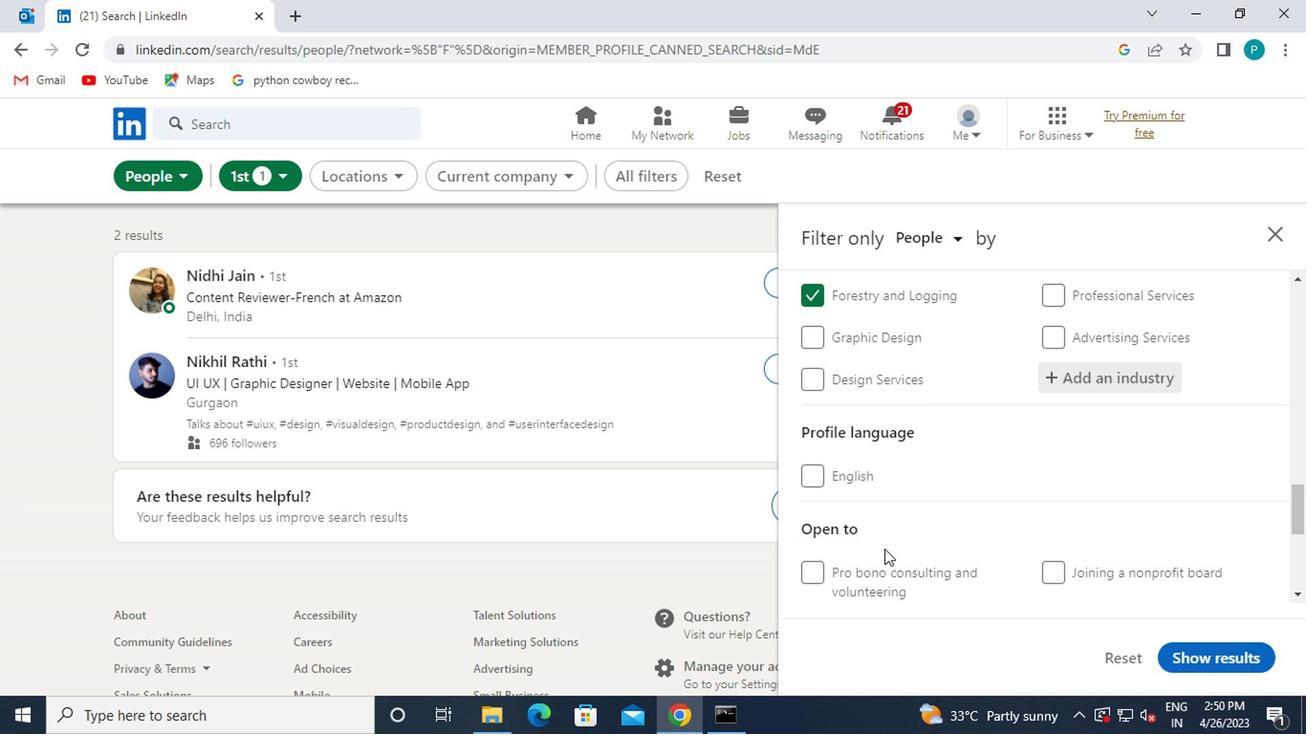 
Action: Mouse moved to (868, 513)
Screenshot: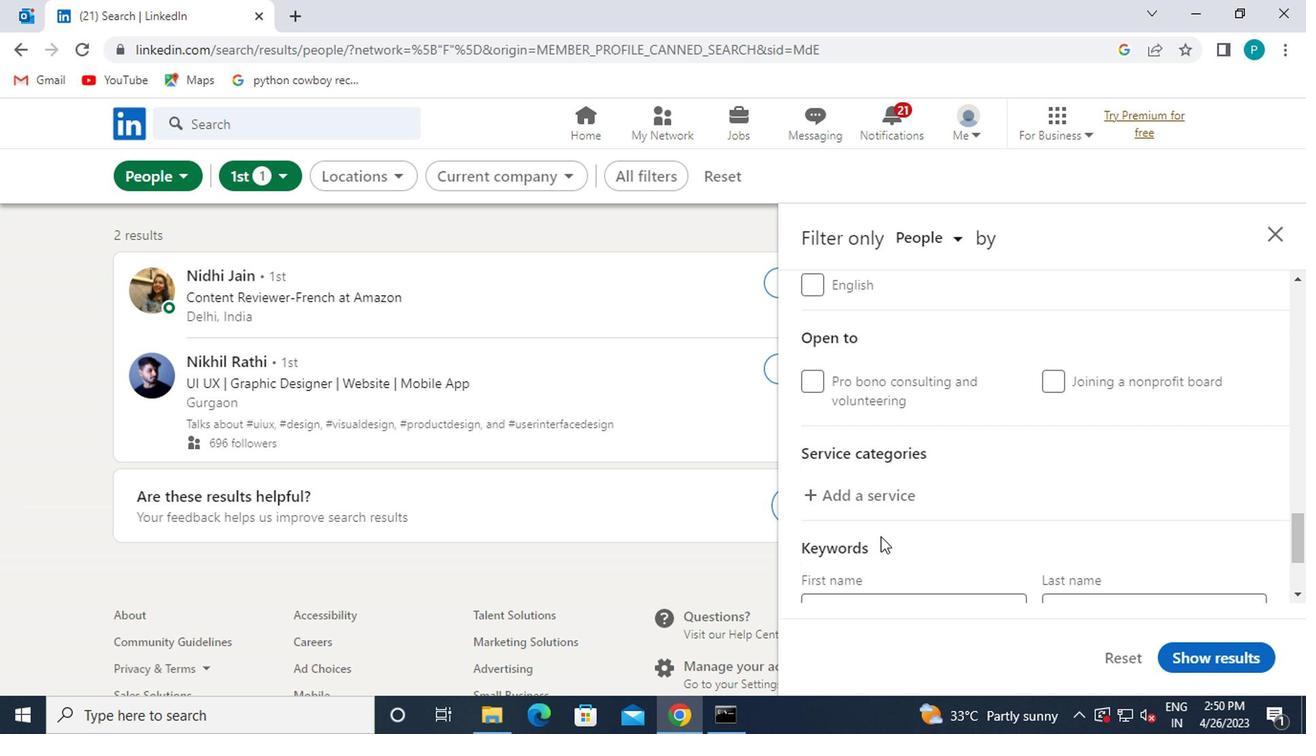 
Action: Mouse pressed left at (868, 513)
Screenshot: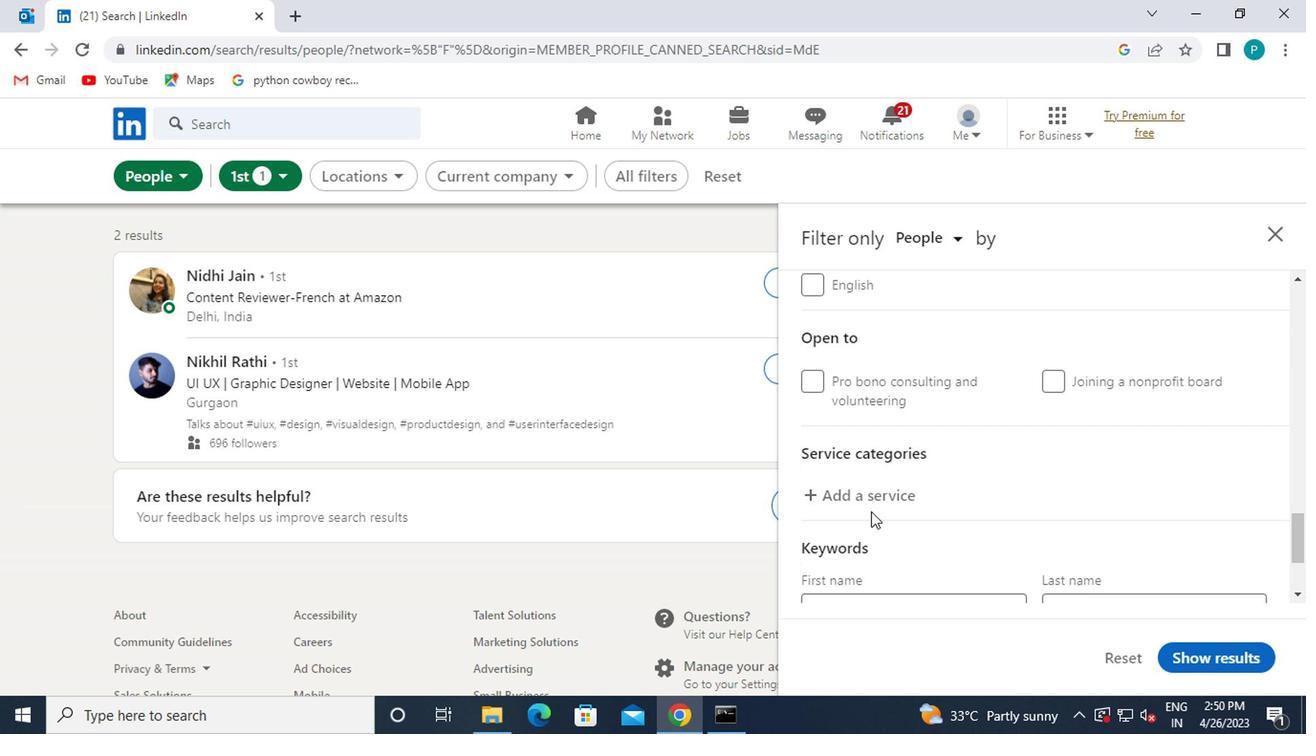 
Action: Mouse moved to (861, 489)
Screenshot: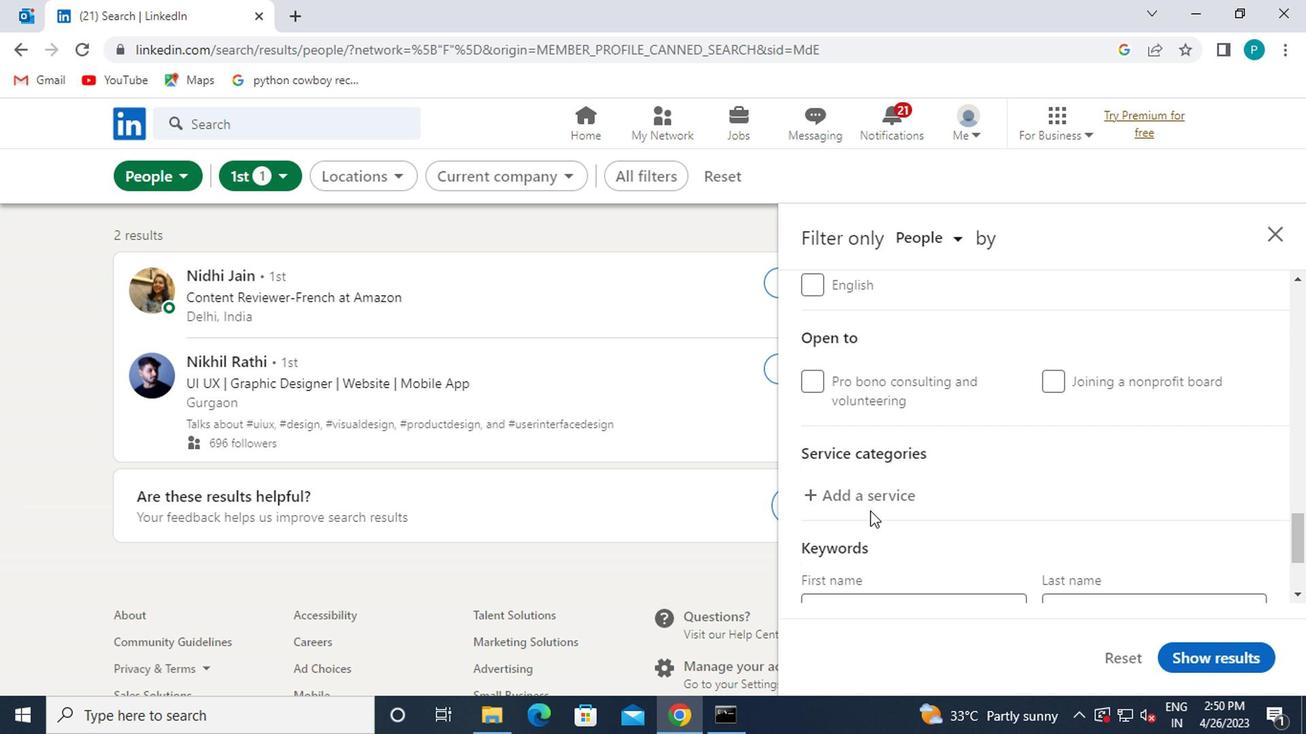 
Action: Mouse pressed left at (861, 489)
Screenshot: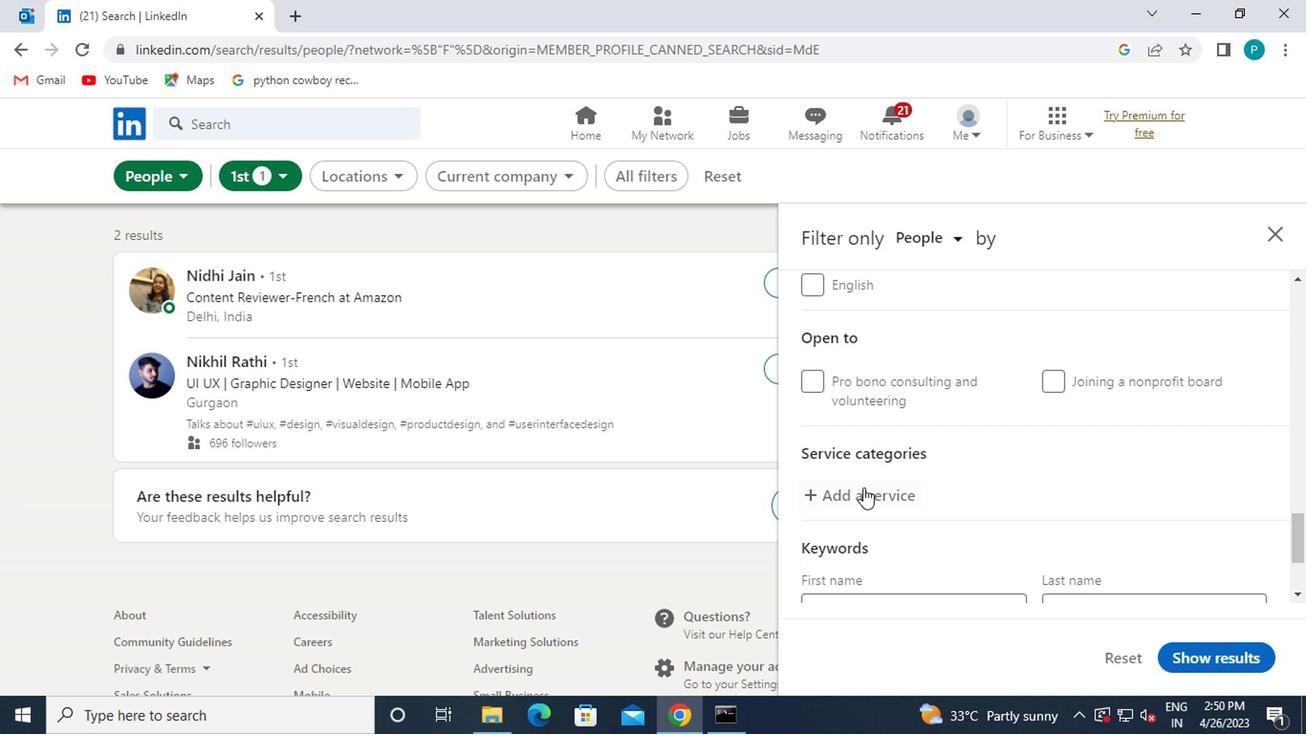 
Action: Key pressed COPY
Screenshot: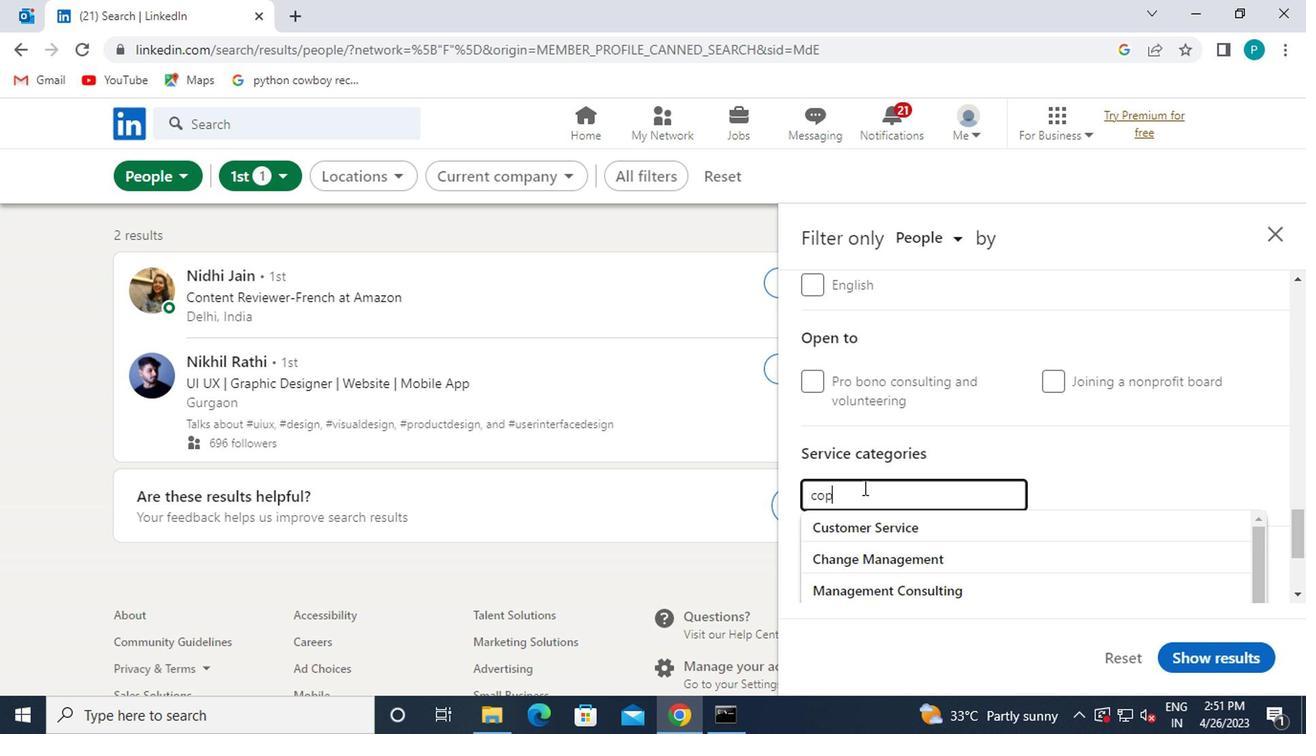 
Action: Mouse moved to (859, 518)
Screenshot: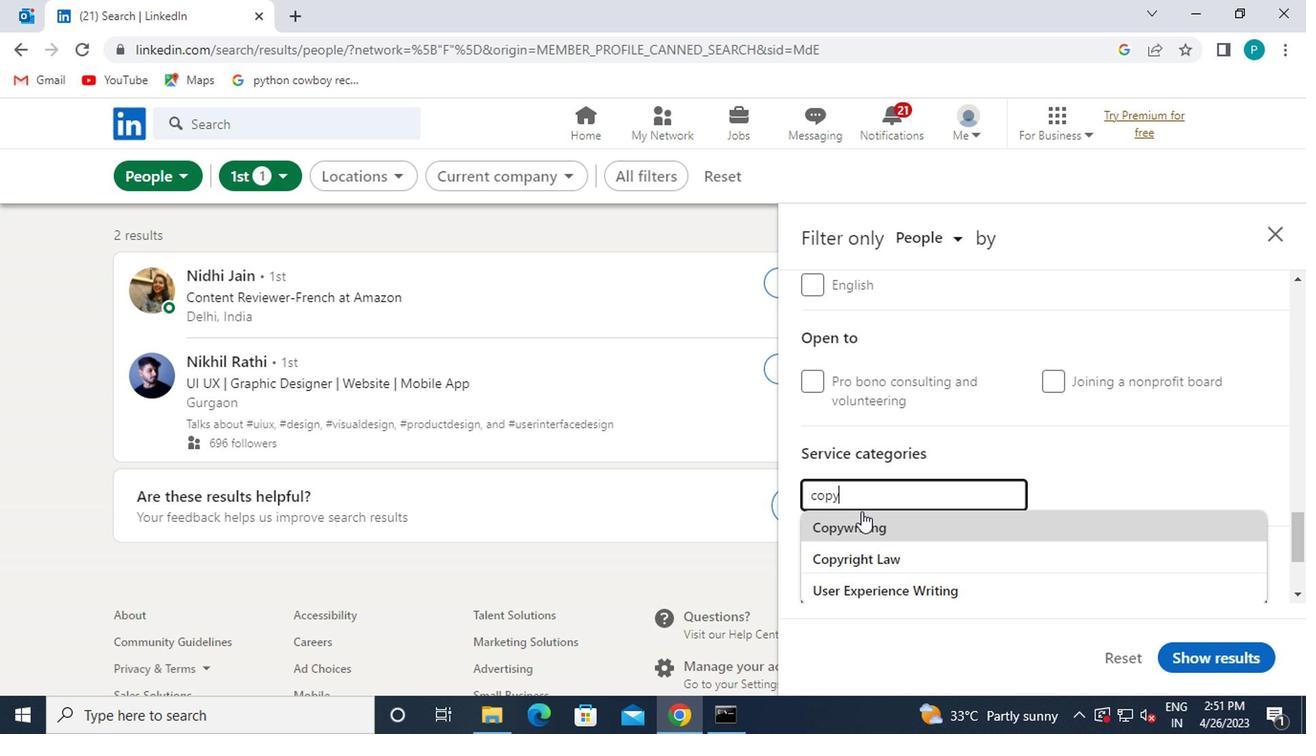 
Action: Mouse pressed left at (859, 518)
Screenshot: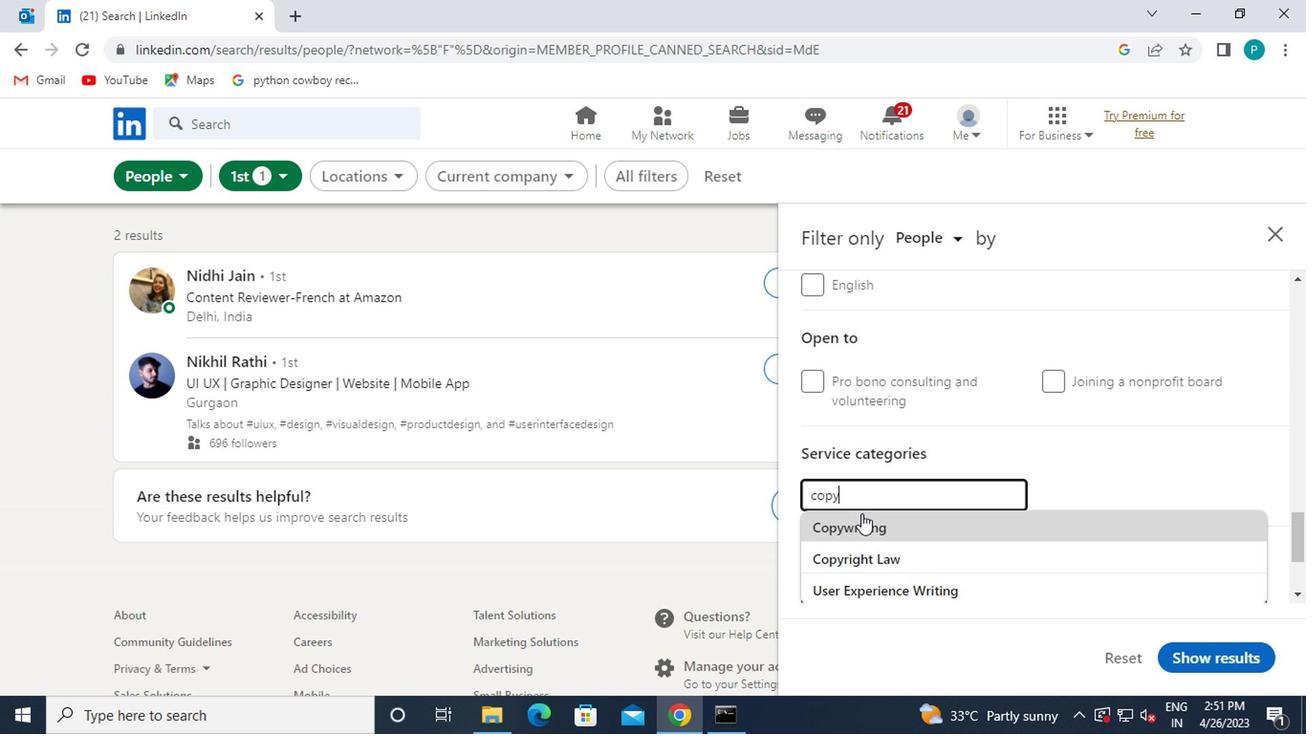
Action: Mouse scrolled (859, 517) with delta (0, 0)
Screenshot: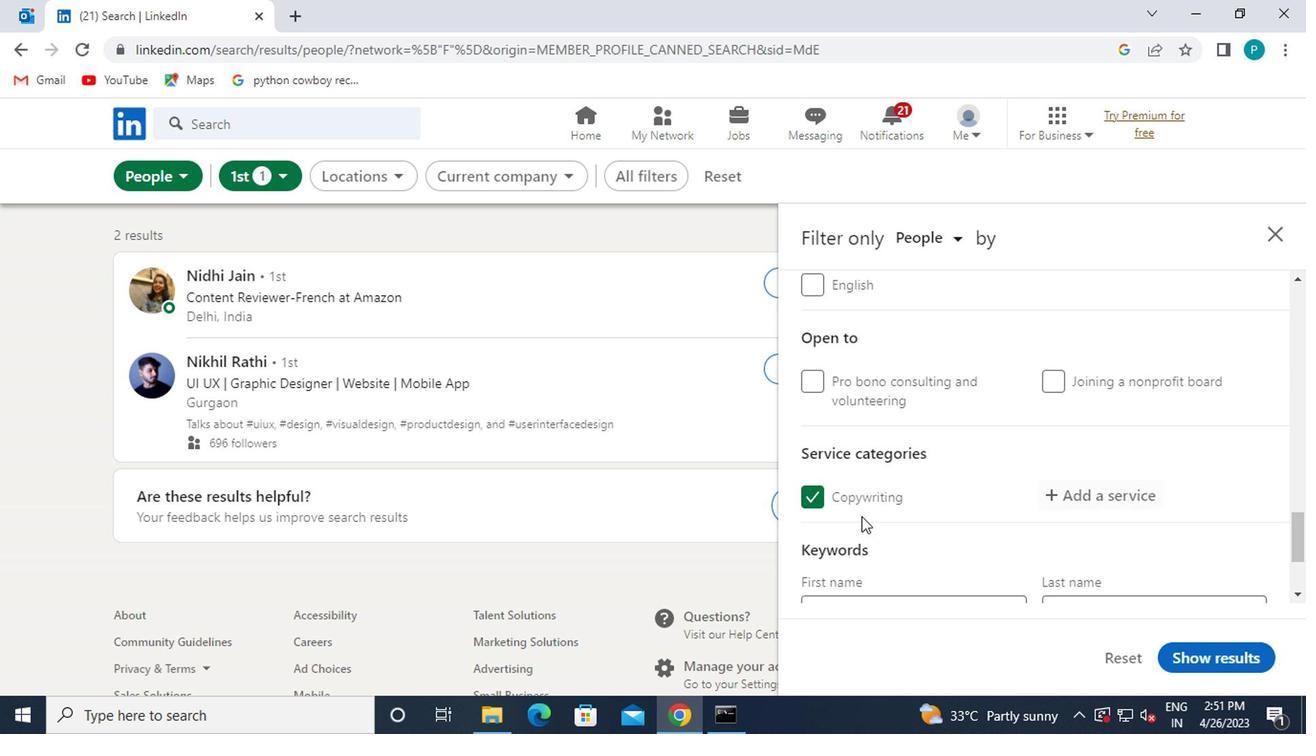 
Action: Mouse scrolled (859, 517) with delta (0, 0)
Screenshot: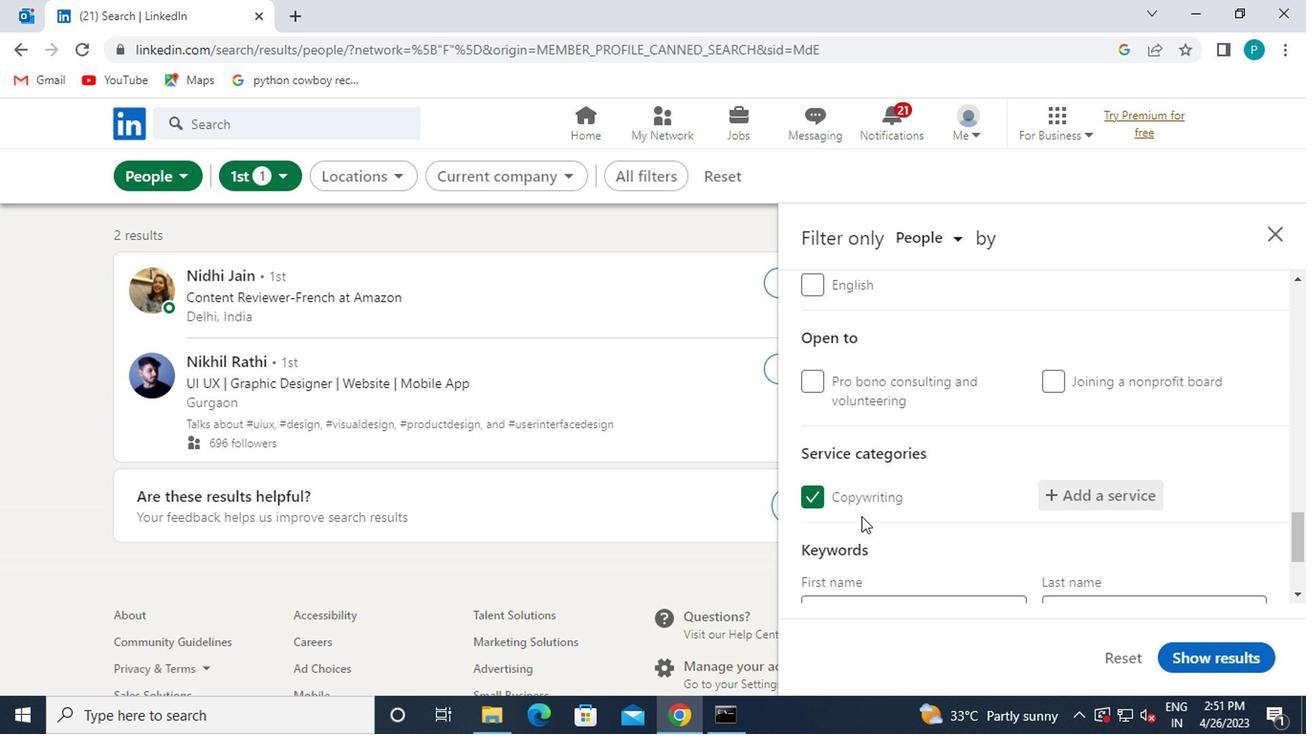 
Action: Mouse moved to (858, 520)
Screenshot: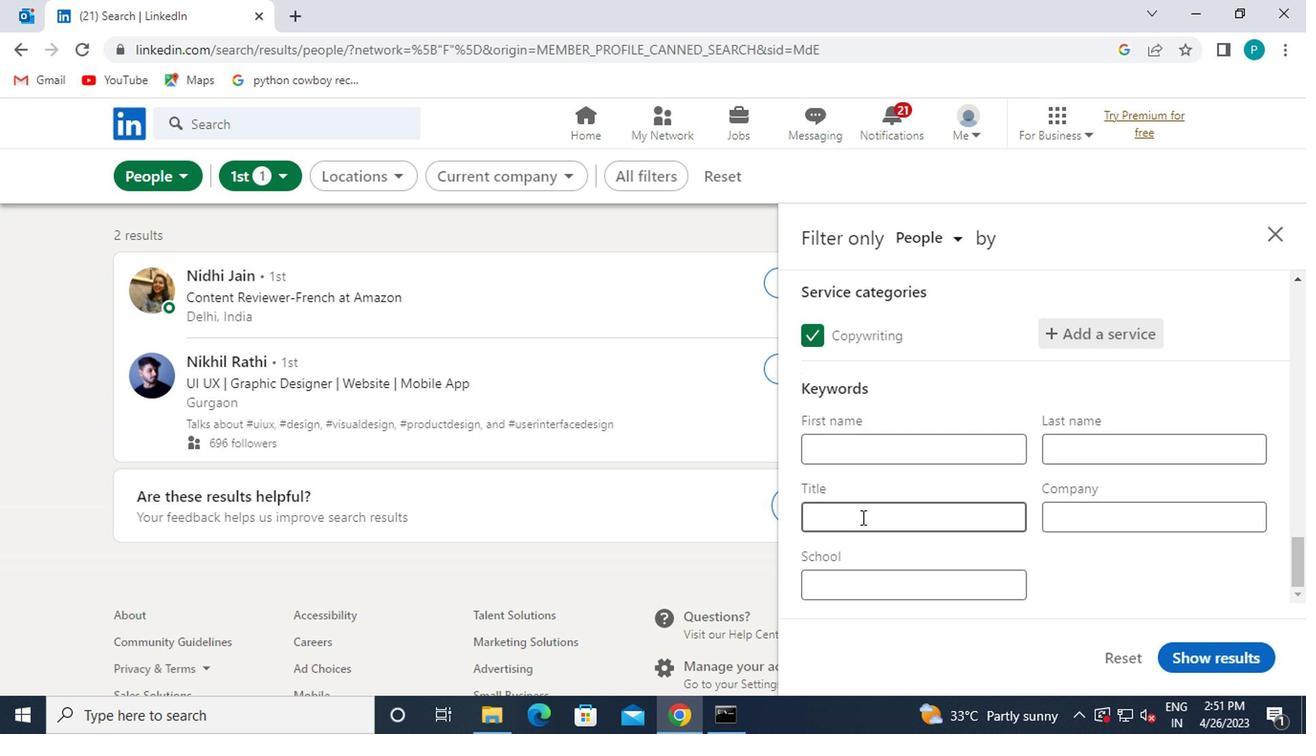 
Action: Mouse pressed left at (858, 520)
Screenshot: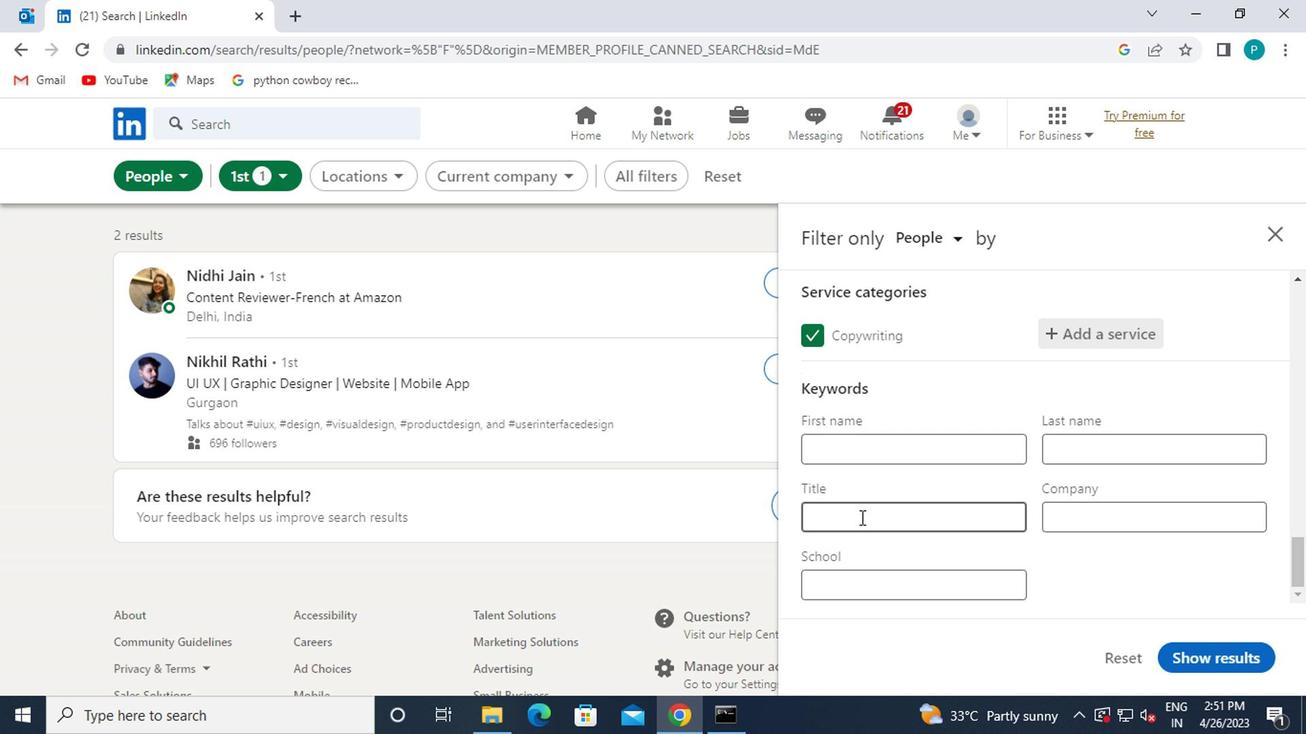
Action: Mouse moved to (905, 558)
Screenshot: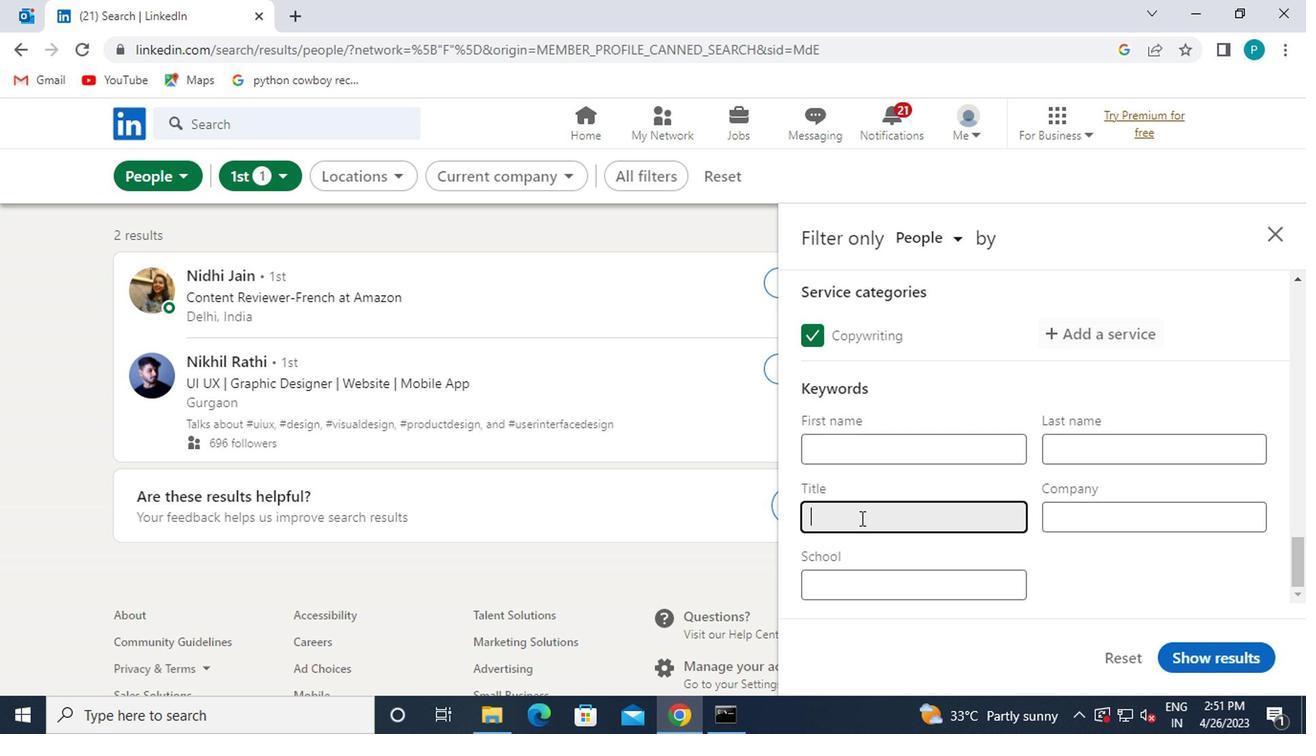 
Action: Key pressed <Key.caps_lock>C<Key.caps_lock>ONTROLLER
Screenshot: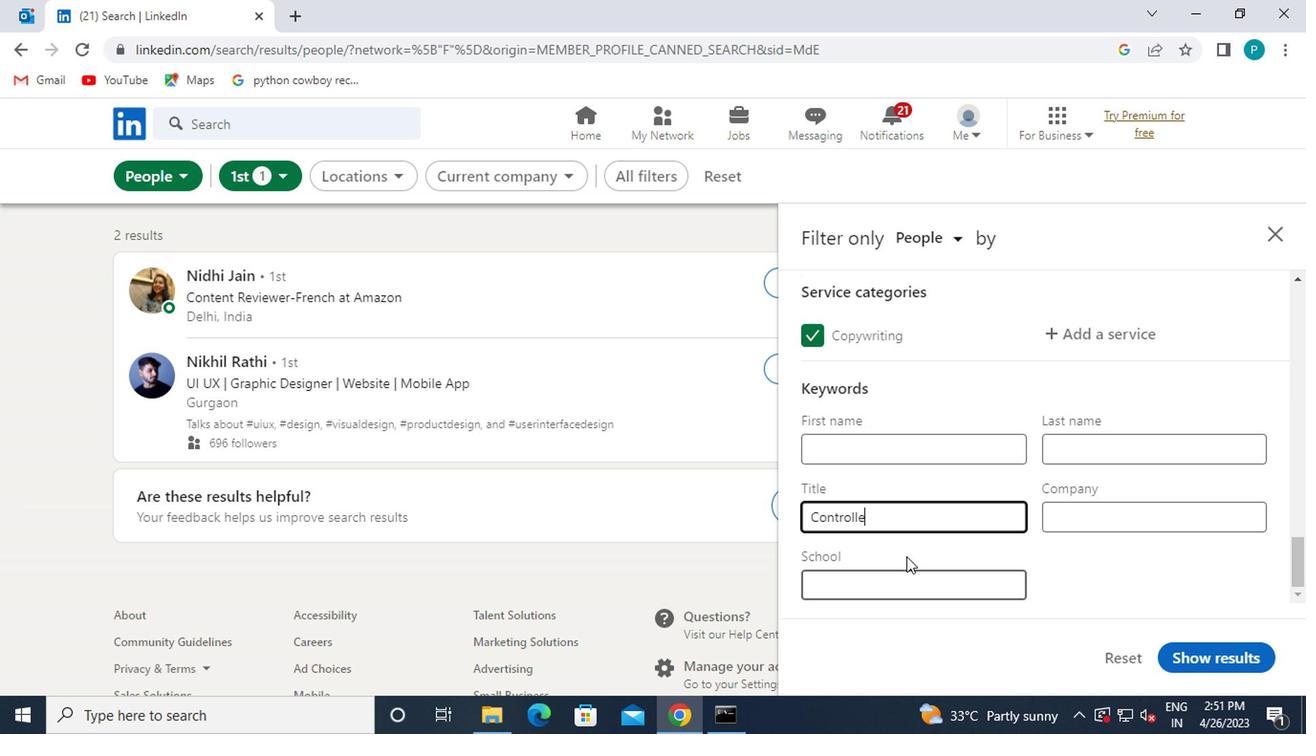 
Action: Mouse moved to (1233, 656)
Screenshot: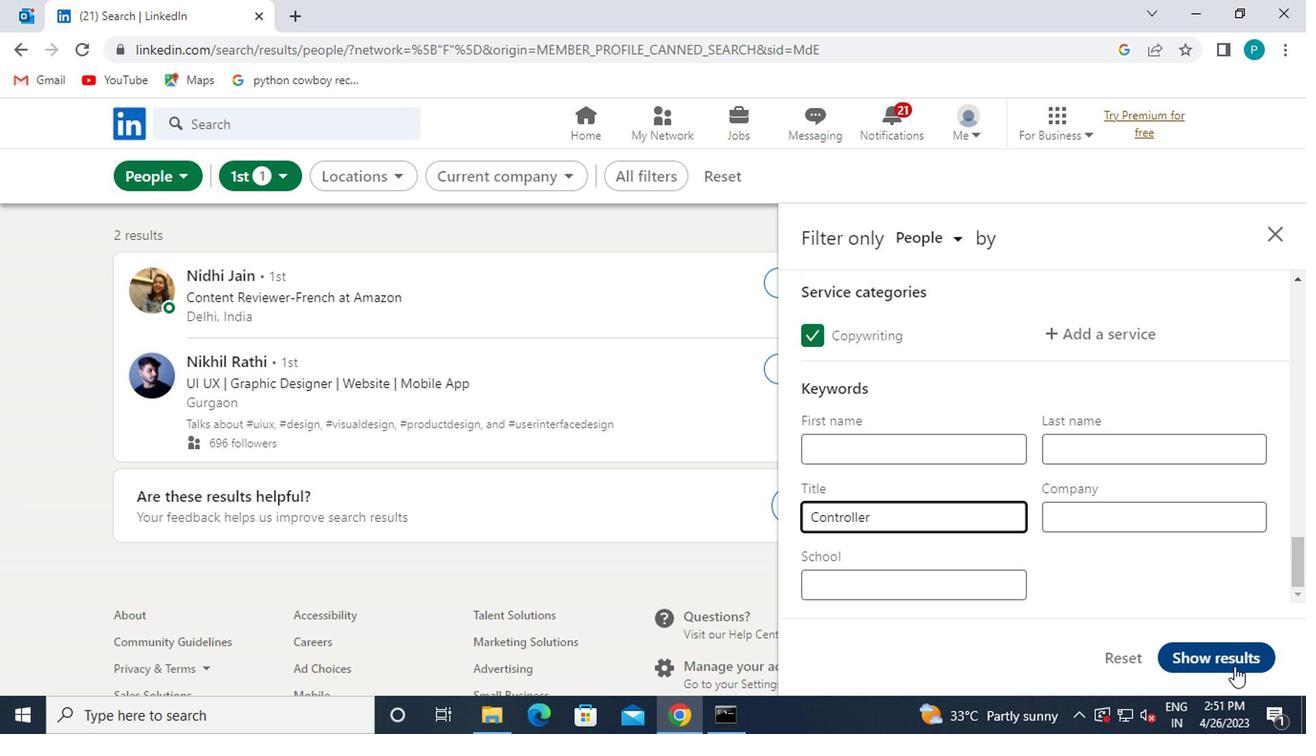 
Action: Mouse pressed left at (1233, 656)
Screenshot: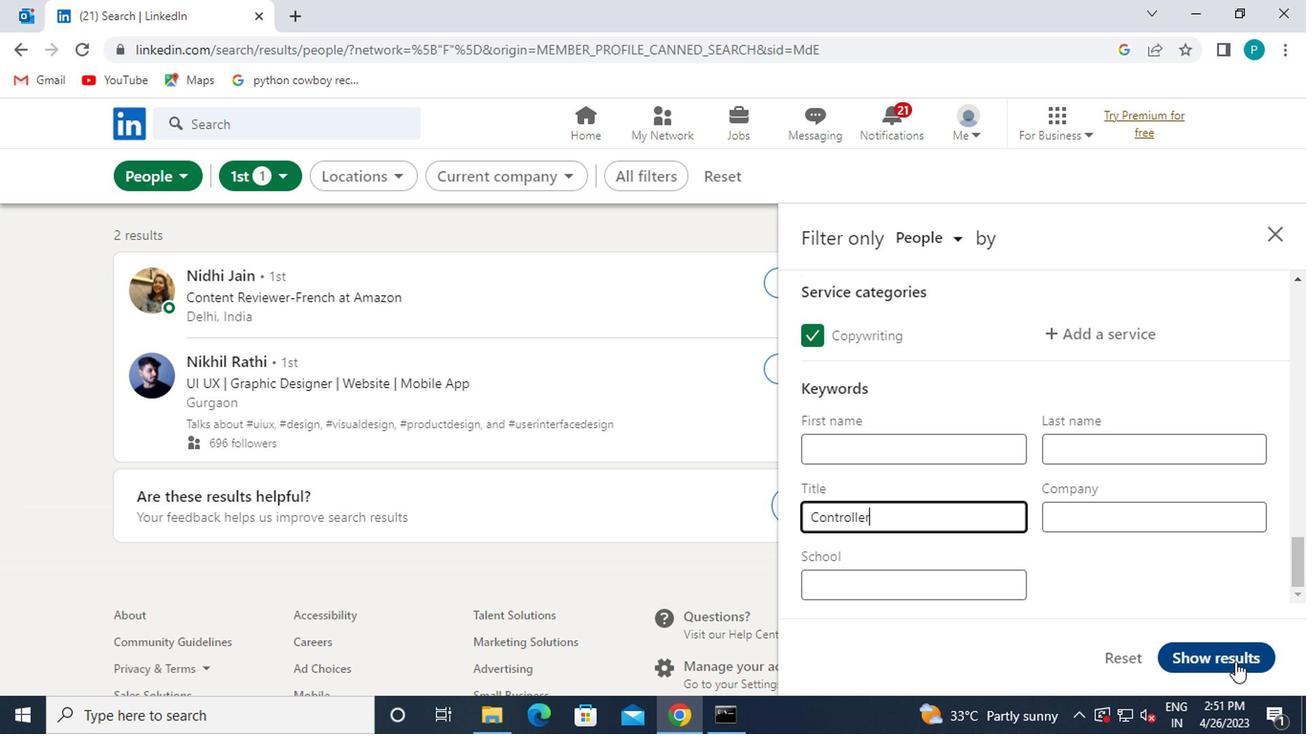 
Action: Mouse moved to (1216, 673)
Screenshot: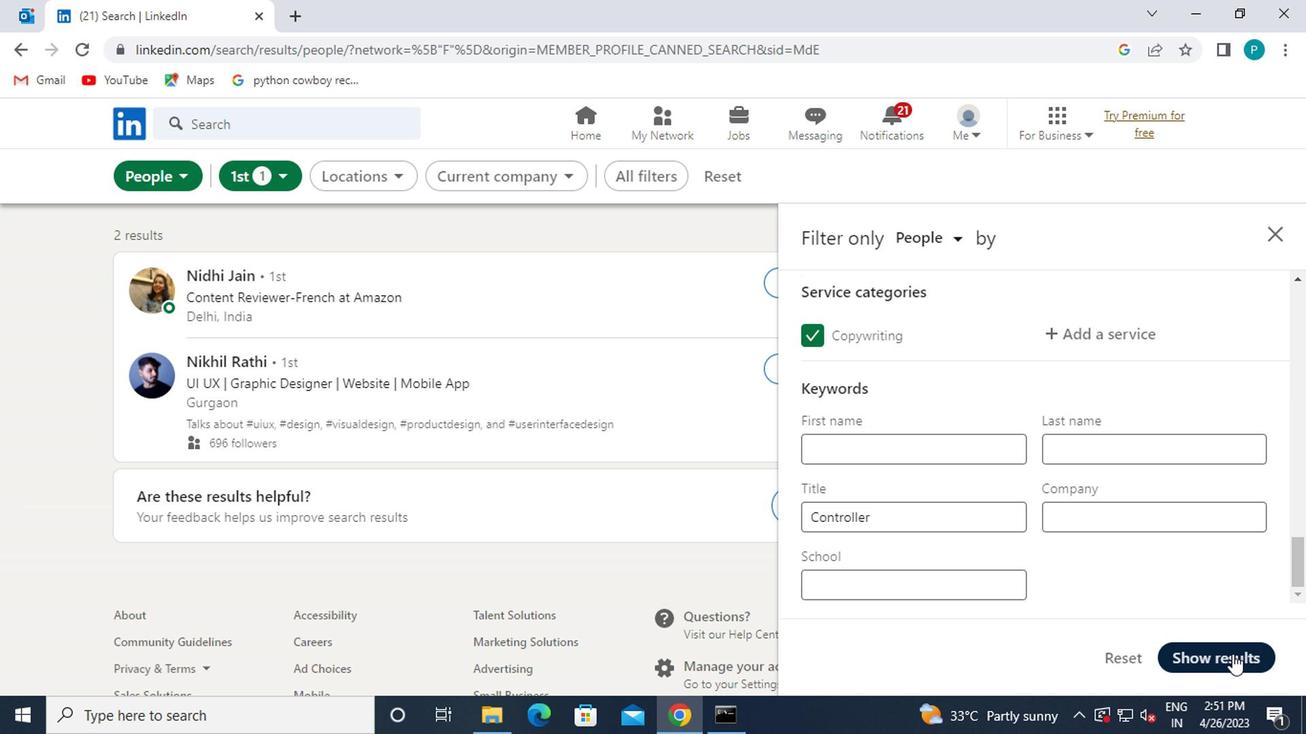 
